 Task: In the Page Alexander.pptxselect the first slide and add  'section', rename the section 'Part-1'select the second slide and add  section, rename the section Part-2apply the section 'collapse all'apply the section expand allinsert and apply to all slide slide no
Action: Mouse moved to (33, 83)
Screenshot: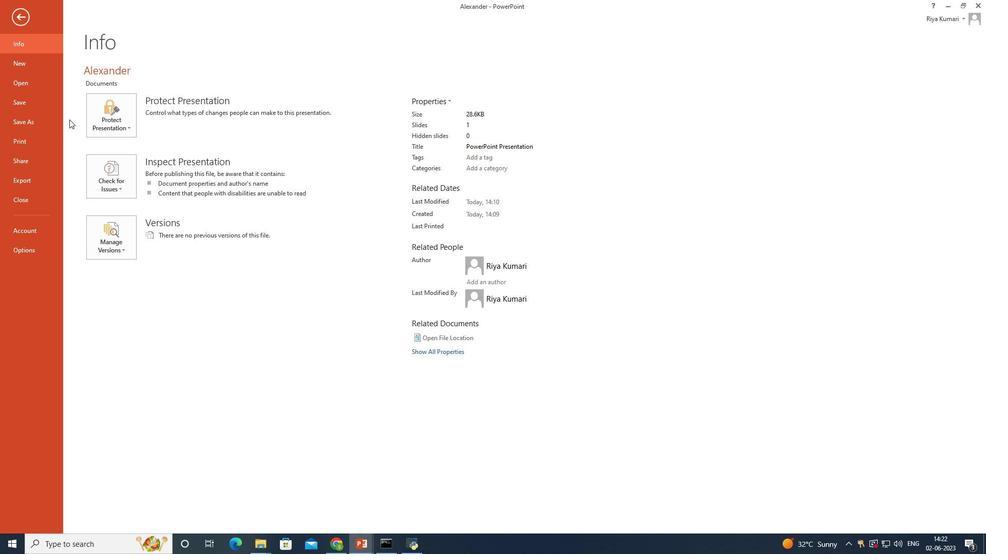 
Action: Mouse pressed left at (33, 83)
Screenshot: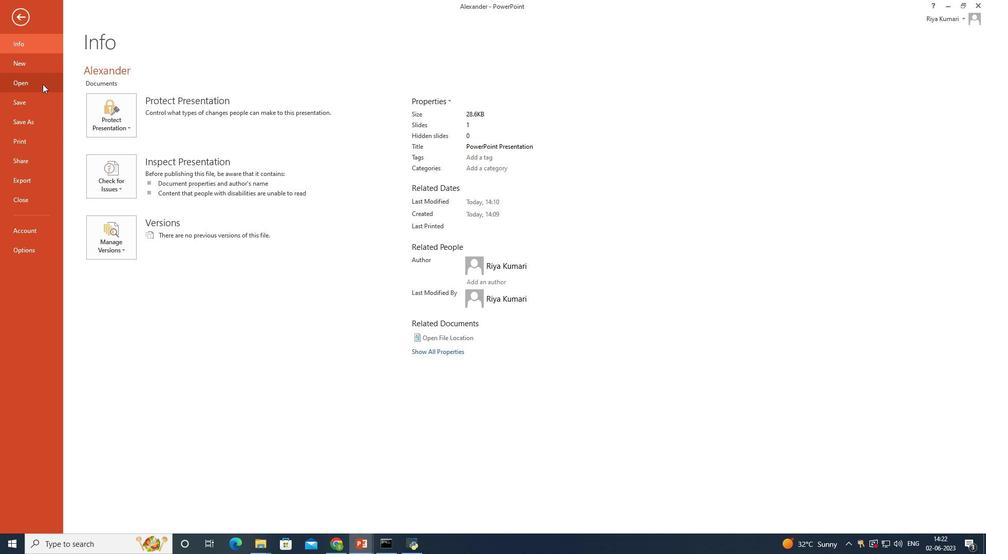 
Action: Mouse moved to (263, 98)
Screenshot: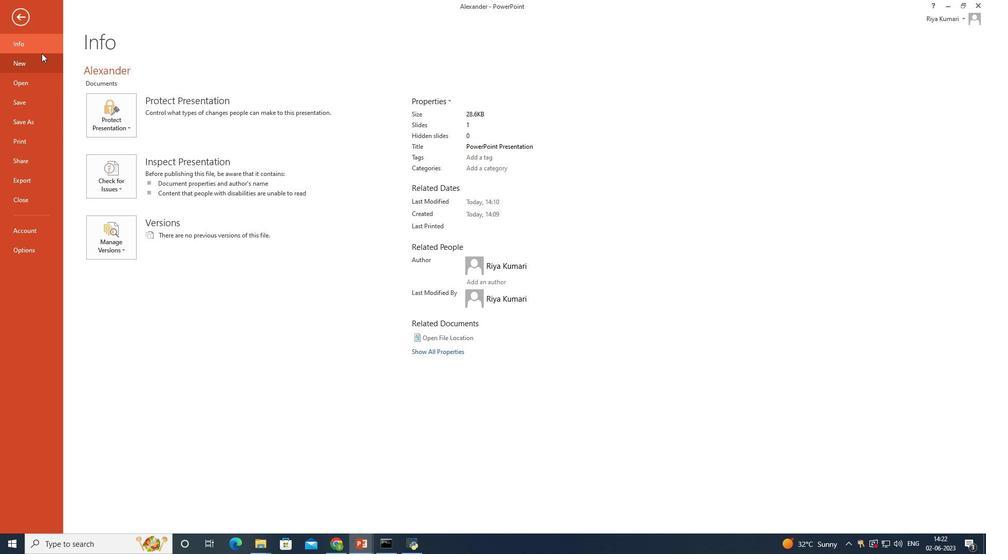 
Action: Mouse pressed left at (263, 98)
Screenshot: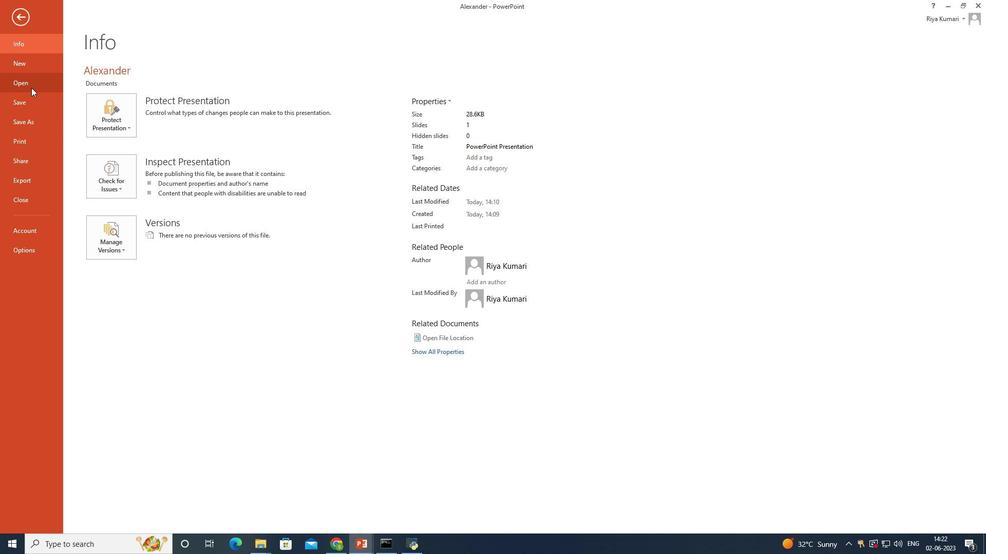 
Action: Mouse moved to (97, 49)
Screenshot: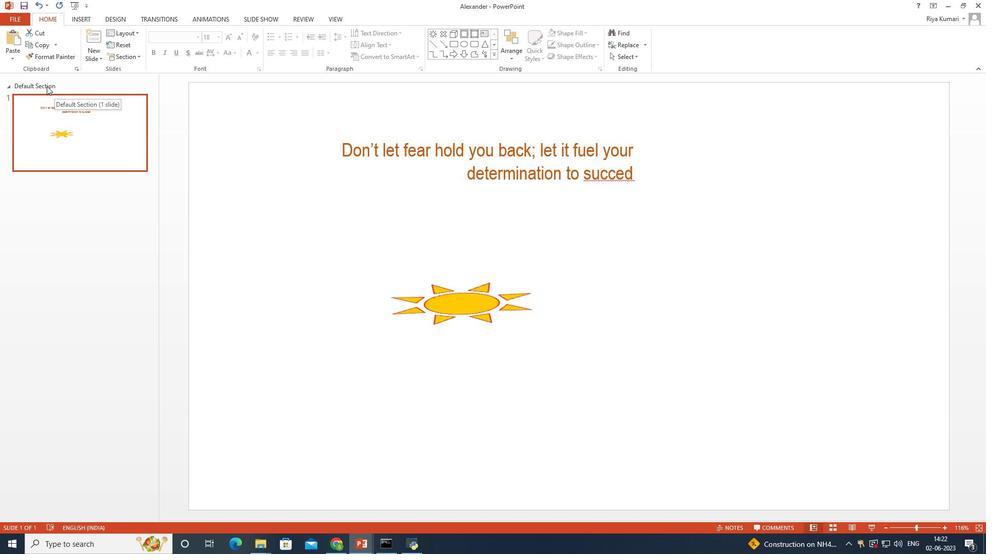 
Action: Mouse pressed left at (97, 49)
Screenshot: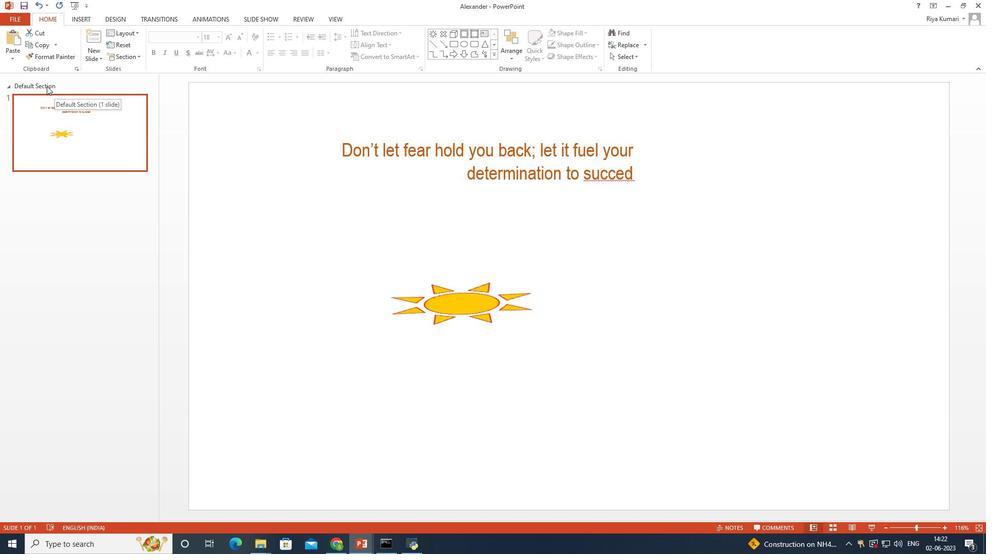 
Action: Mouse moved to (216, 105)
Screenshot: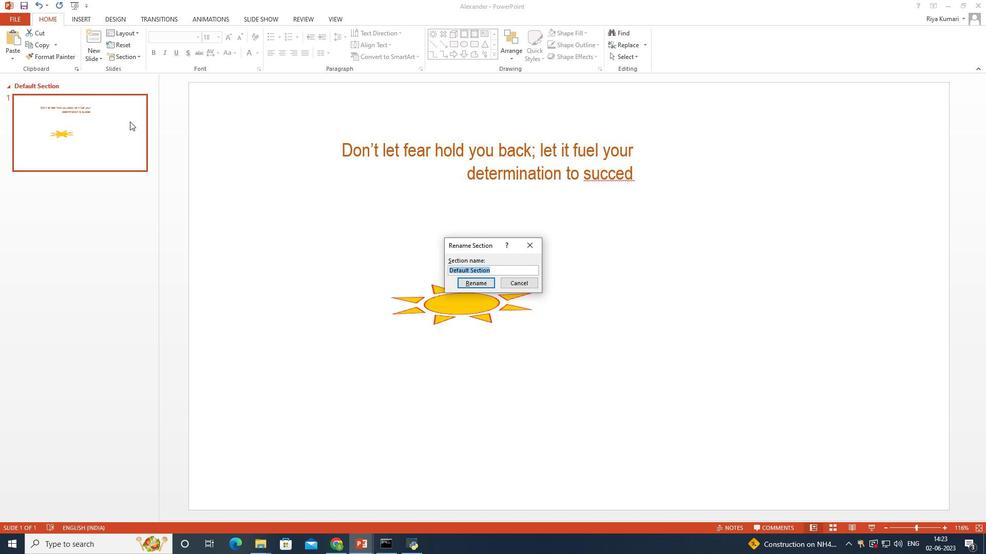 
Action: Mouse pressed left at (216, 105)
Screenshot: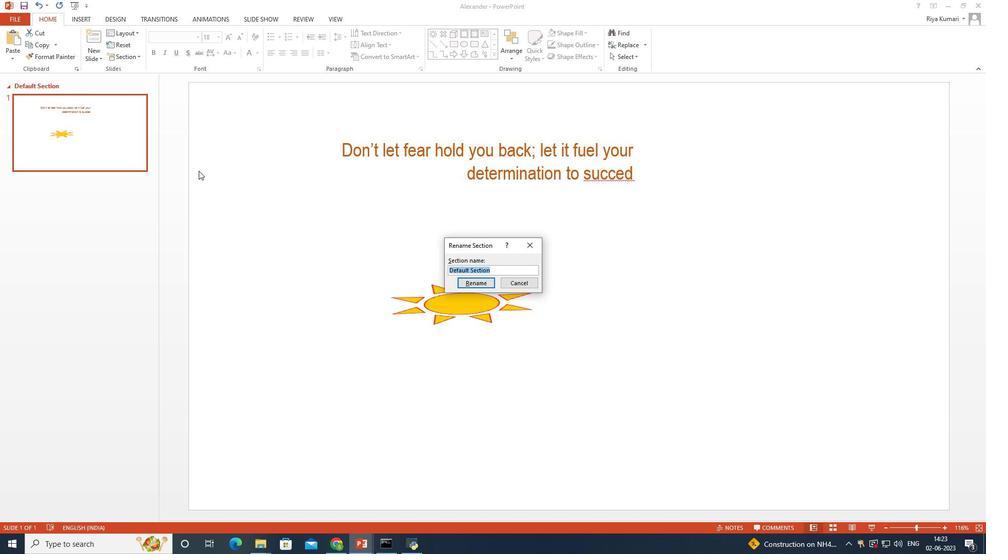 
Action: Mouse moved to (127, 56)
Screenshot: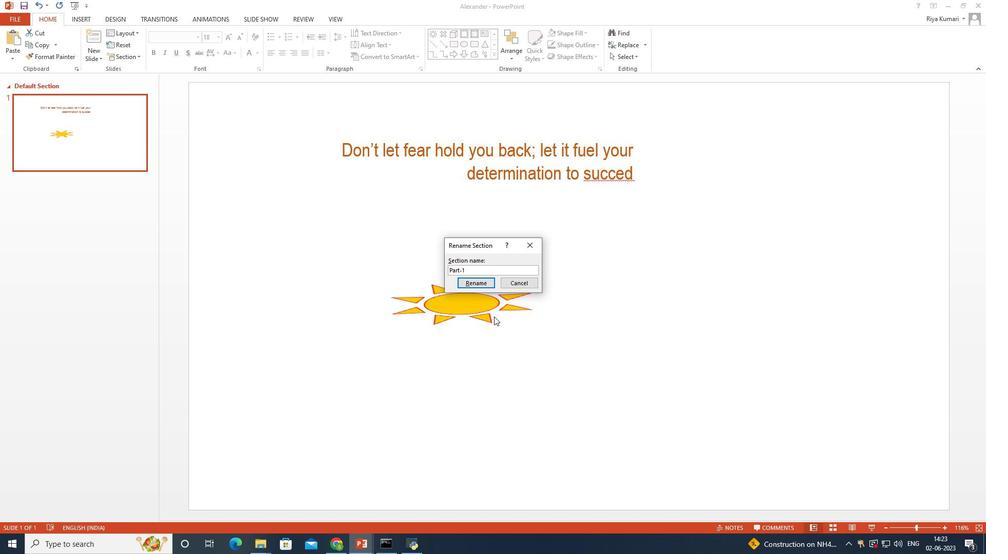 
Action: Mouse pressed left at (127, 56)
Screenshot: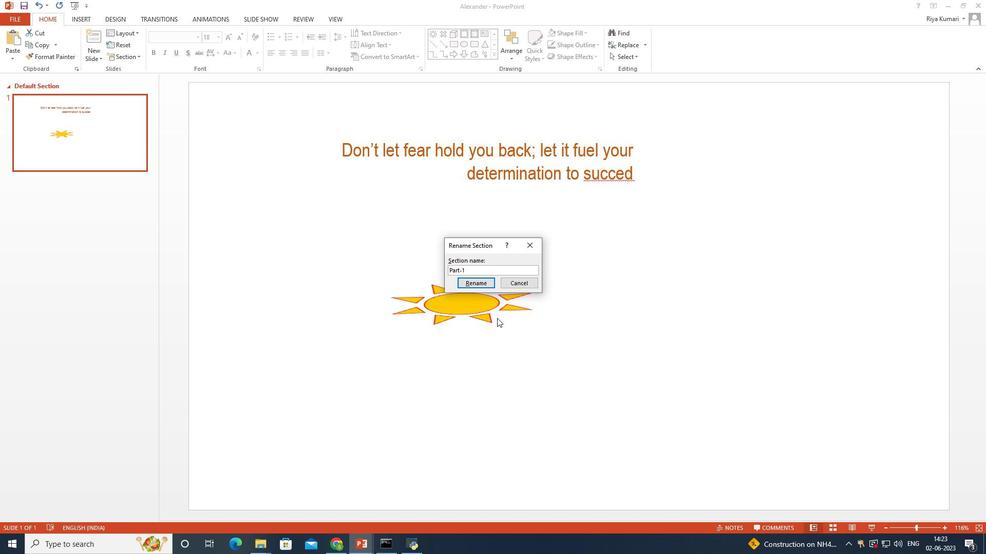 
Action: Mouse moved to (133, 68)
Screenshot: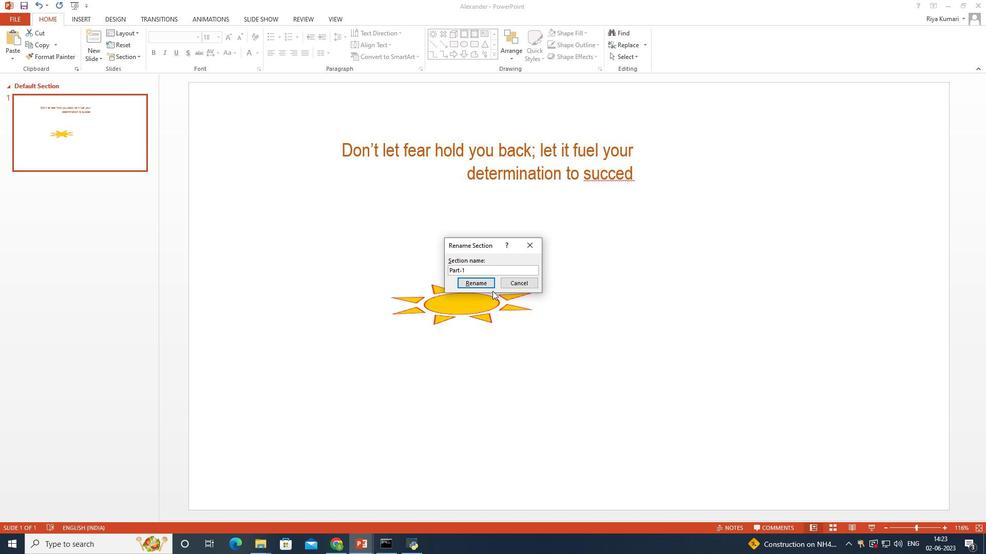 
Action: Mouse pressed left at (133, 68)
Screenshot: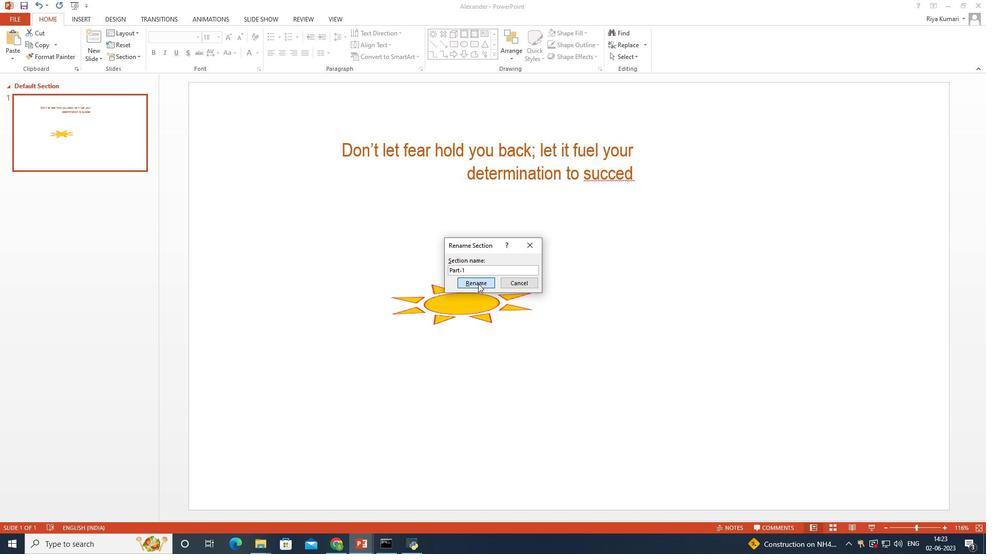 
Action: Mouse moved to (80, 294)
Screenshot: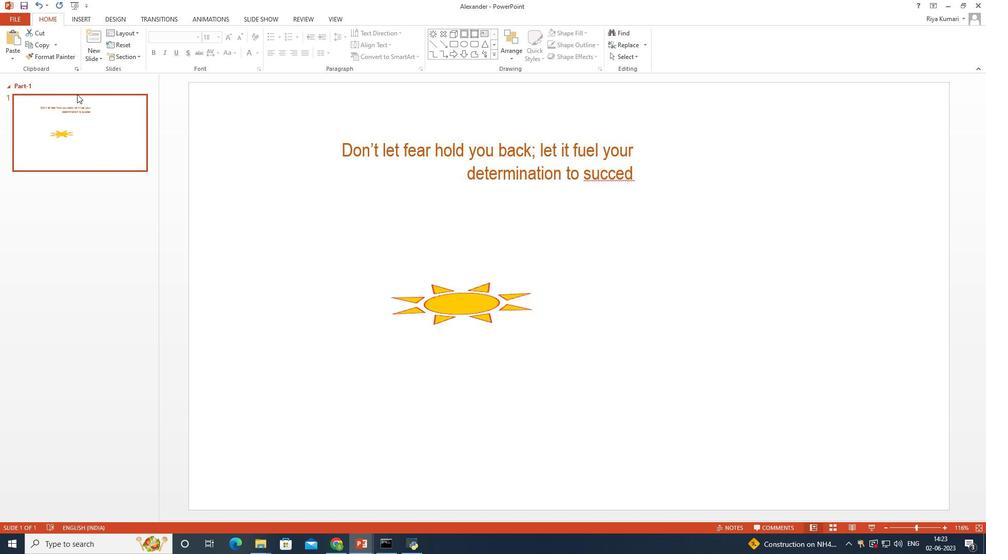 
Action: Mouse pressed left at (80, 294)
Screenshot: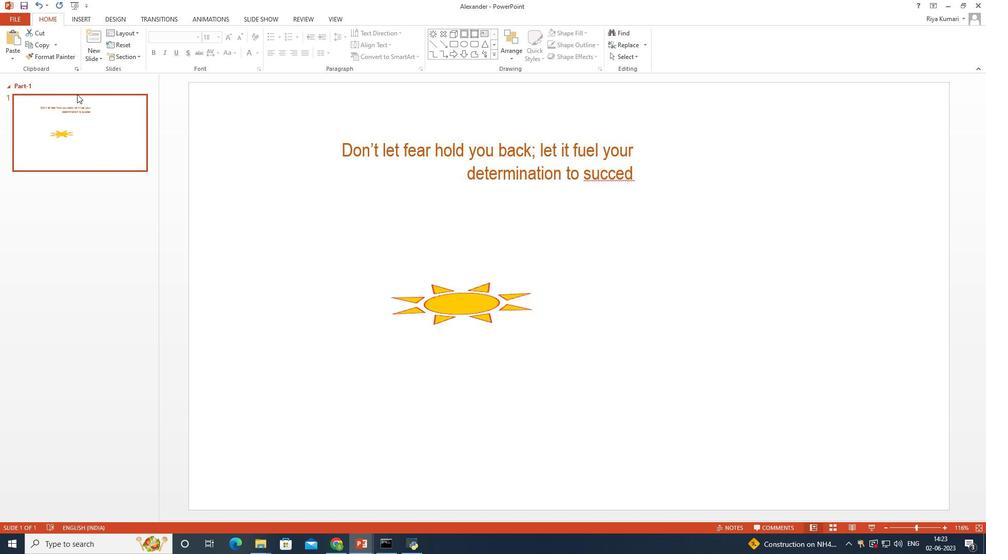 
Action: Mouse moved to (82, 282)
Screenshot: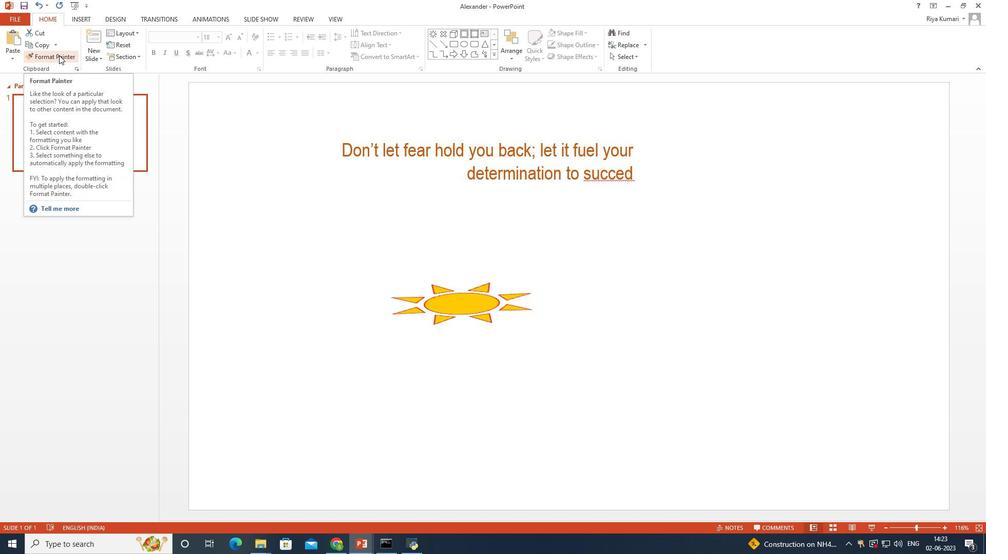 
Action: Mouse pressed left at (82, 282)
Screenshot: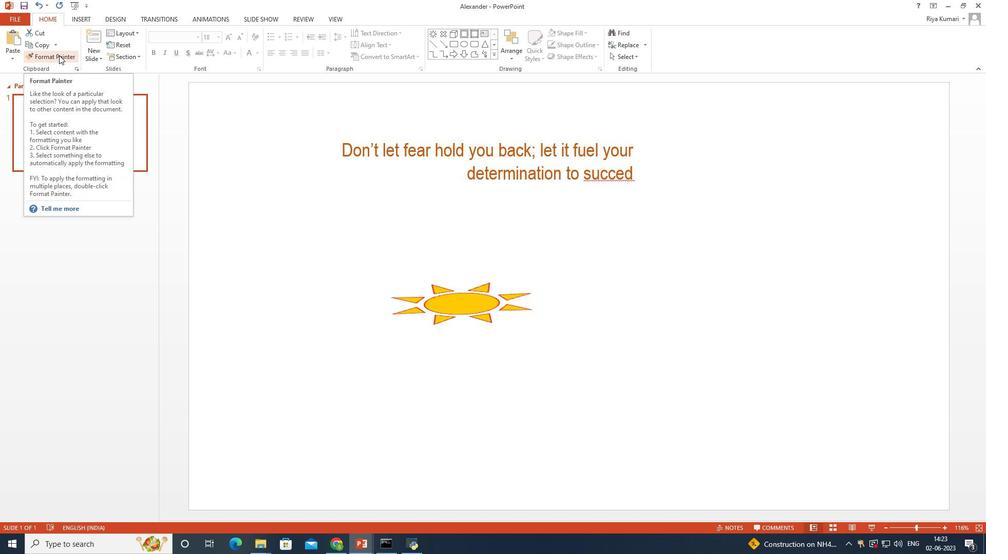 
Action: Mouse moved to (135, 60)
Screenshot: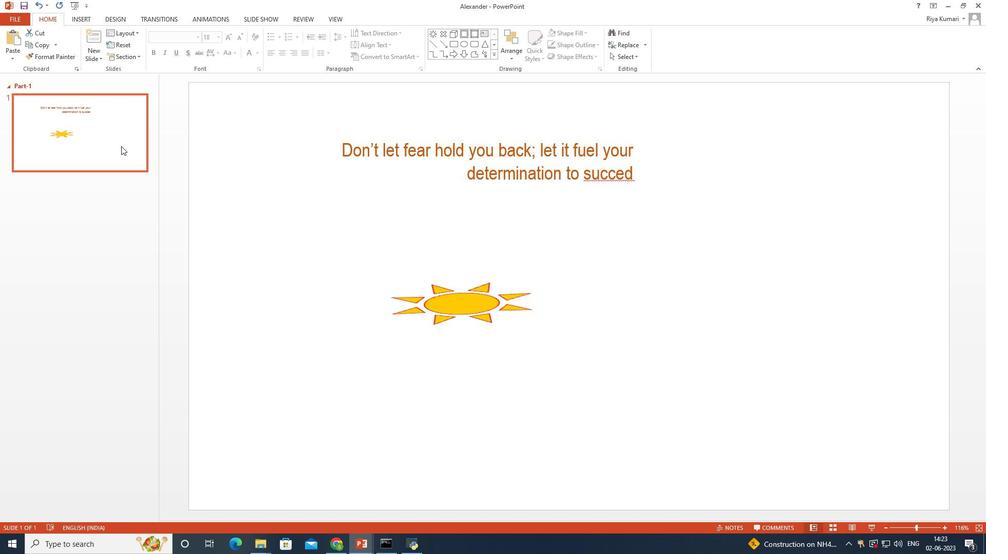
Action: Mouse pressed left at (135, 60)
Screenshot: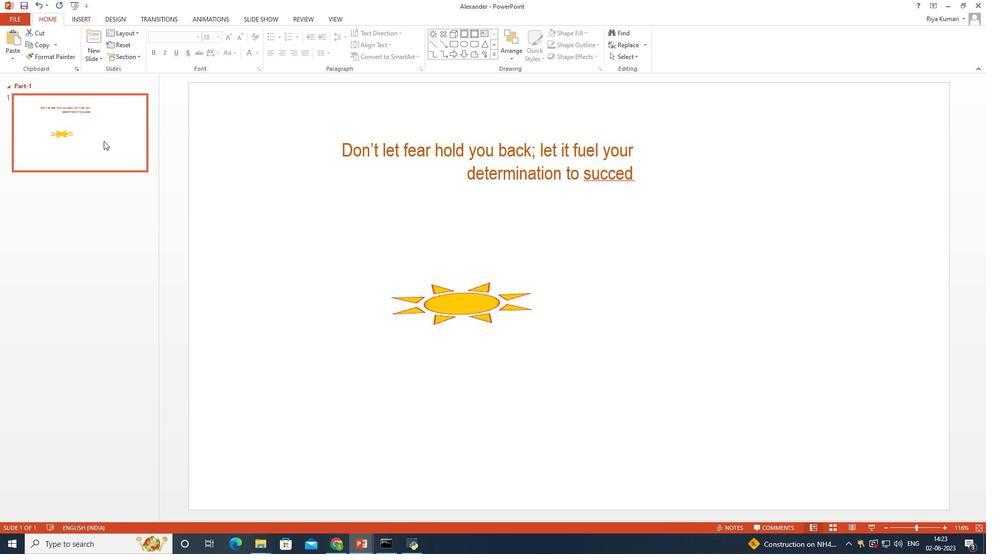 
Action: Mouse moved to (142, 69)
Screenshot: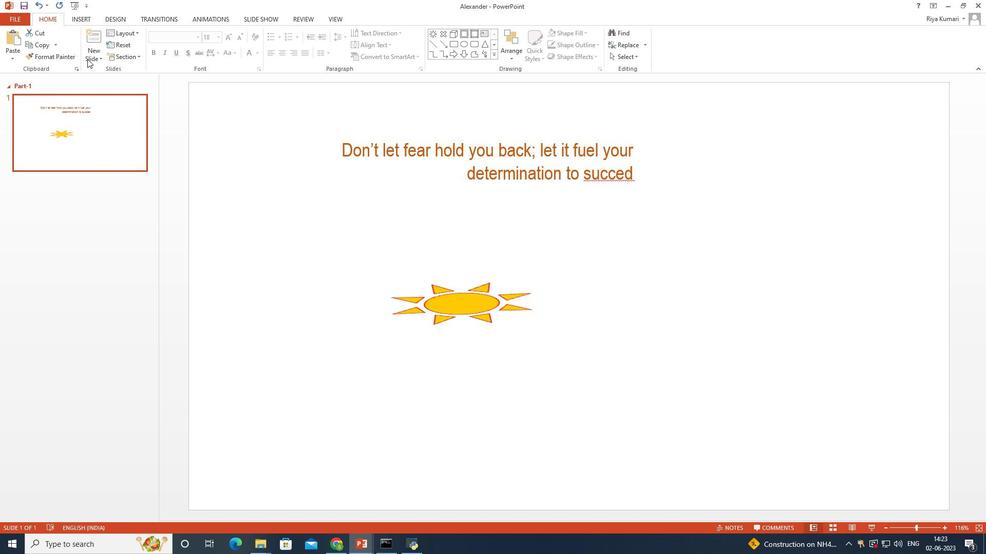 
Action: Mouse pressed left at (142, 69)
Screenshot: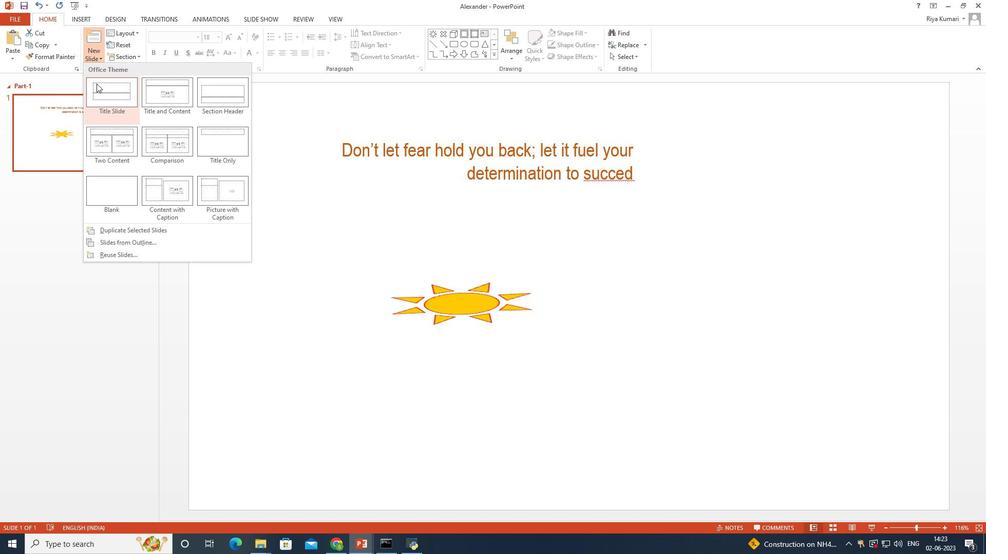 
Action: Mouse moved to (52, 268)
Screenshot: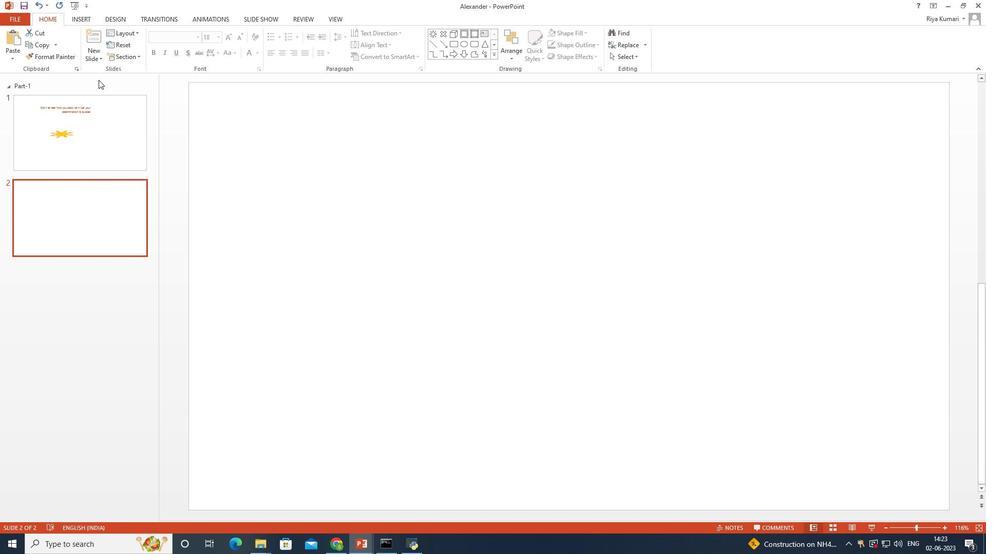 
Action: Mouse pressed left at (52, 268)
Screenshot: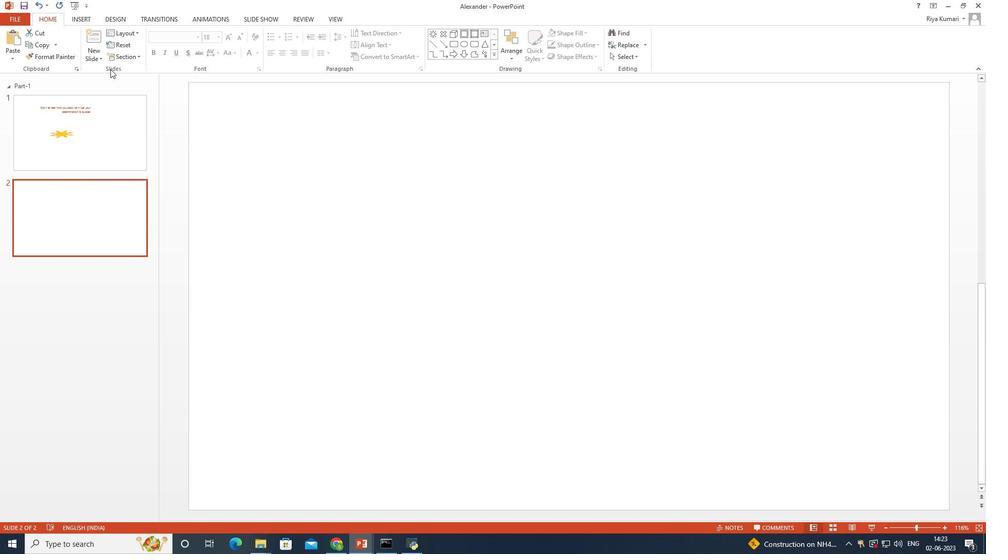 
Action: Mouse moved to (48, 290)
Screenshot: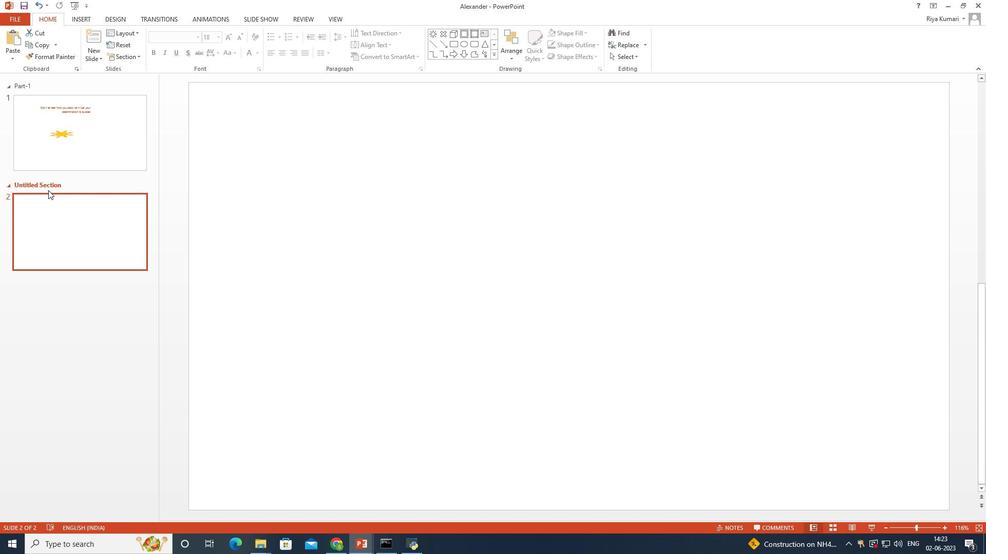 
Action: Mouse pressed right at (48, 290)
Screenshot: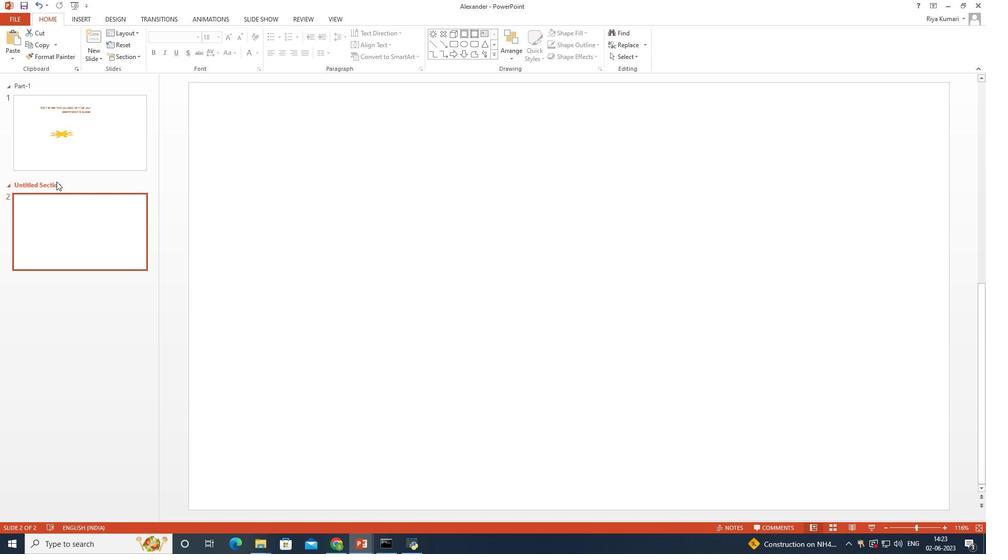
Action: Mouse moved to (82, 313)
Screenshot: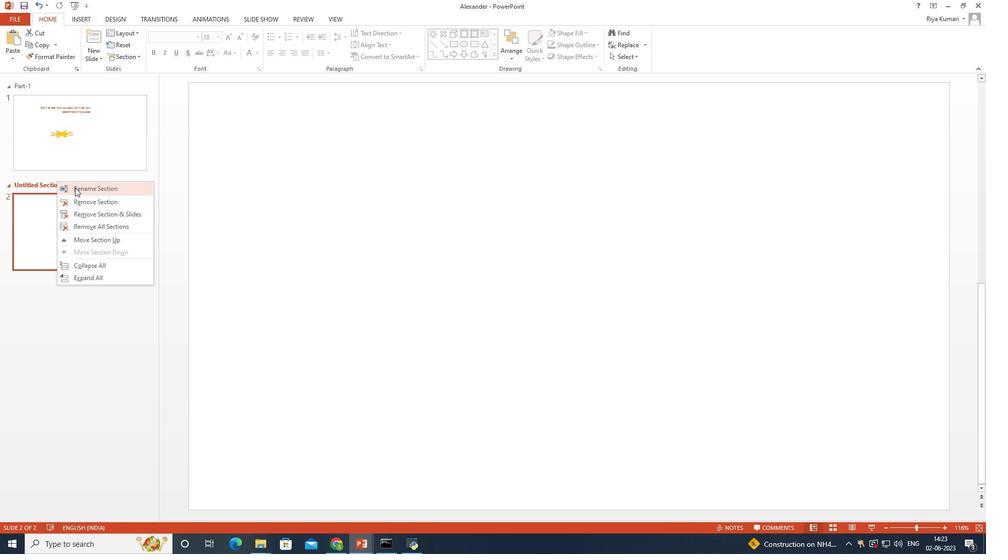 
Action: Mouse pressed left at (82, 313)
Screenshot: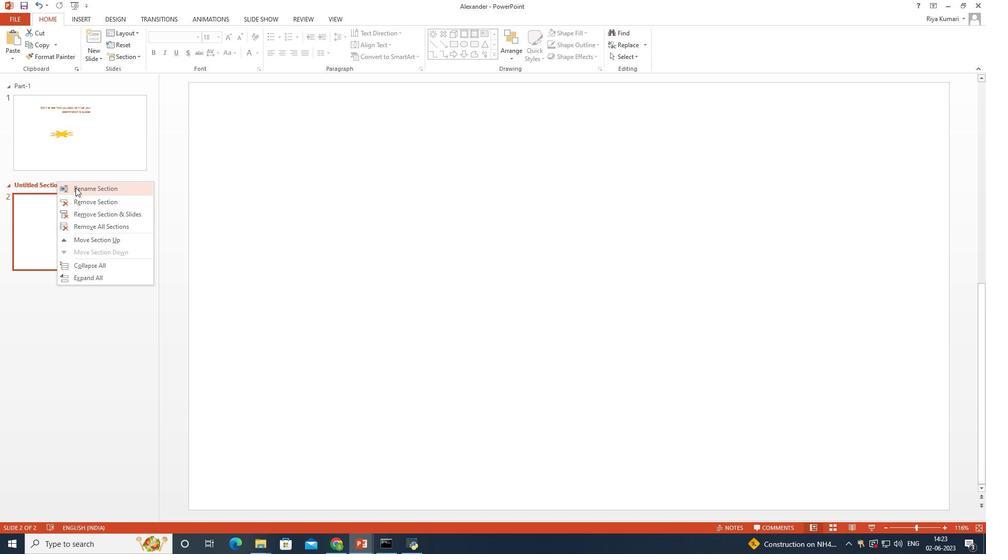 
Action: Mouse moved to (60, 270)
Screenshot: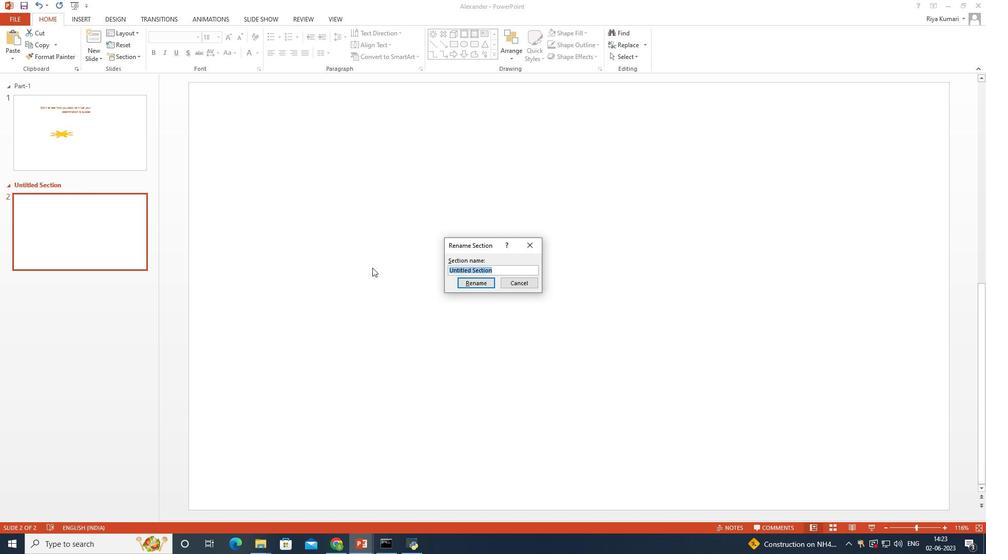 
Action: Mouse pressed right at (60, 270)
Screenshot: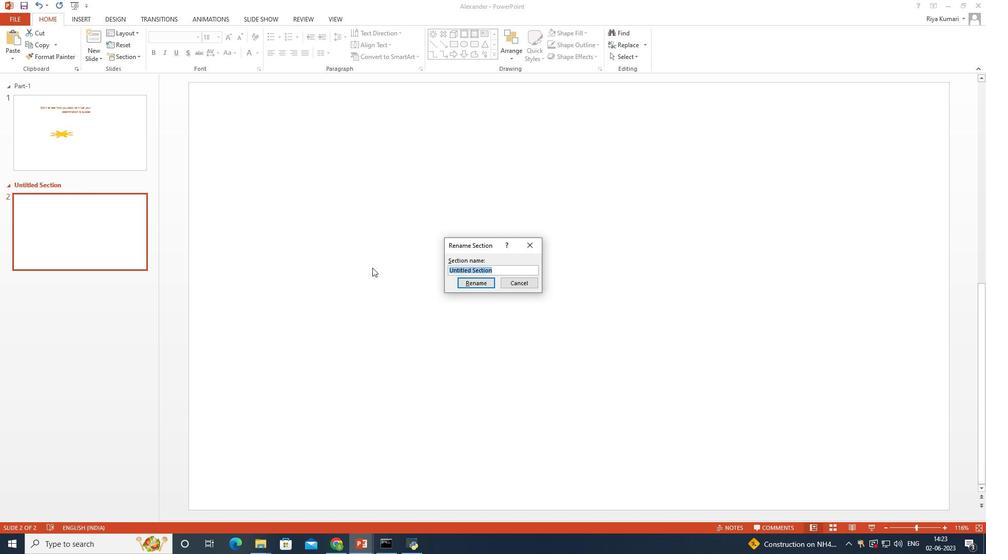 
Action: Mouse moved to (96, 279)
Screenshot: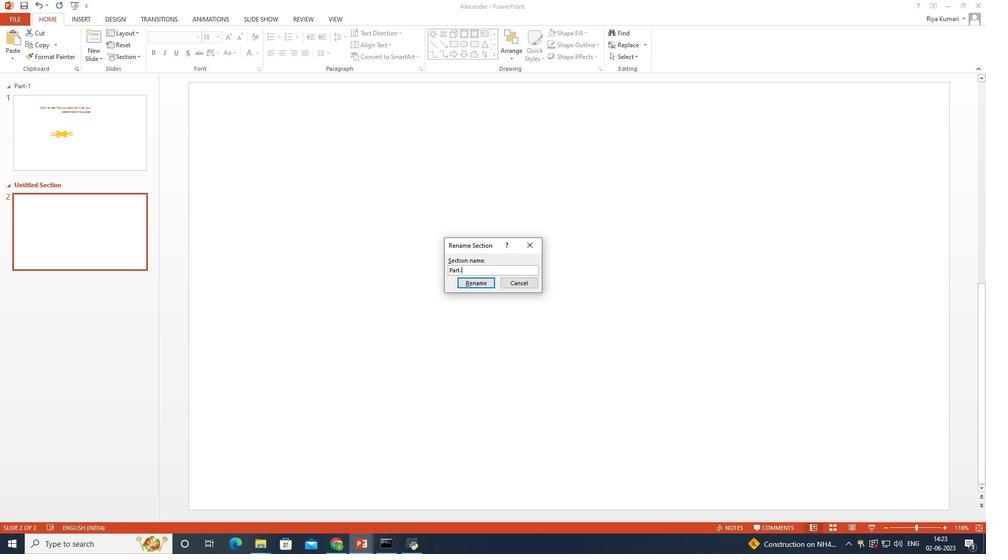 
Action: Mouse pressed left at (96, 279)
Screenshot: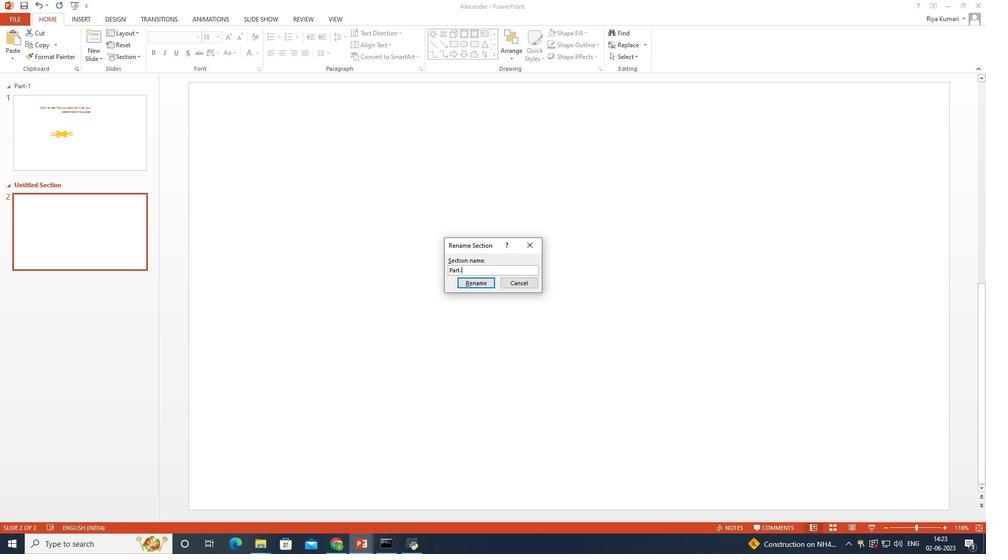 
Action: Mouse moved to (331, 252)
Screenshot: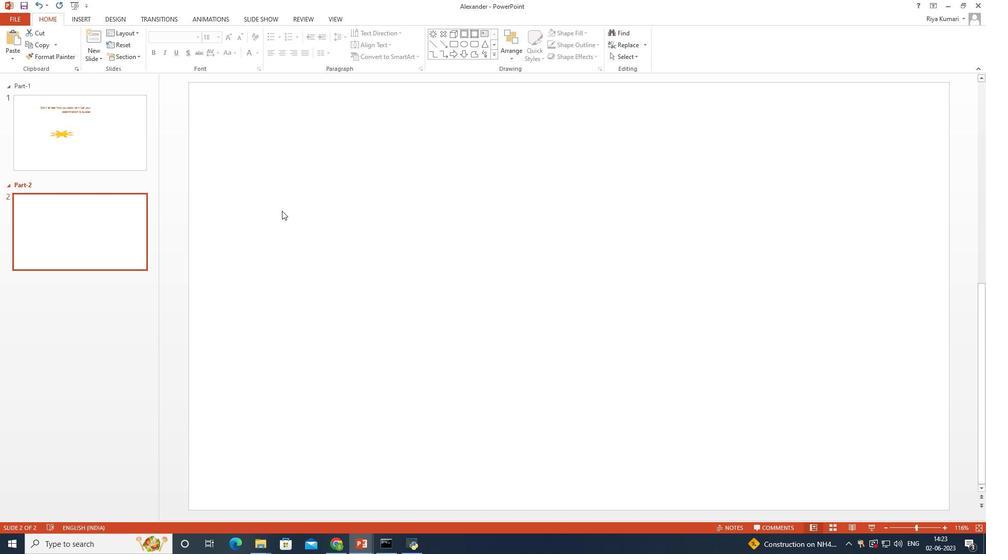 
Action: Key pressed <Key.shift>
Screenshot: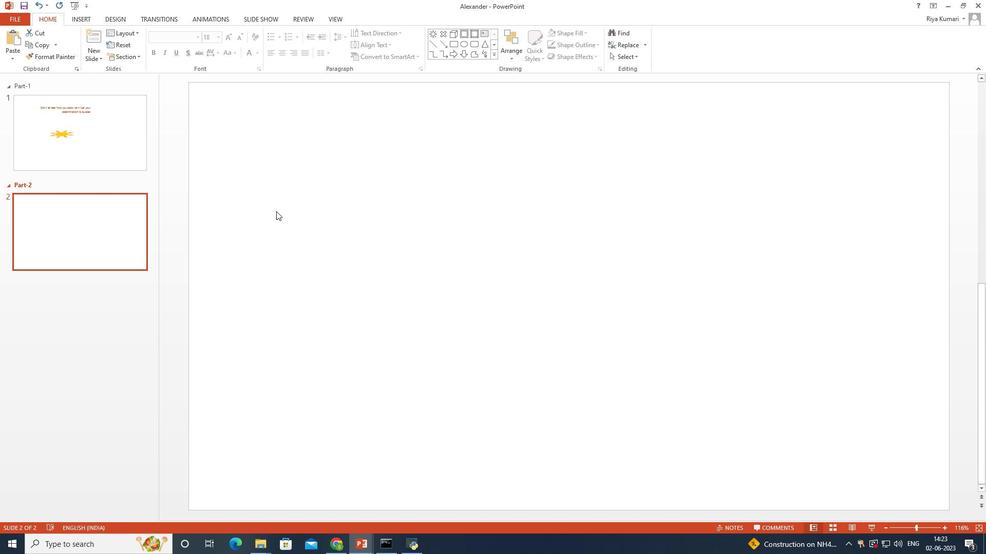 
Action: Mouse moved to (331, 253)
Screenshot: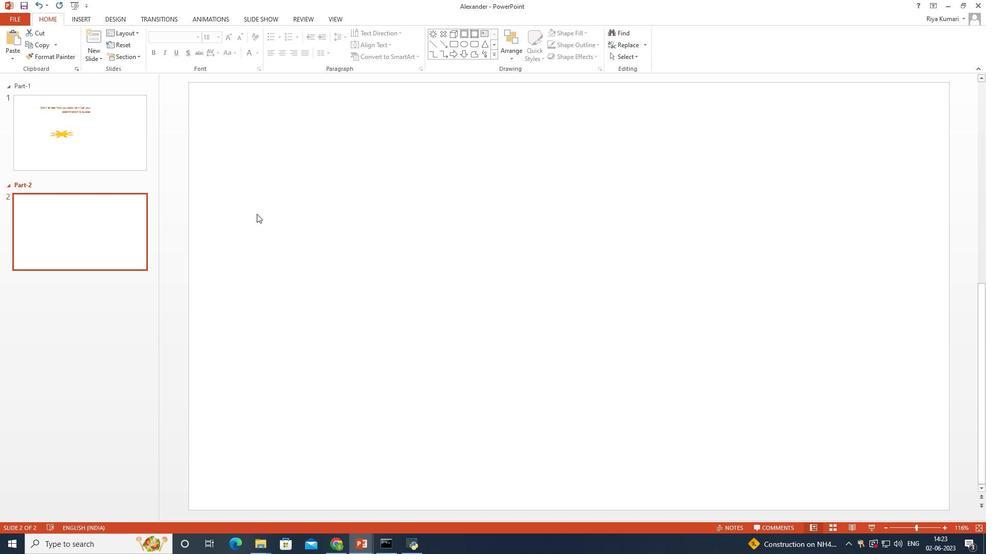 
Action: Key pressed <Key.shift><Key.shift><Key.shift>
Screenshot: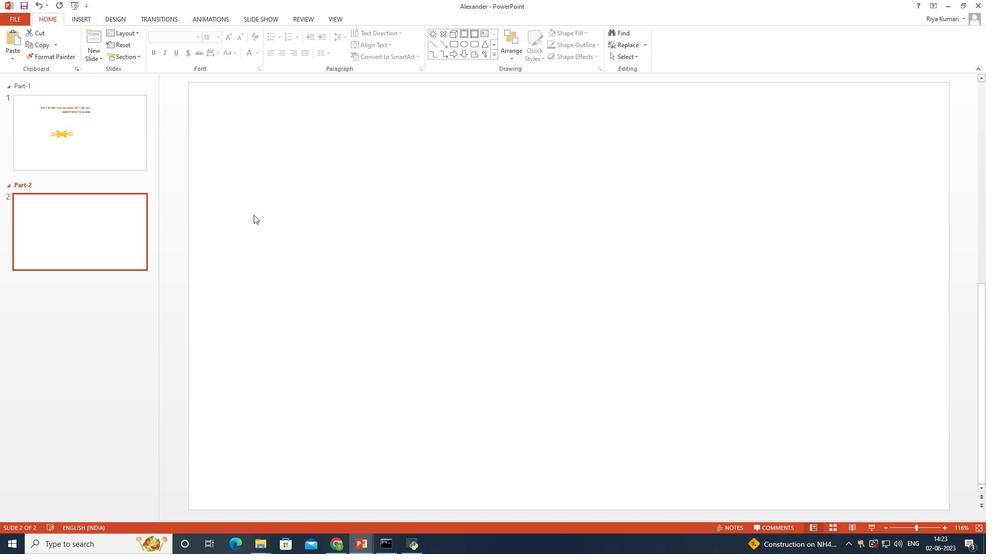 
Action: Mouse moved to (332, 259)
Screenshot: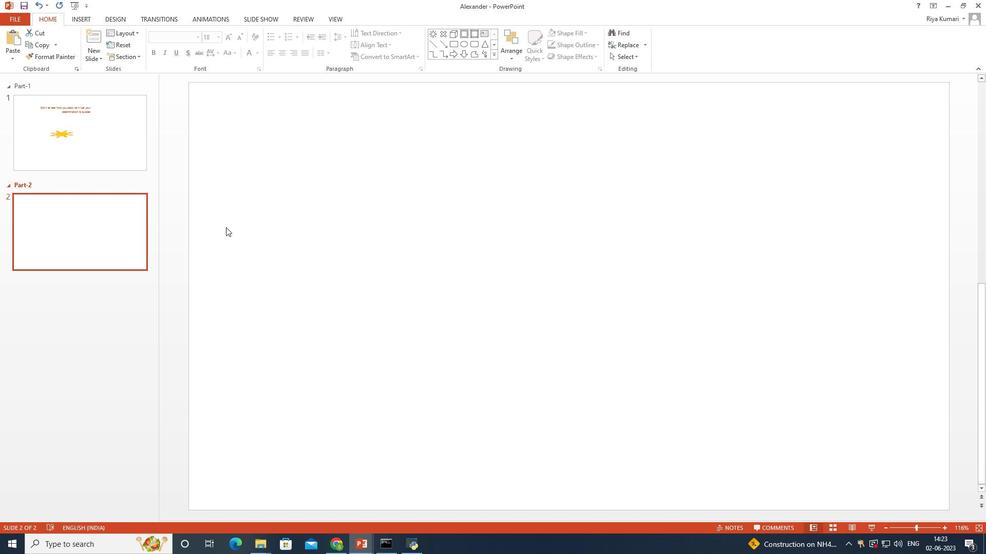 
Action: Key pressed <Key.shift_r>P
Screenshot: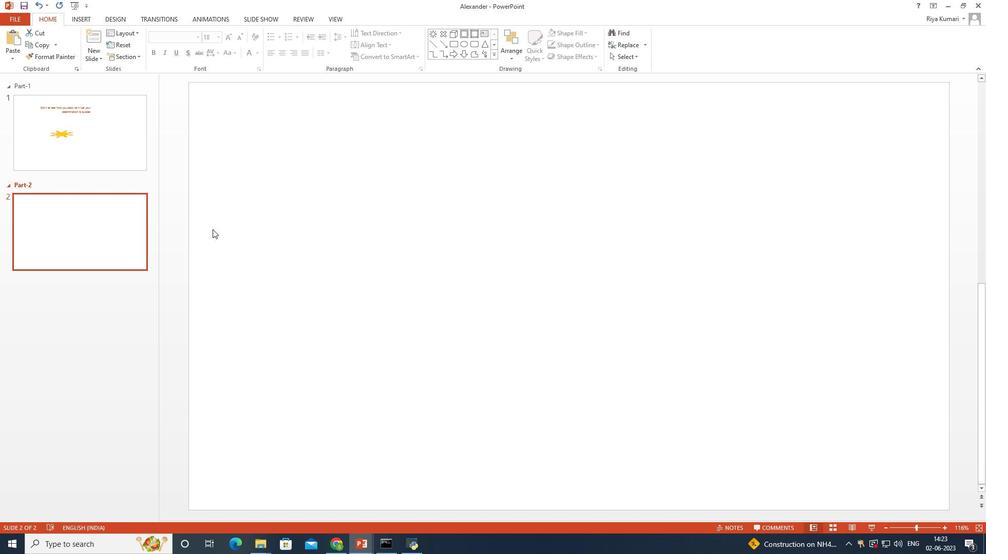 
Action: Mouse moved to (332, 261)
Screenshot: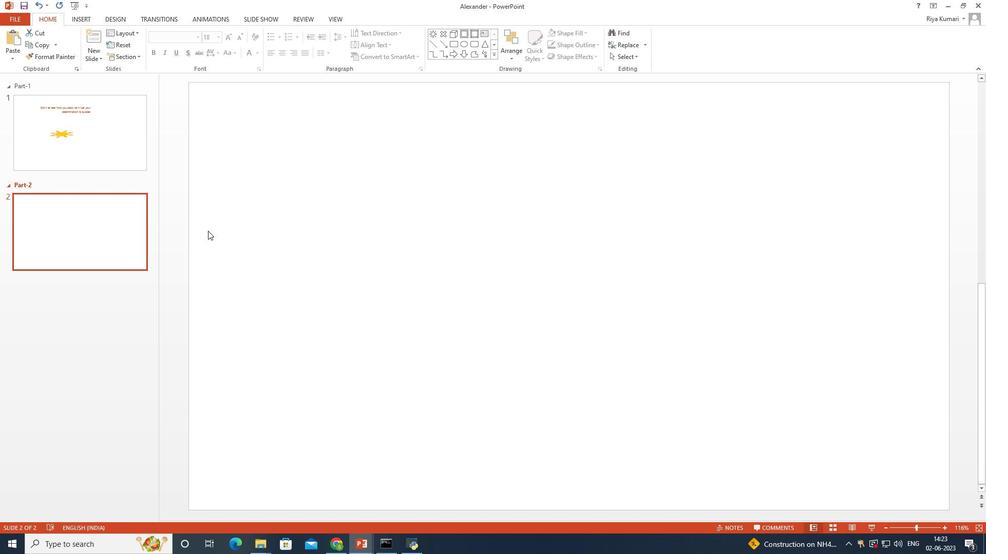 
Action: Key pressed art
Screenshot: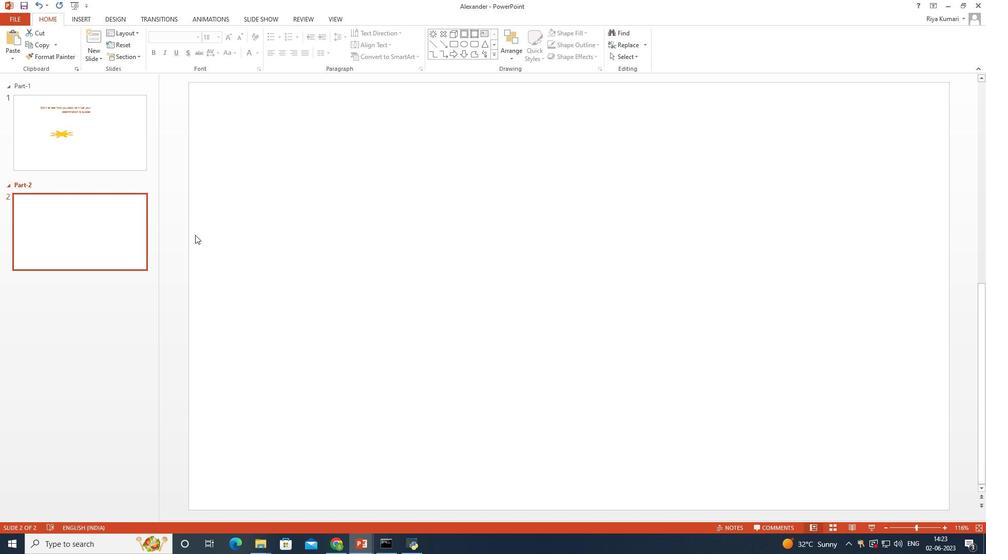 
Action: Mouse moved to (332, 263)
Screenshot: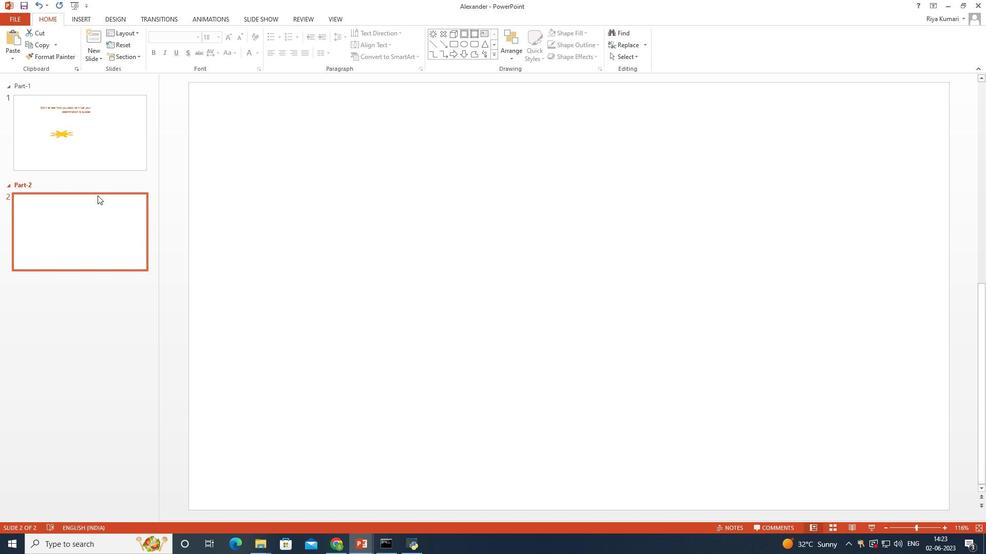 
Action: Key pressed -
Screenshot: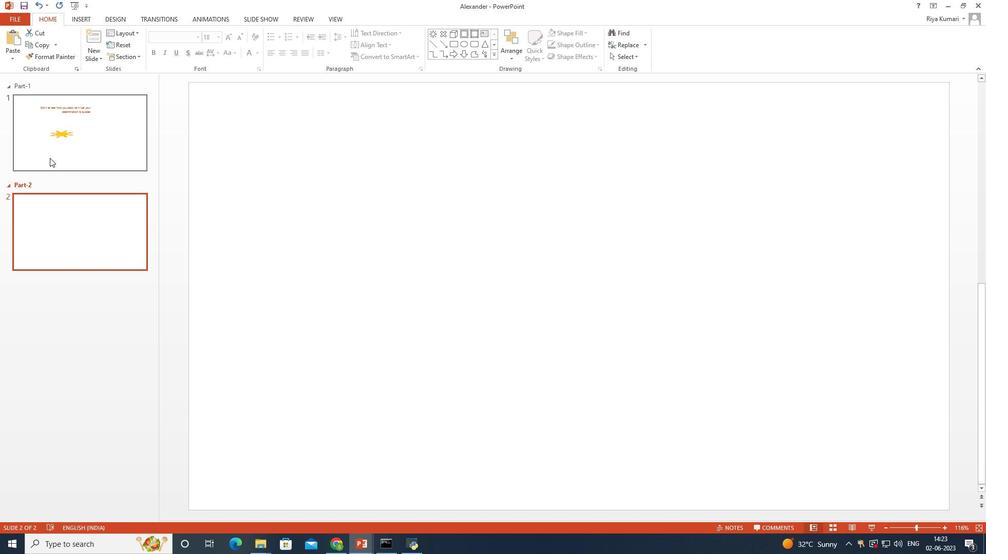 
Action: Mouse moved to (331, 264)
Screenshot: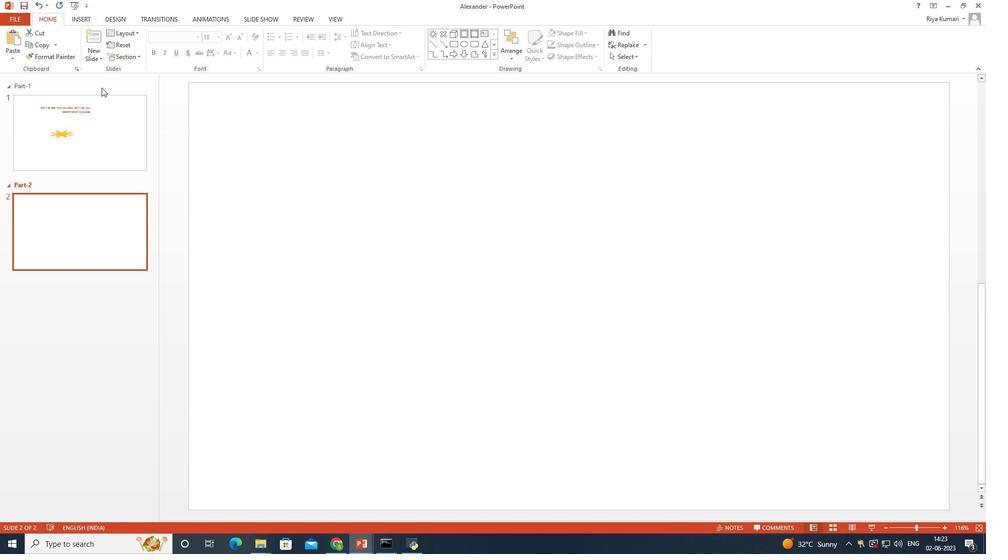 
Action: Key pressed 1
Screenshot: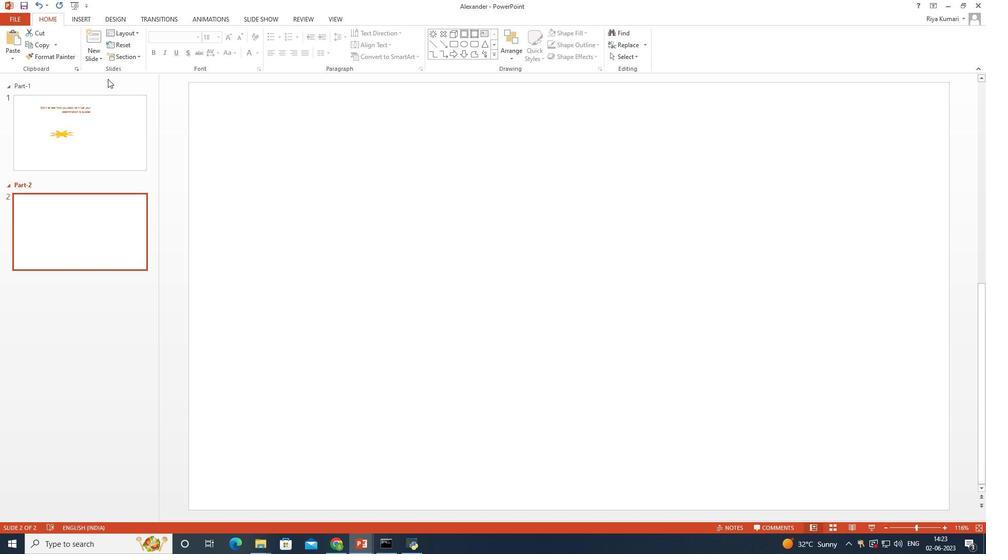 
Action: Mouse moved to (464, 283)
Screenshot: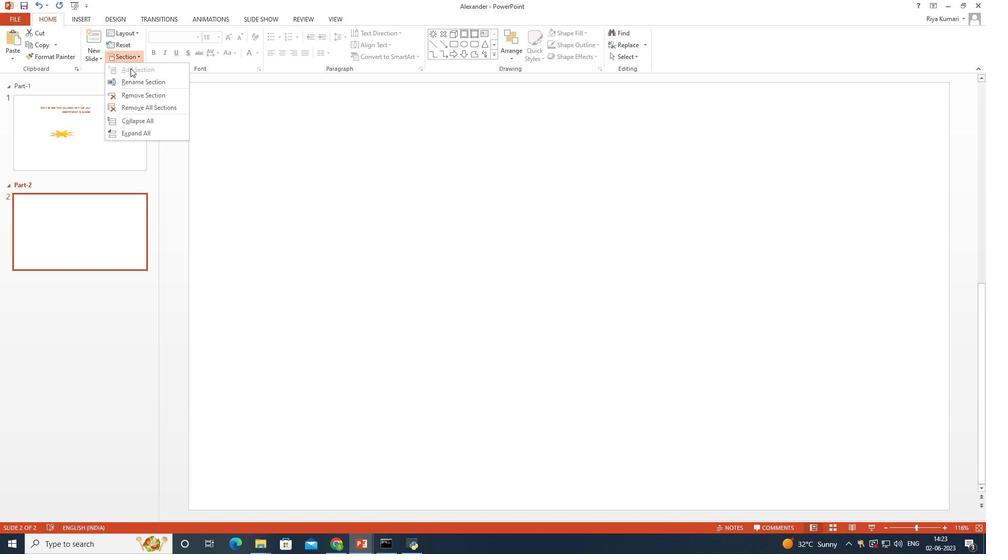 
Action: Mouse pressed left at (464, 283)
Screenshot: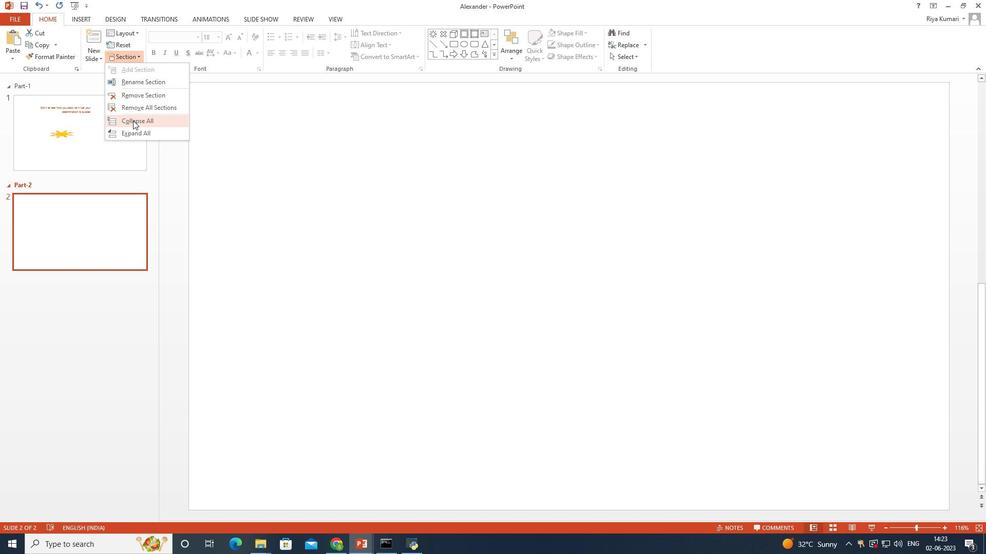 
Action: Mouse moved to (25, 267)
Screenshot: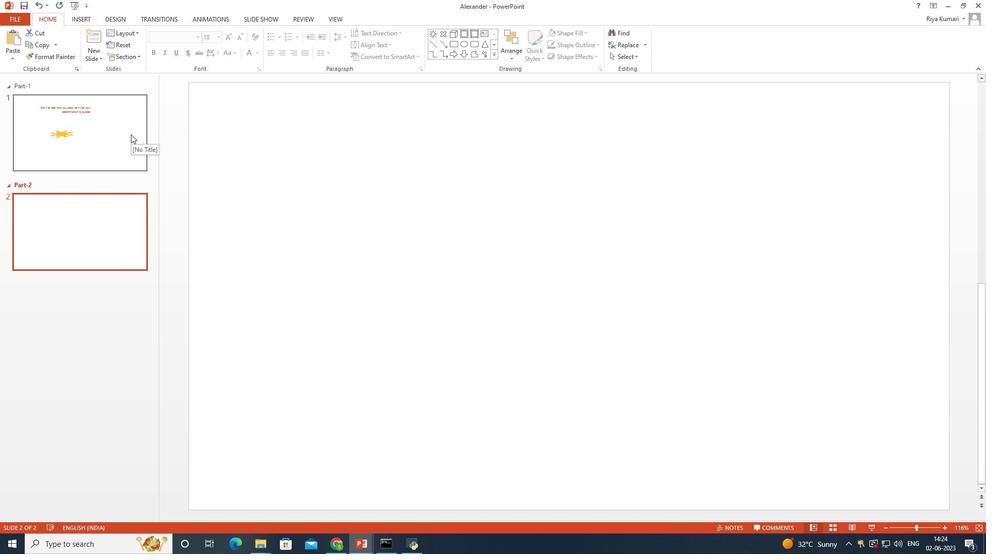 
Action: Mouse pressed right at (25, 267)
Screenshot: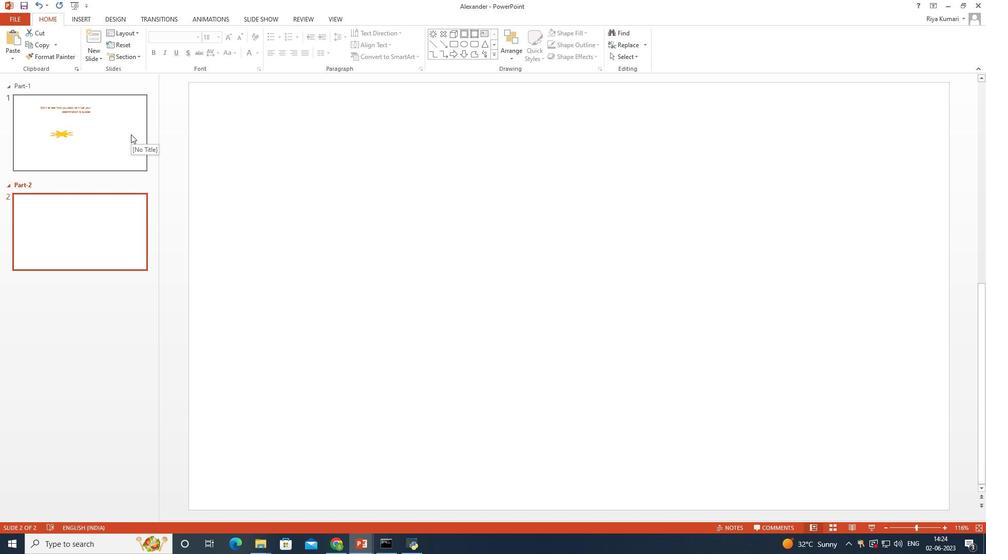 
Action: Mouse moved to (58, 276)
Screenshot: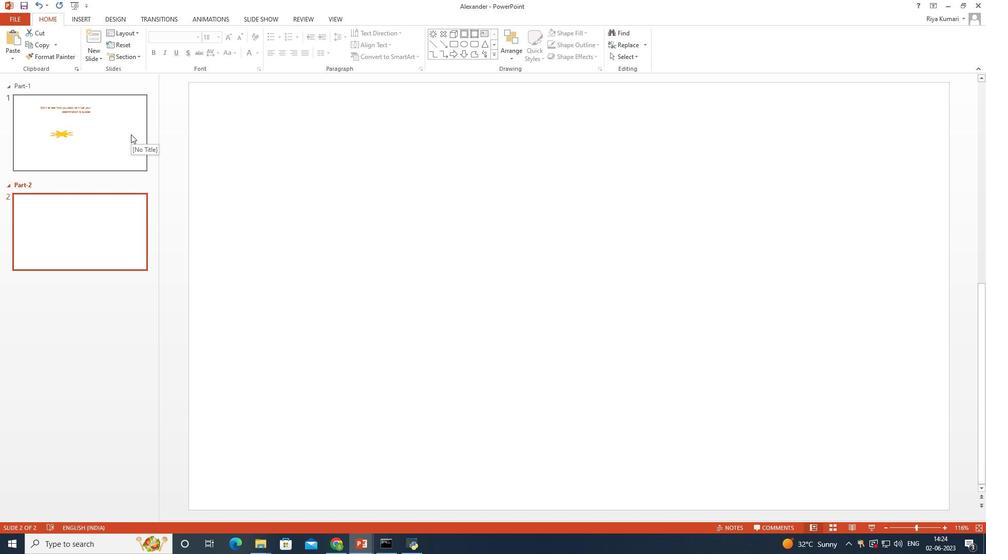 
Action: Mouse pressed left at (58, 276)
Screenshot: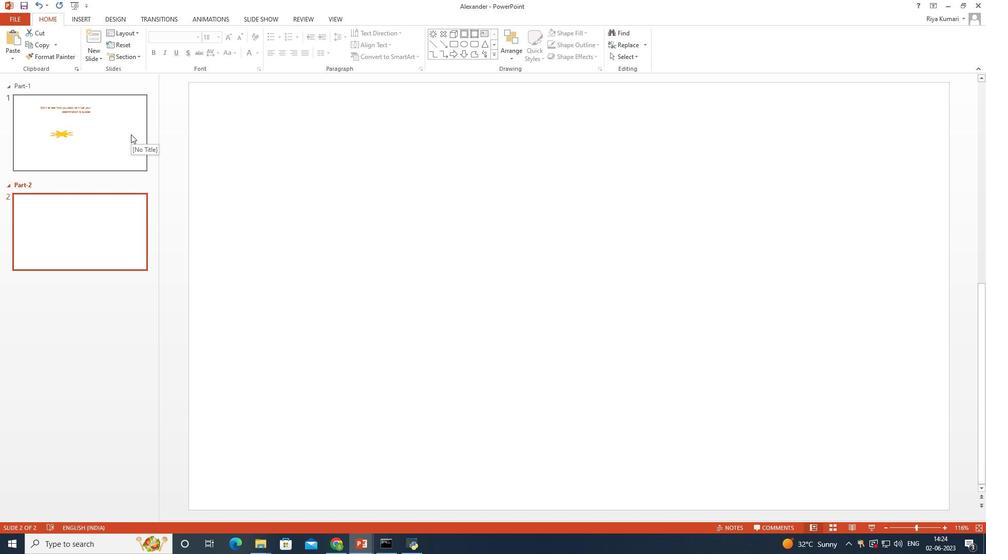 
Action: Mouse moved to (465, 270)
Screenshot: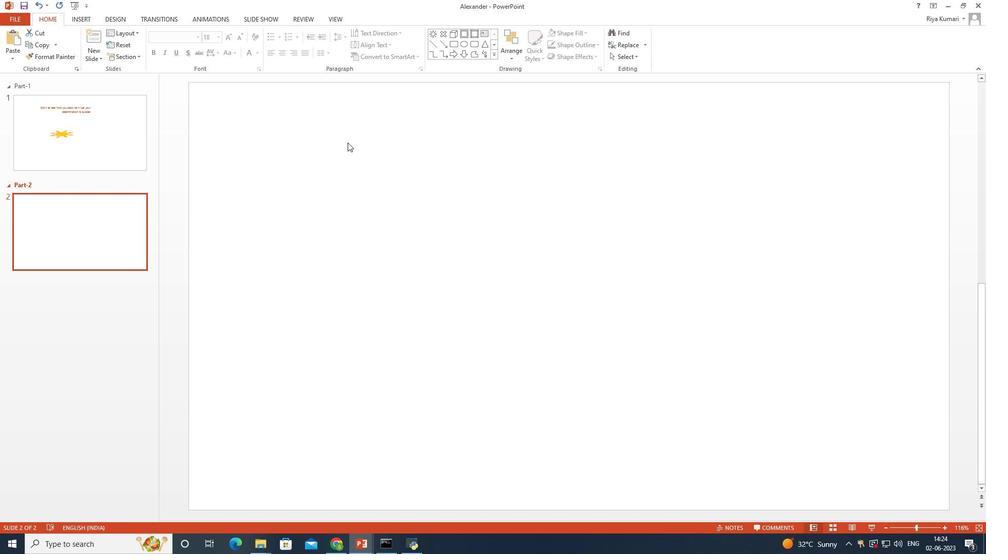
Action: Mouse pressed left at (465, 270)
Screenshot: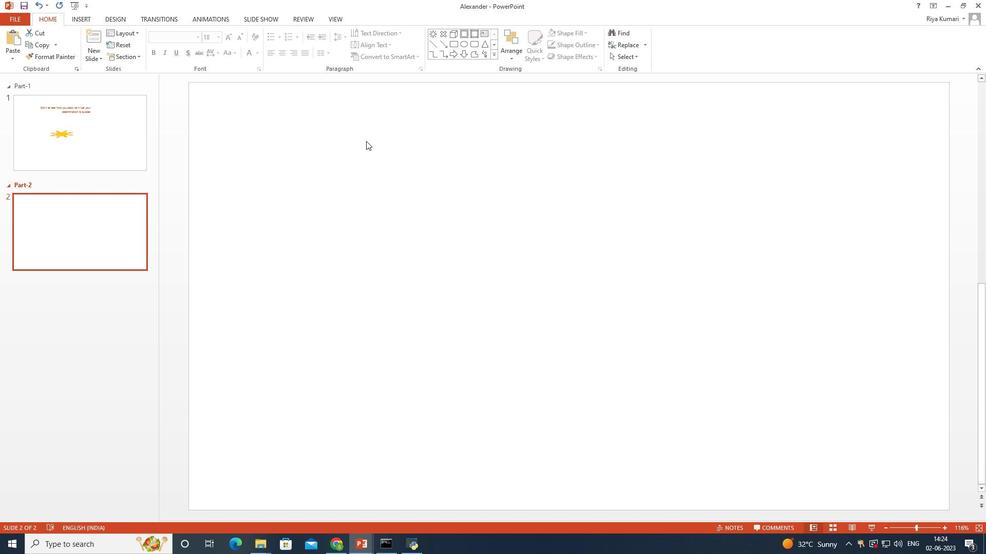 
Action: Mouse moved to (465, 270)
Screenshot: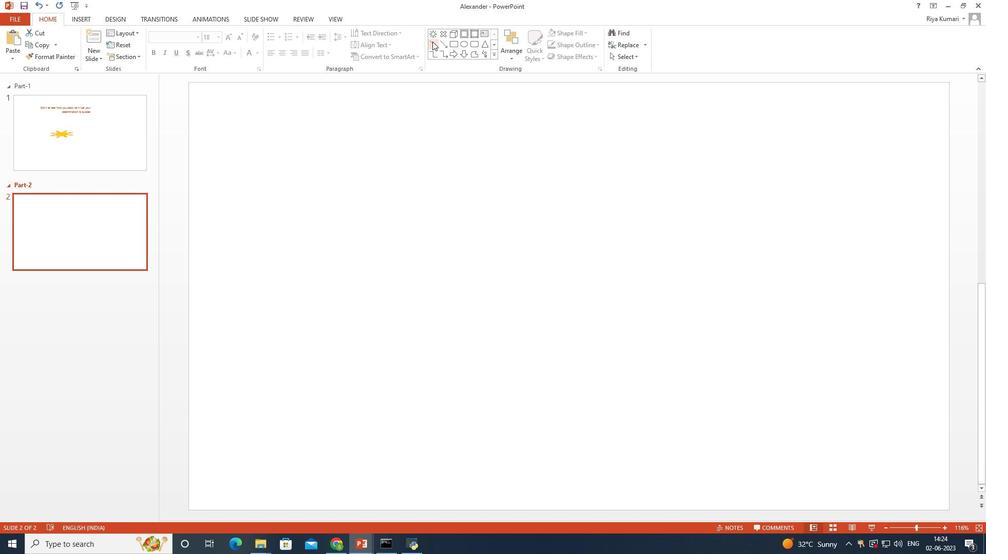 
Action: Key pressed <Key.backspace>
Screenshot: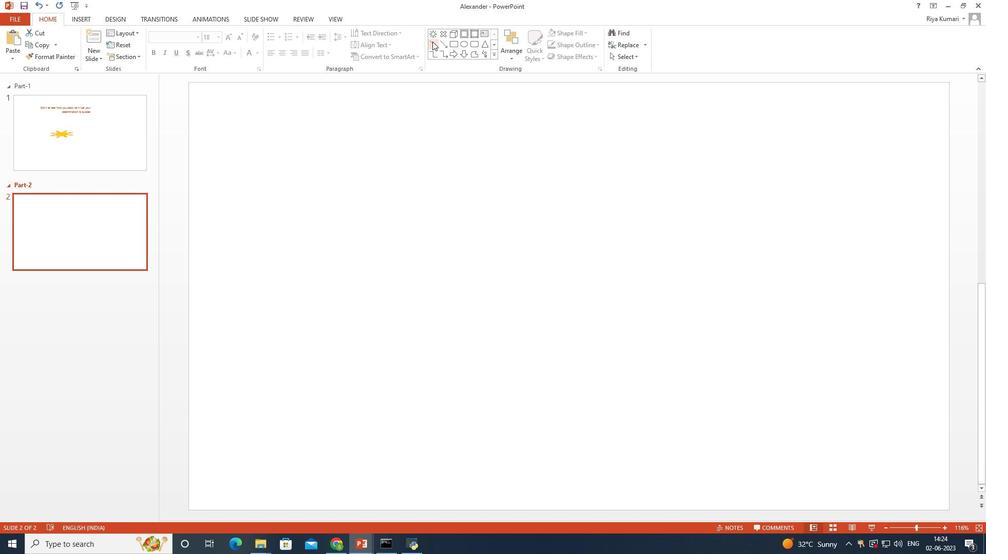 
Action: Mouse moved to (462, 270)
Screenshot: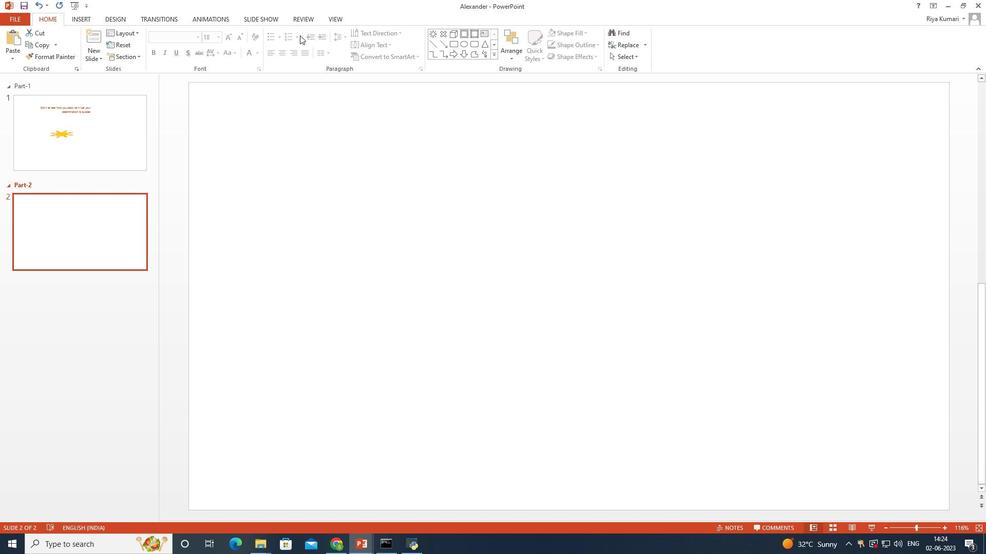 
Action: Key pressed 2
Screenshot: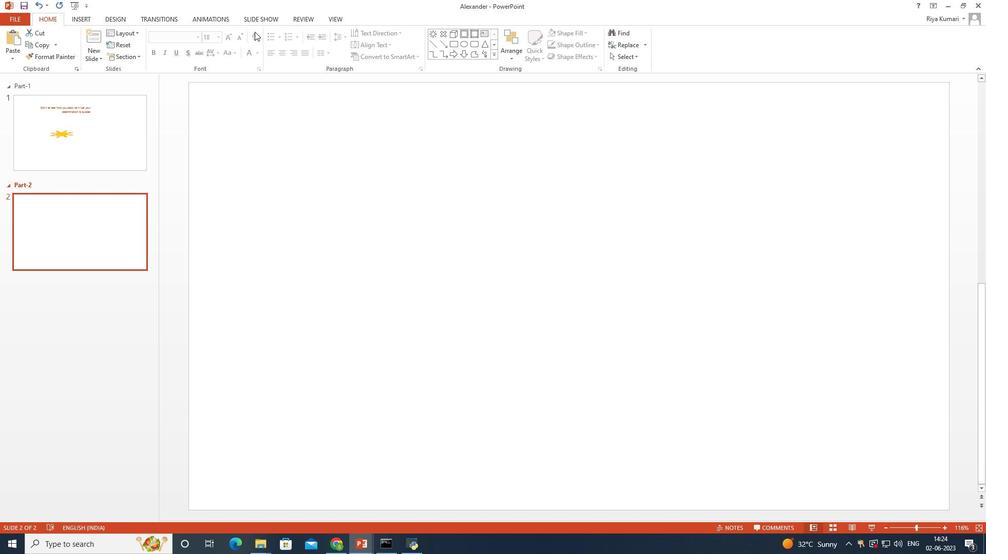 
Action: Mouse moved to (463, 281)
Screenshot: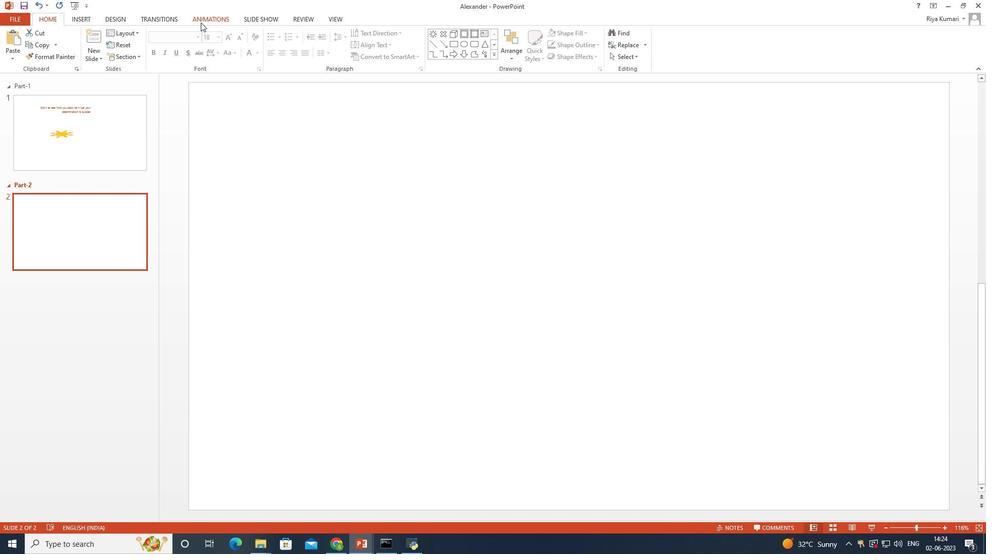 
Action: Mouse pressed left at (463, 281)
Screenshot: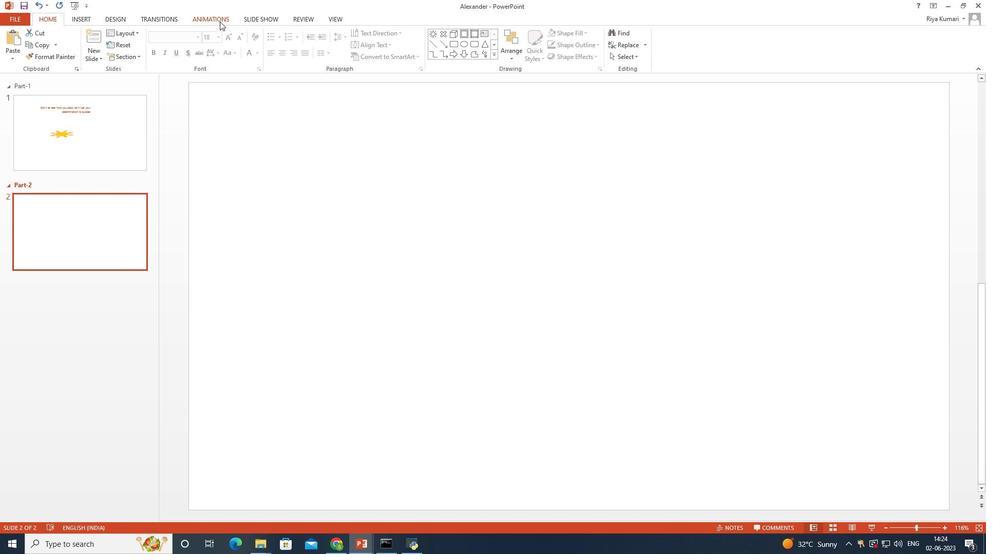 
Action: Mouse moved to (73, 200)
Screenshot: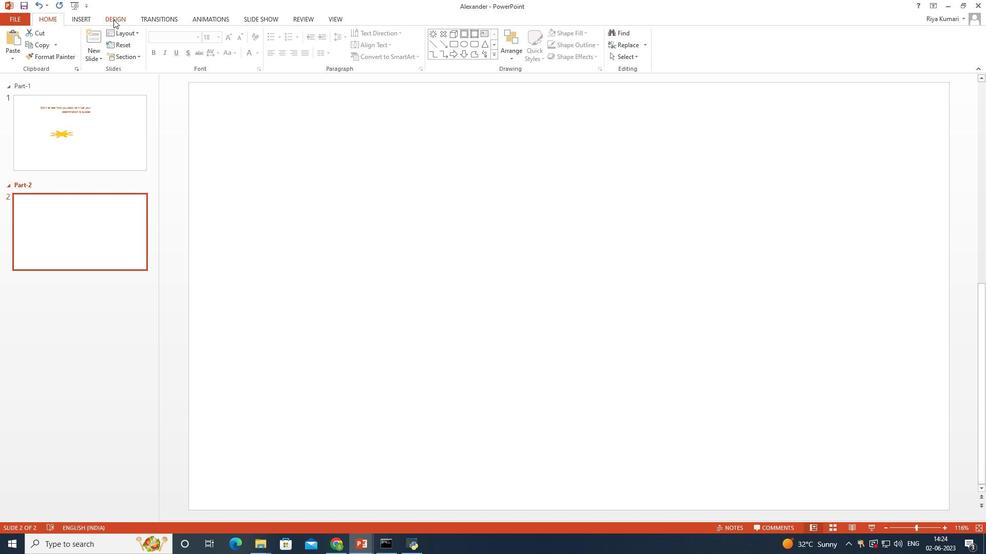 
Action: Mouse pressed left at (73, 200)
Screenshot: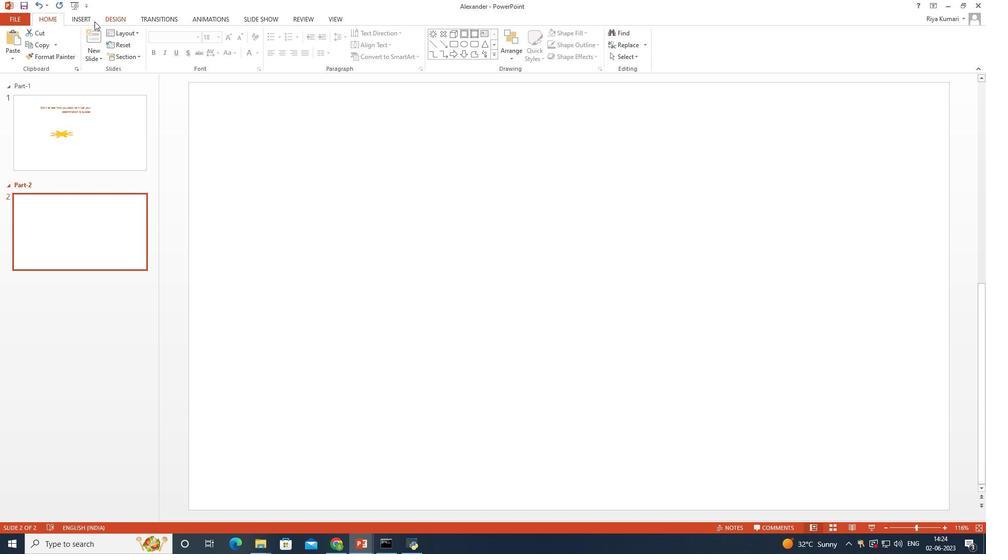 
Action: Mouse moved to (47, 309)
Screenshot: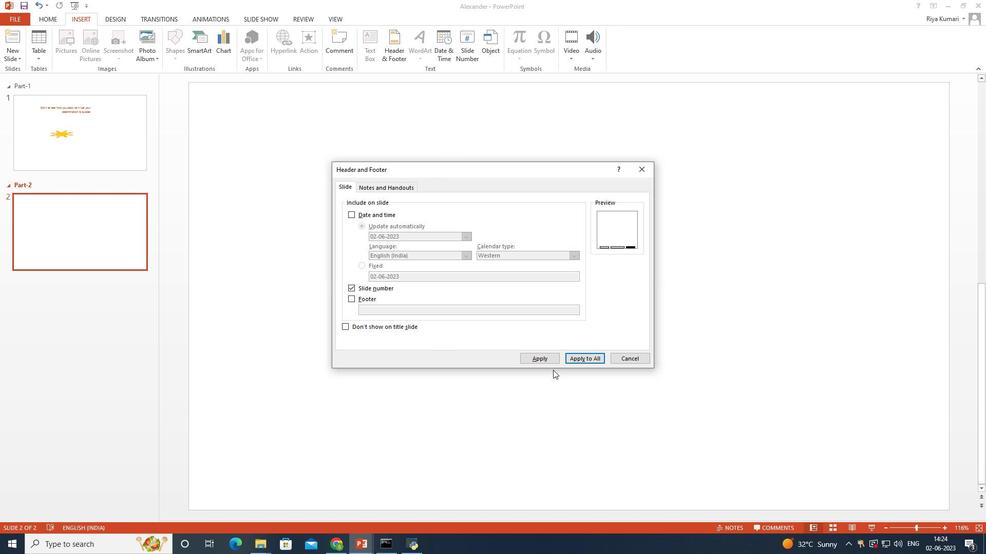
Action: Mouse pressed left at (47, 309)
Screenshot: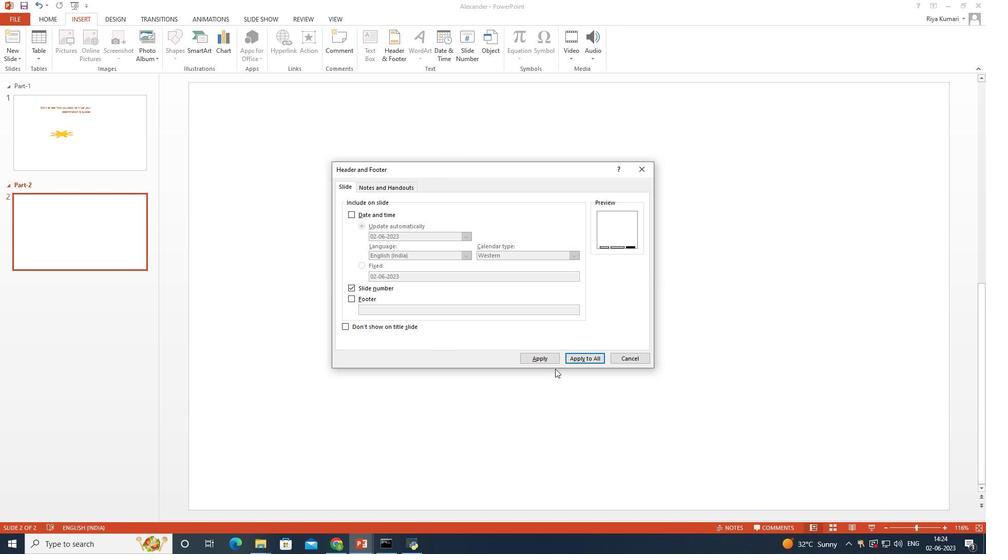 
Action: Mouse moved to (116, 54)
Screenshot: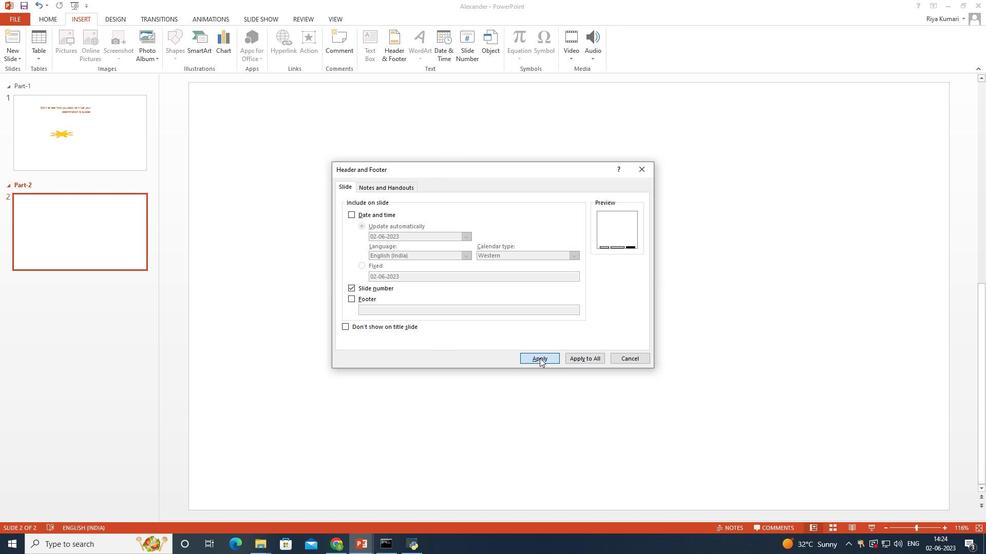 
Action: Mouse pressed left at (116, 54)
Screenshot: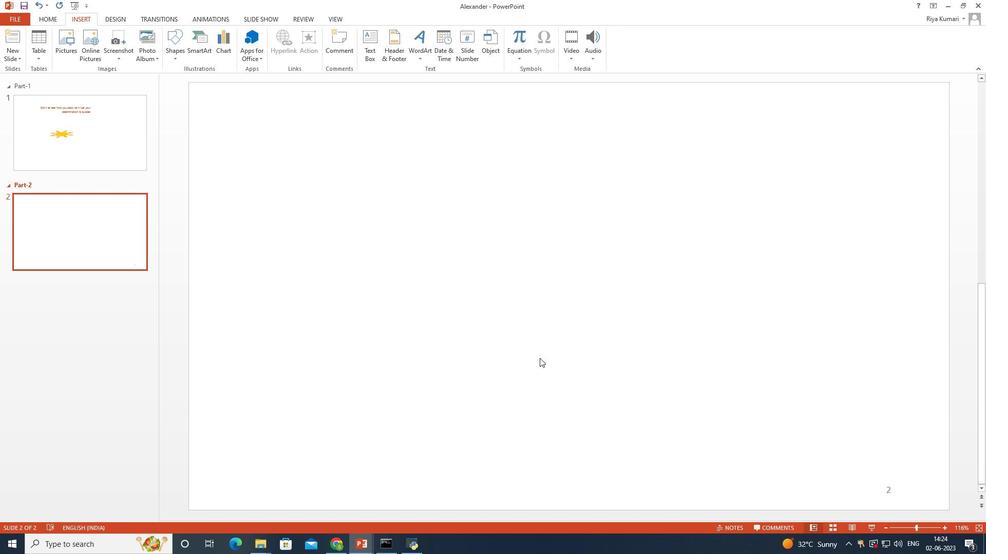 
Action: Mouse moved to (128, 75)
Screenshot: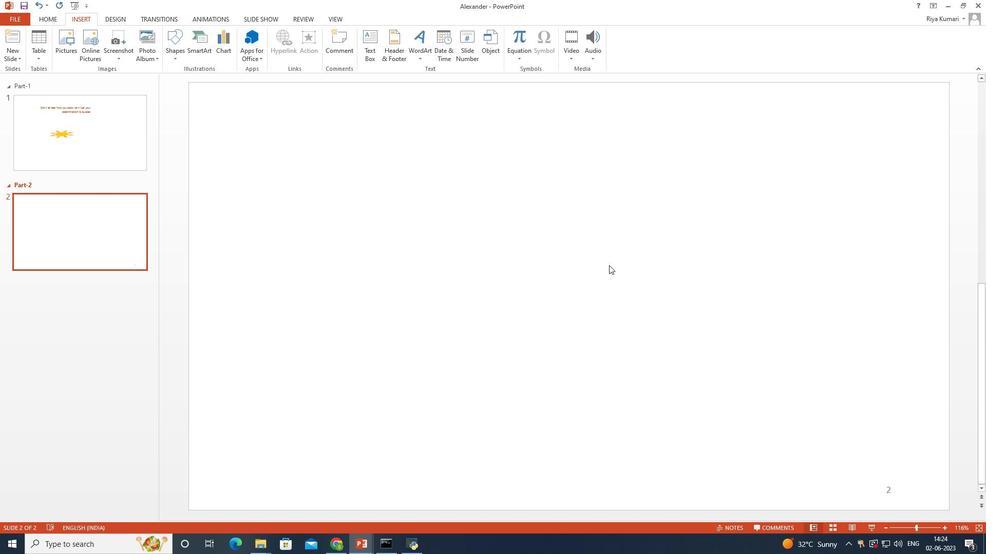 
Action: Mouse pressed left at (128, 75)
Screenshot: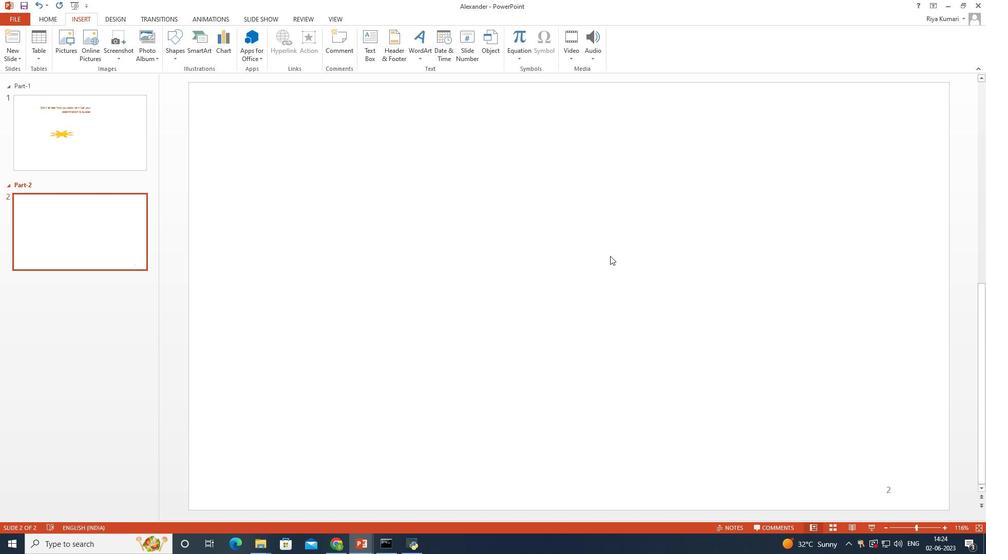 
Action: Mouse moved to (57, 290)
Screenshot: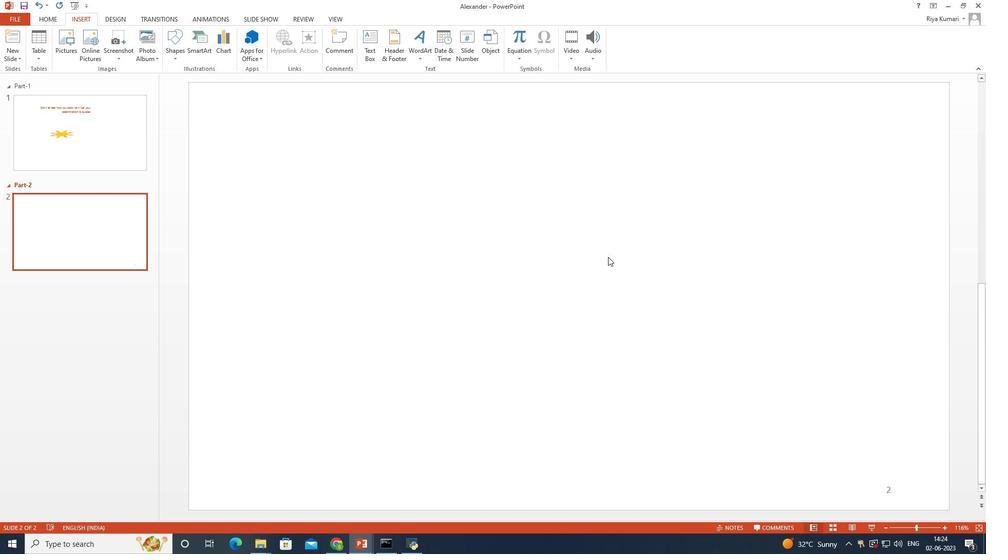 
Action: Mouse pressed left at (57, 290)
Screenshot: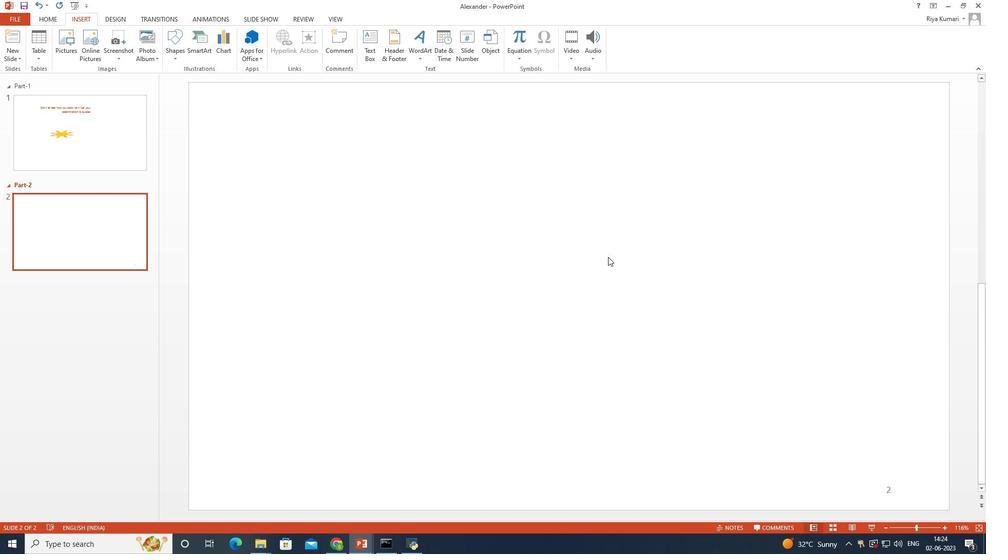 
Action: Mouse pressed right at (57, 290)
Screenshot: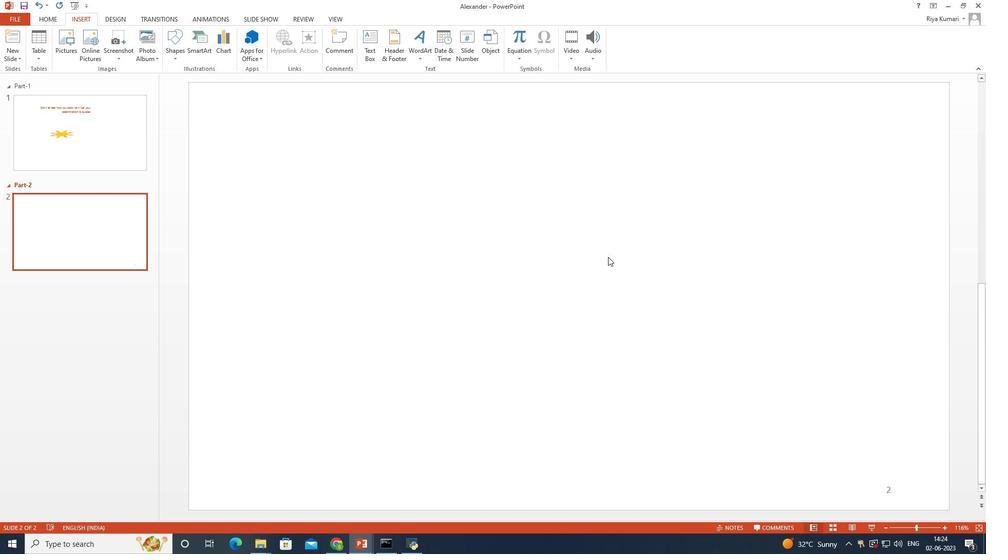 
Action: Mouse moved to (86, 299)
Screenshot: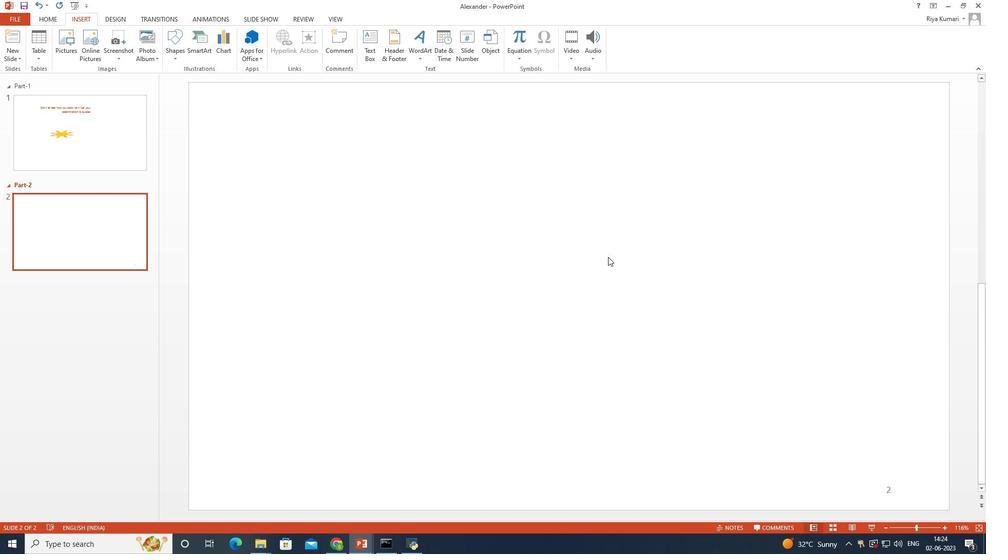 
Action: Mouse pressed left at (86, 299)
Screenshot: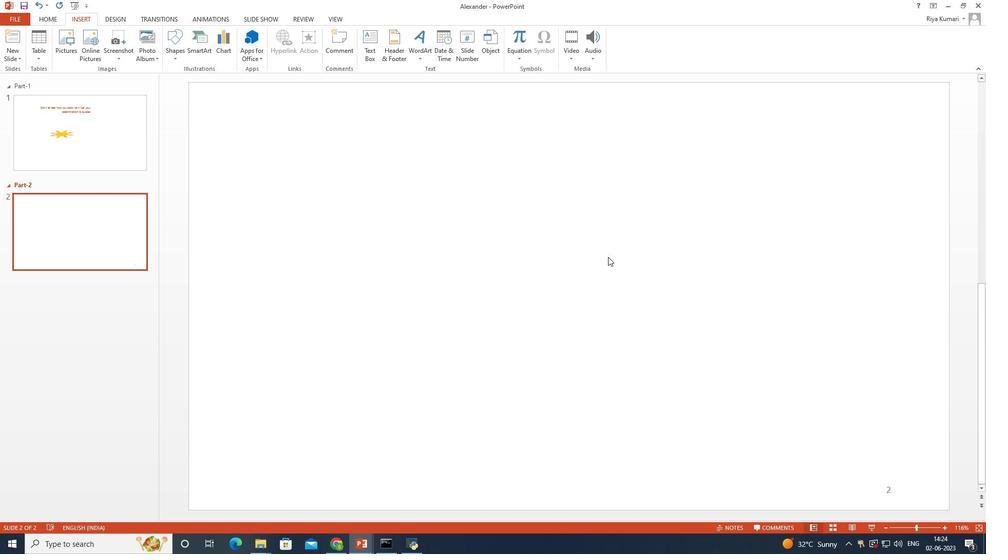 
Action: Mouse moved to (404, 295)
Screenshot: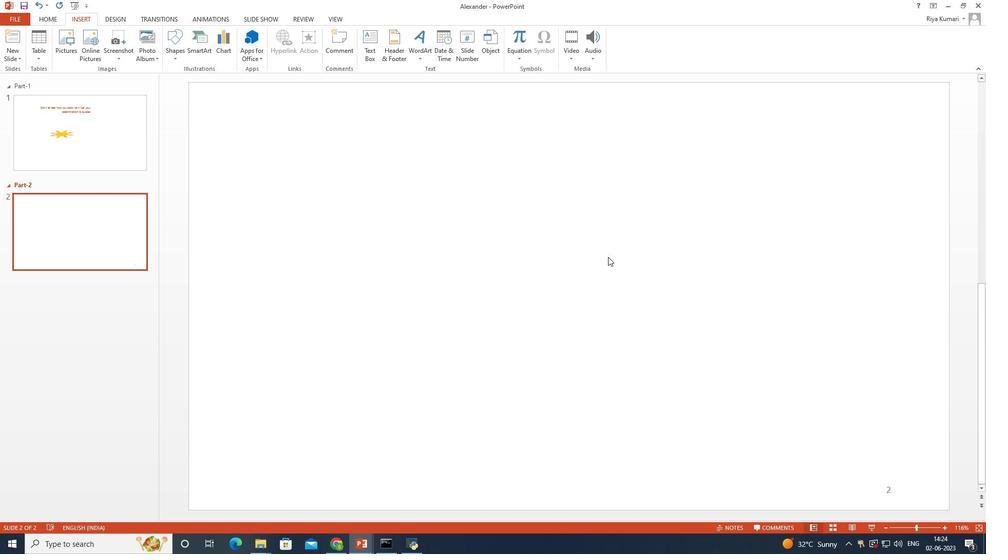 
Action: Key pressed <Key.shift_r>P
Screenshot: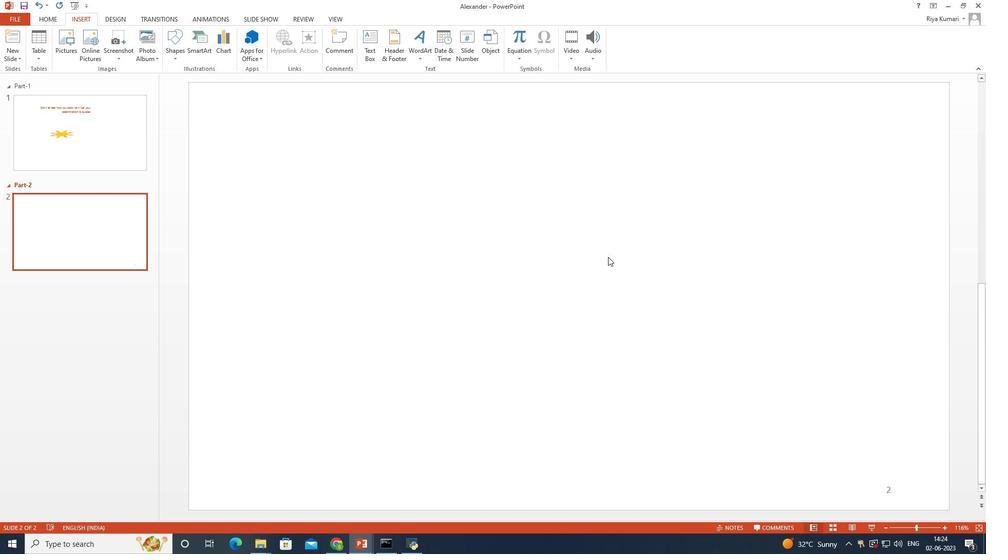 
Action: Mouse moved to (399, 294)
Screenshot: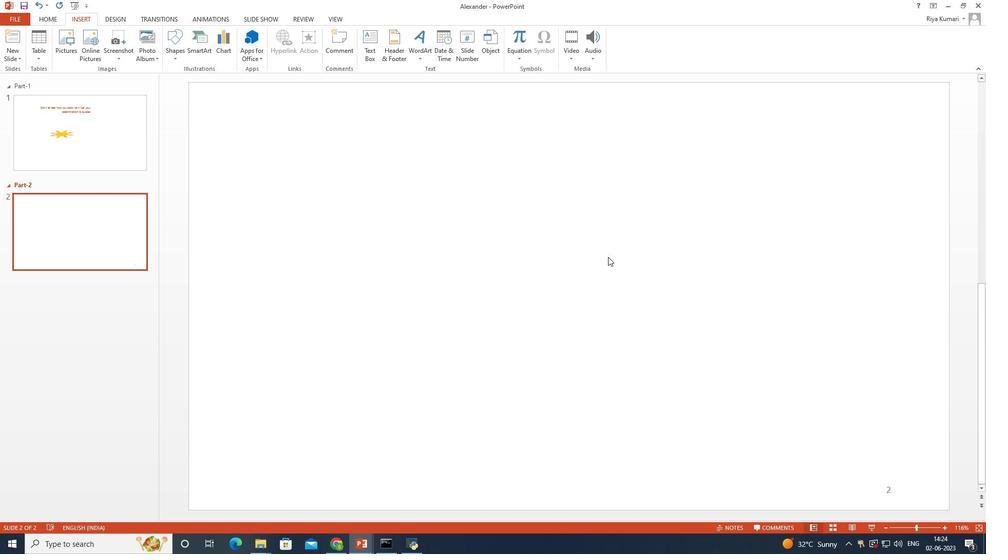 
Action: Key pressed a
Screenshot: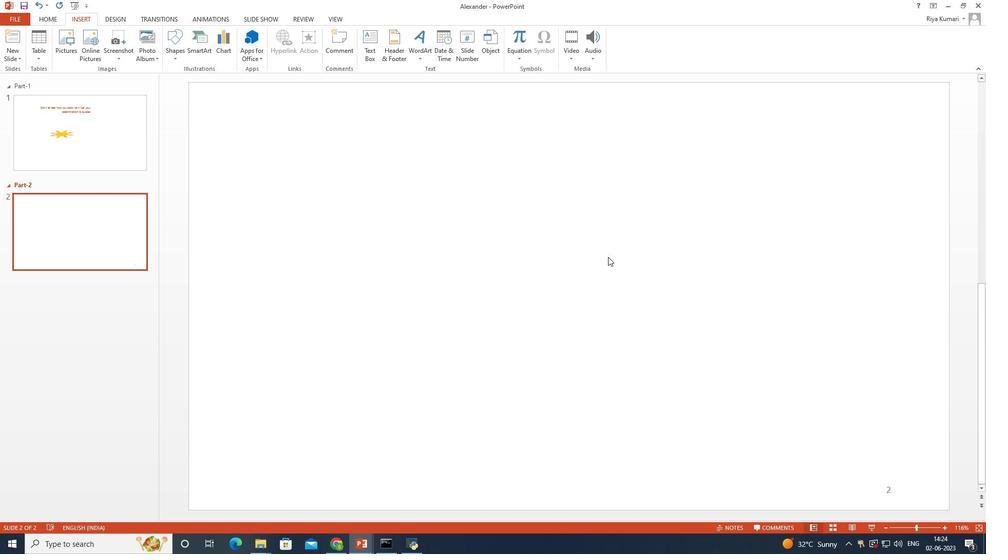 
Action: Mouse moved to (398, 294)
Screenshot: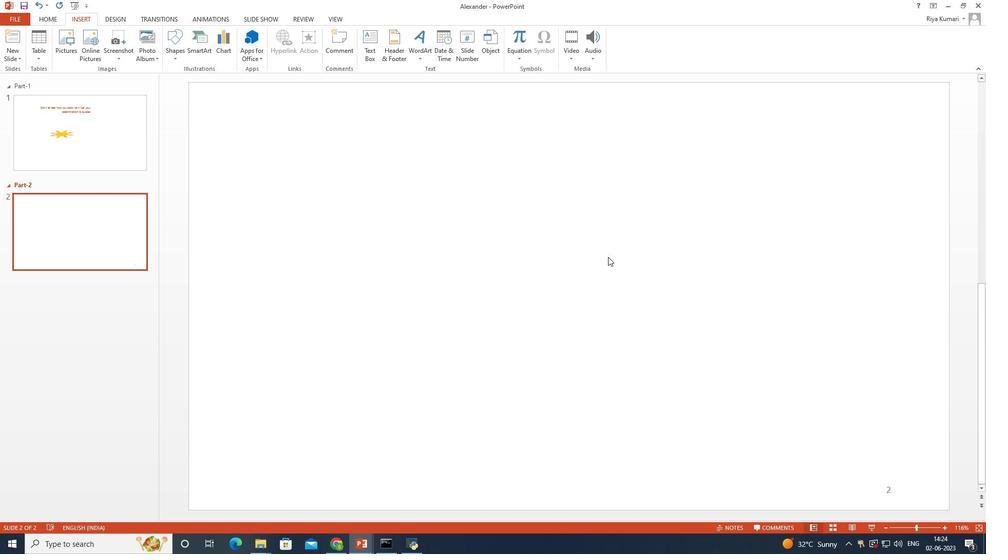 
Action: Key pressed rt
Screenshot: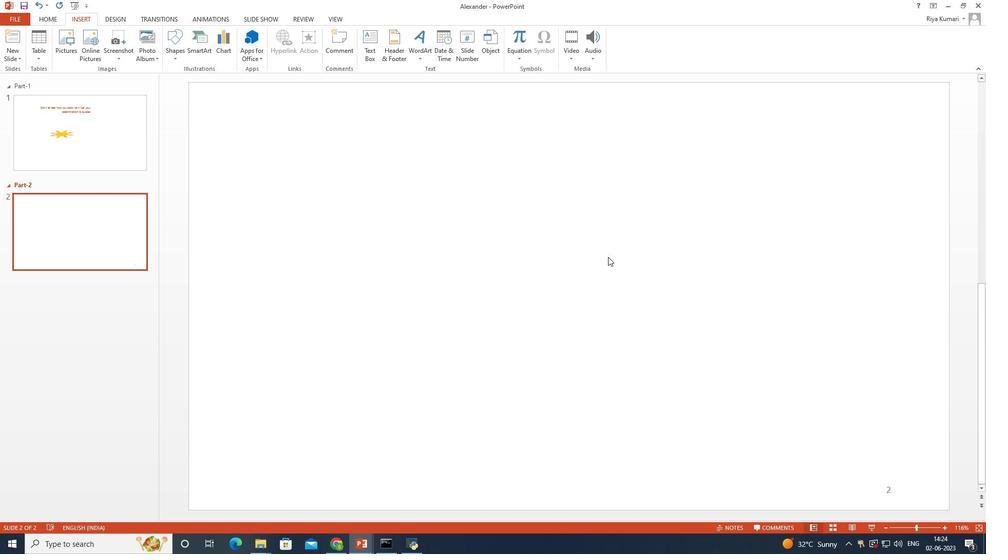 
Action: Mouse moved to (394, 294)
Screenshot: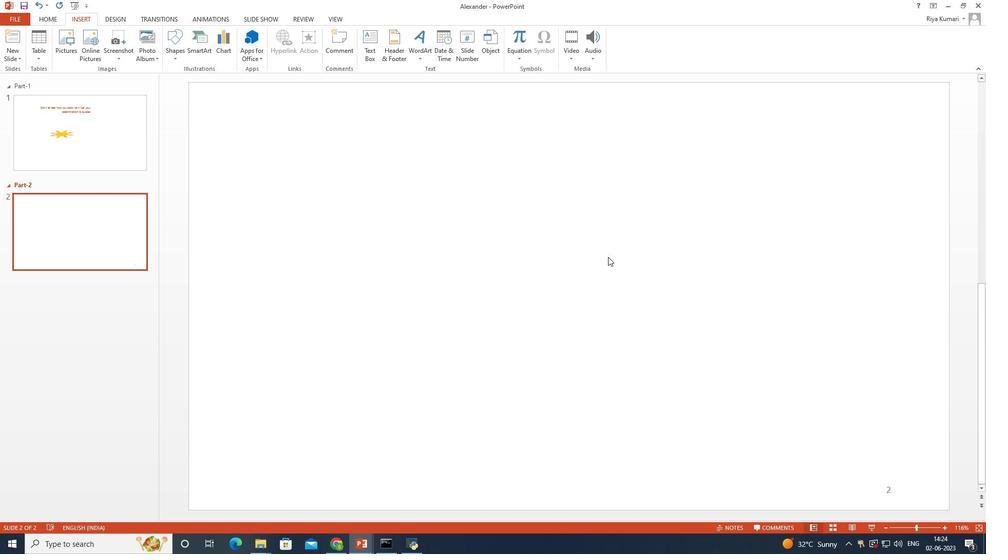 
Action: Key pressed -
Screenshot: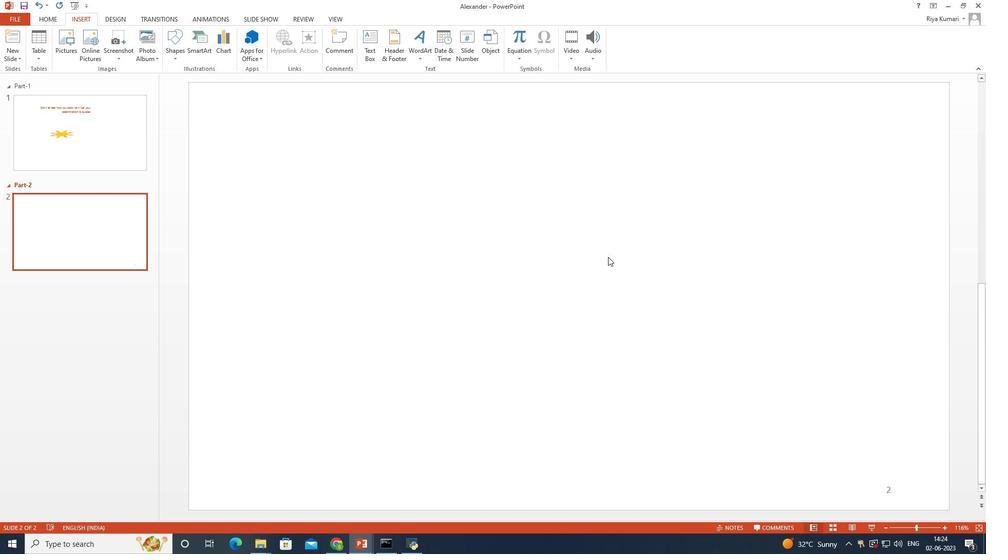 
Action: Mouse moved to (390, 293)
Screenshot: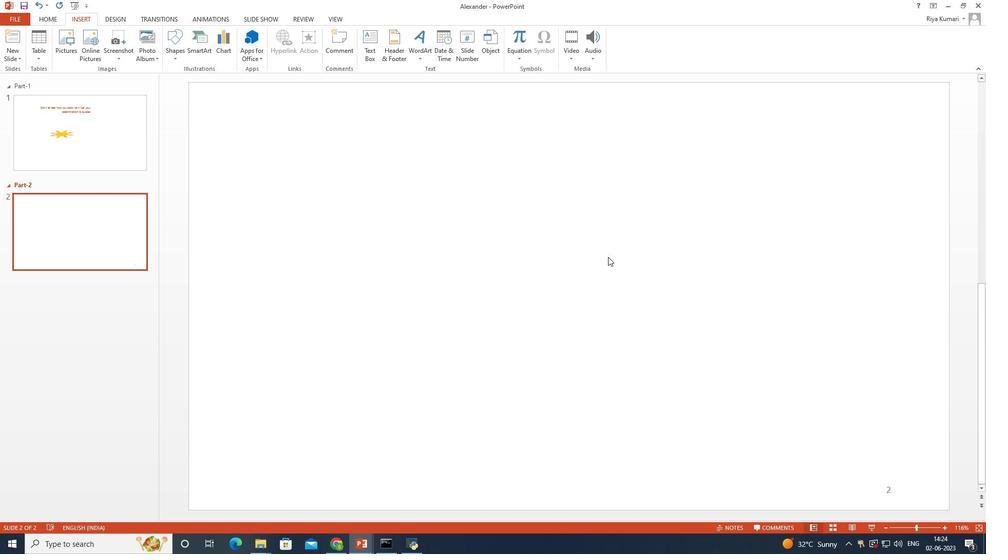 
Action: Key pressed 2
Screenshot: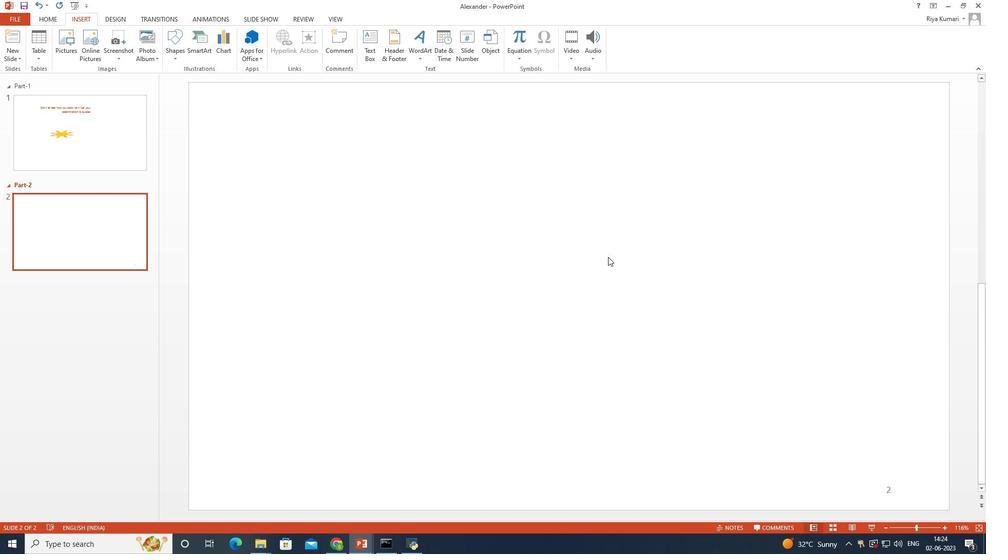 
Action: Mouse moved to (33, 85)
Screenshot: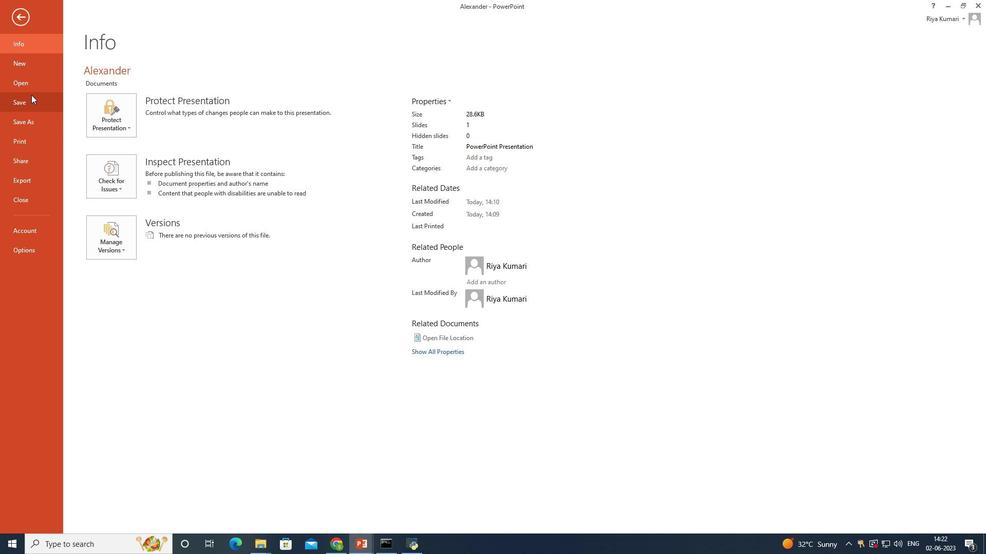 
Action: Mouse pressed left at (33, 85)
Screenshot: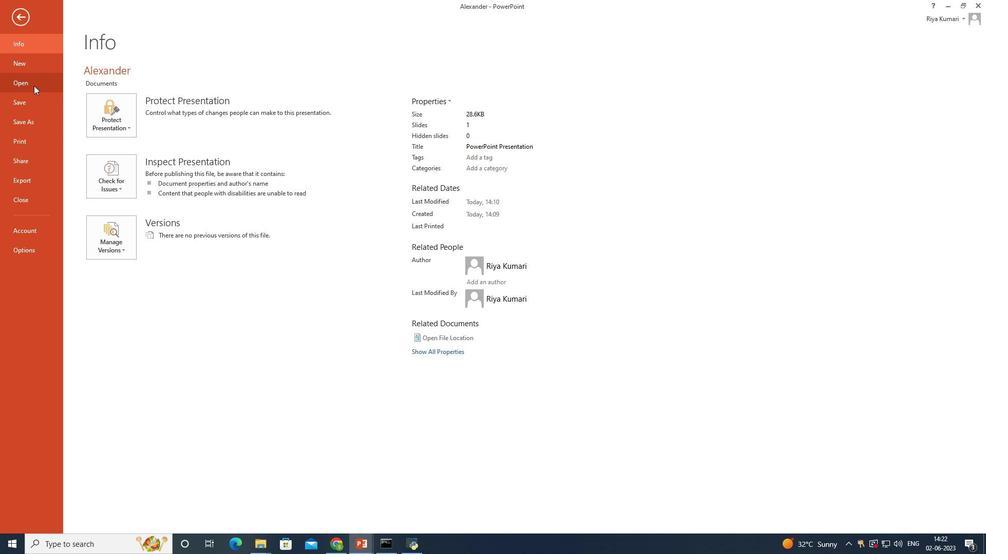 
Action: Mouse moved to (281, 93)
Screenshot: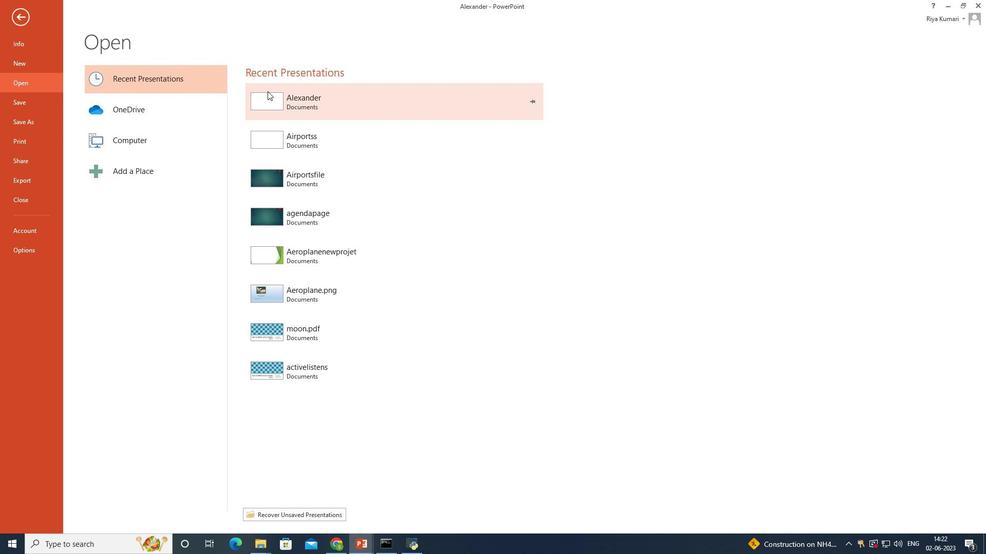 
Action: Mouse pressed left at (281, 93)
Screenshot: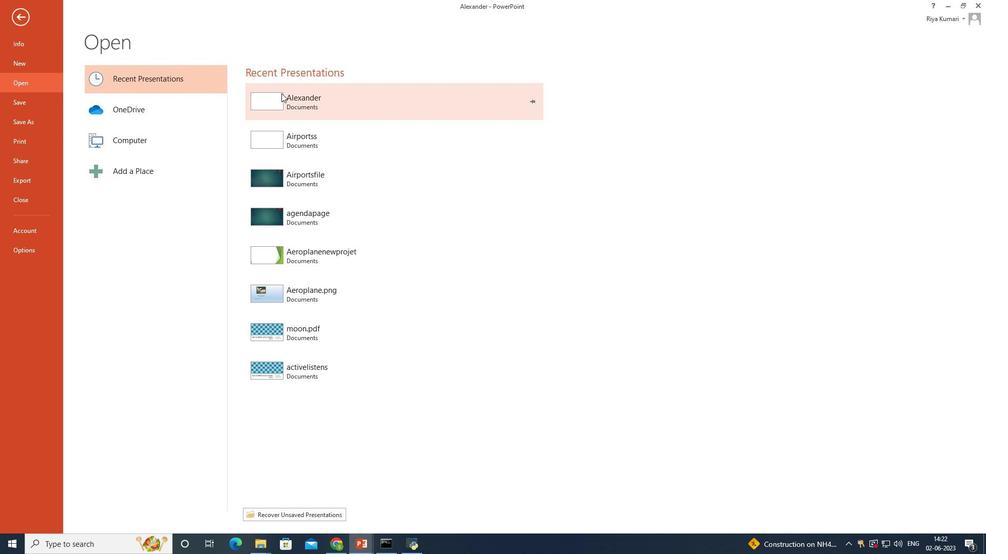 
Action: Mouse moved to (55, 85)
Screenshot: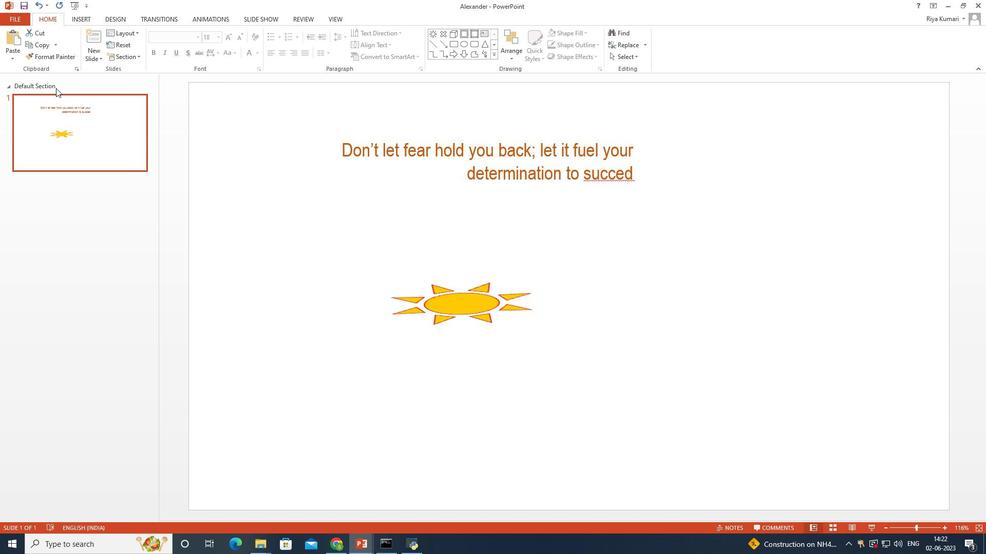 
Action: Mouse pressed right at (55, 85)
Screenshot: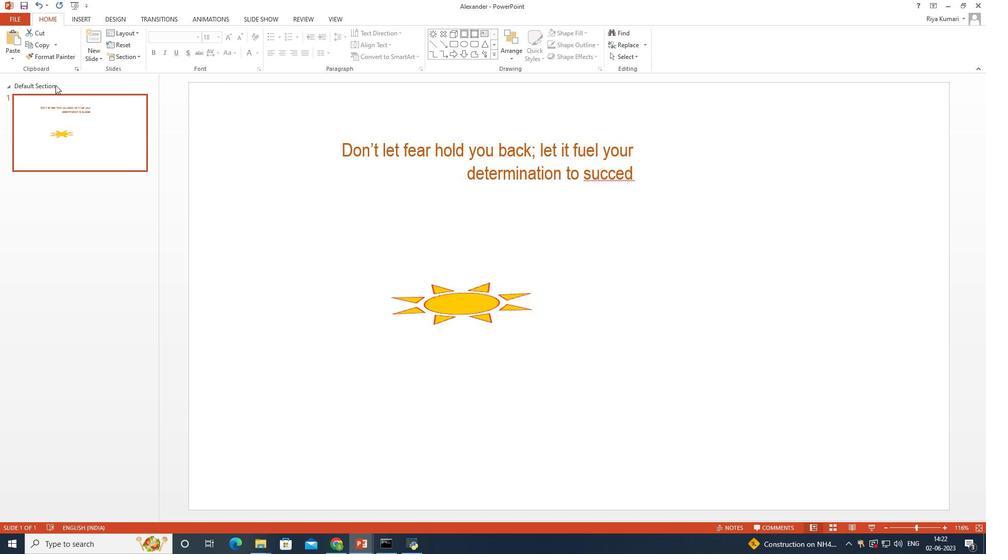 
Action: Mouse moved to (74, 90)
Screenshot: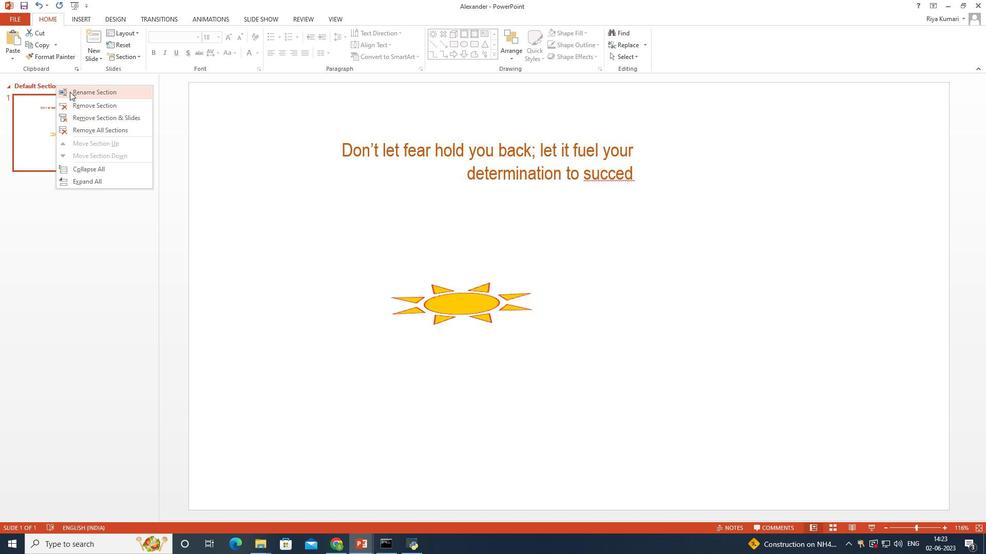 
Action: Mouse pressed left at (74, 90)
Screenshot: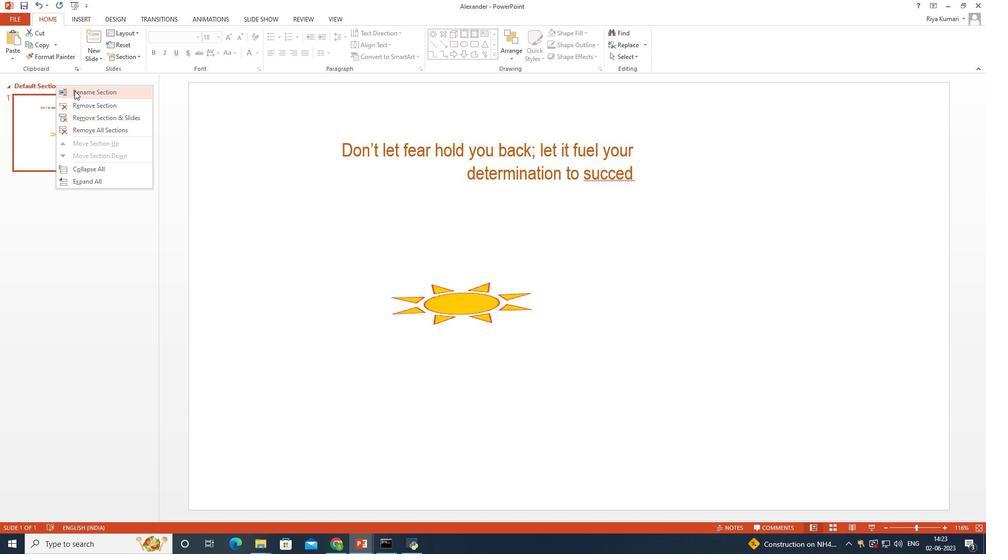 
Action: Mouse moved to (198, 161)
Screenshot: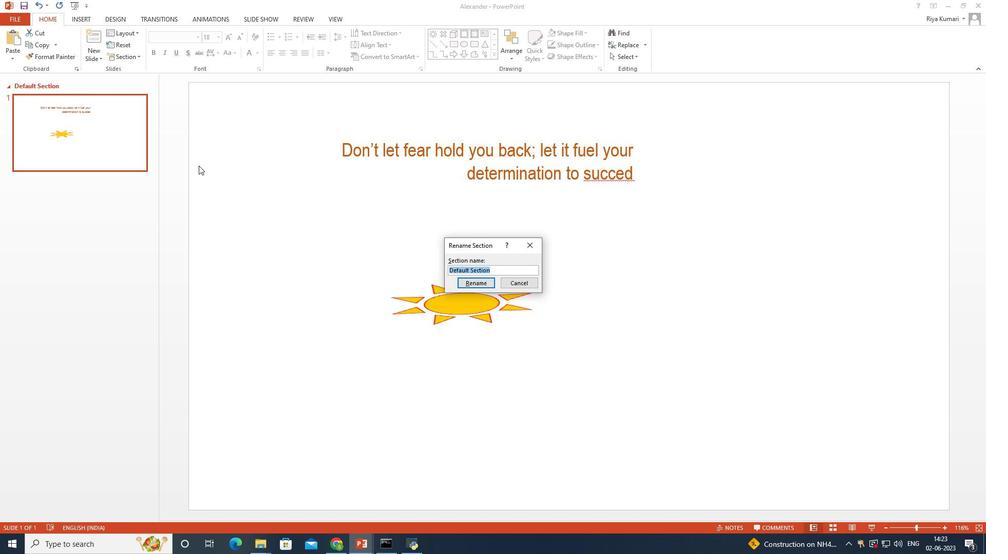 
Action: Key pressed <Key.shift_r>Part-1
Screenshot: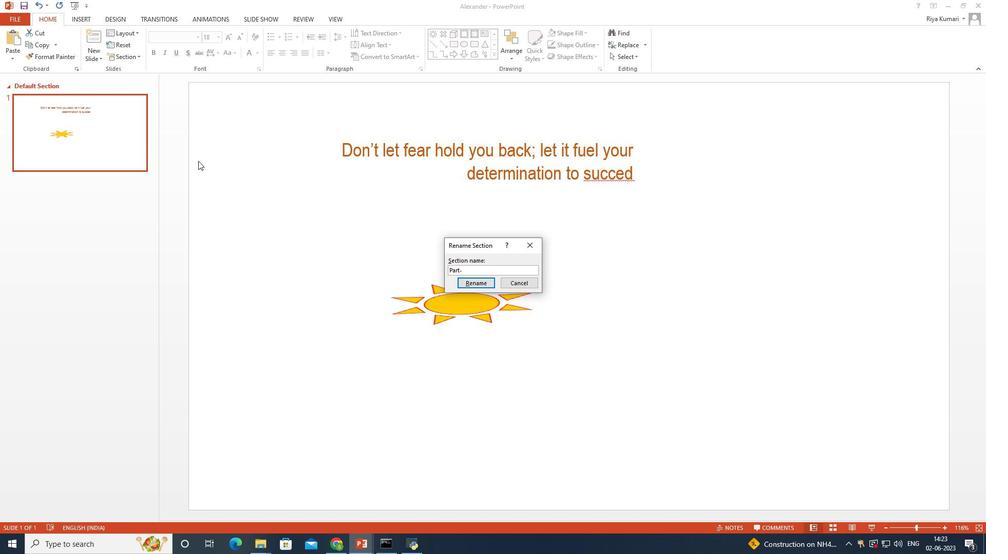 
Action: Mouse moved to (478, 284)
Screenshot: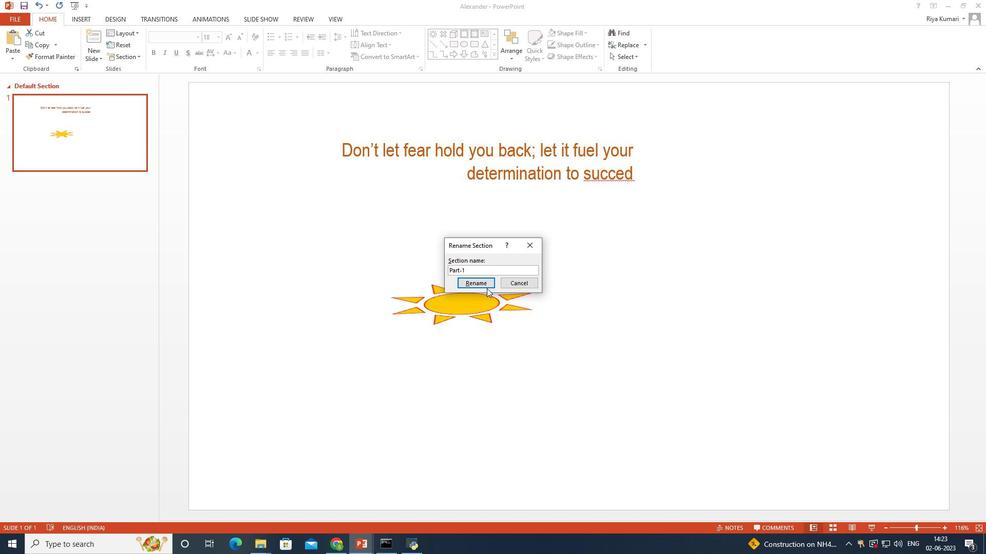 
Action: Mouse pressed left at (478, 284)
Screenshot: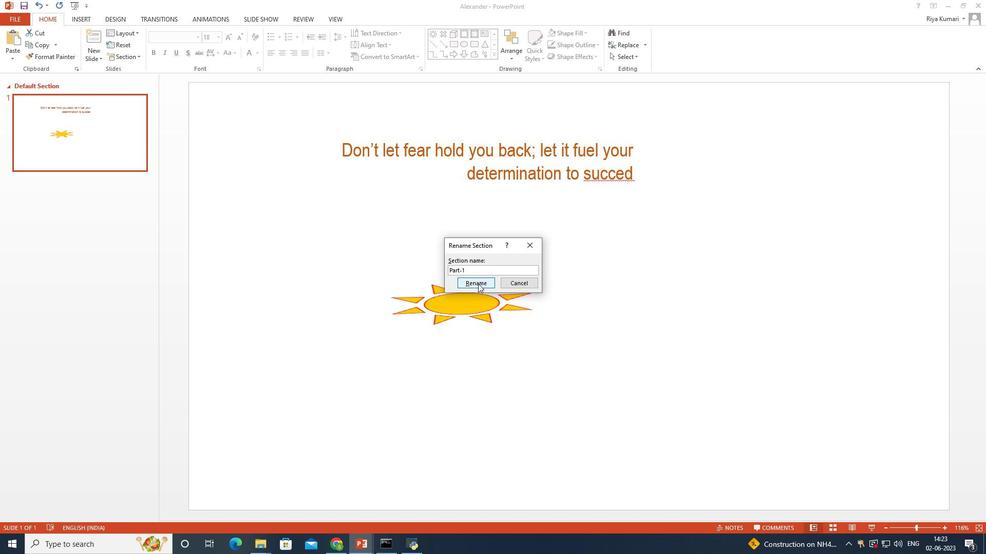 
Action: Mouse moved to (88, 57)
Screenshot: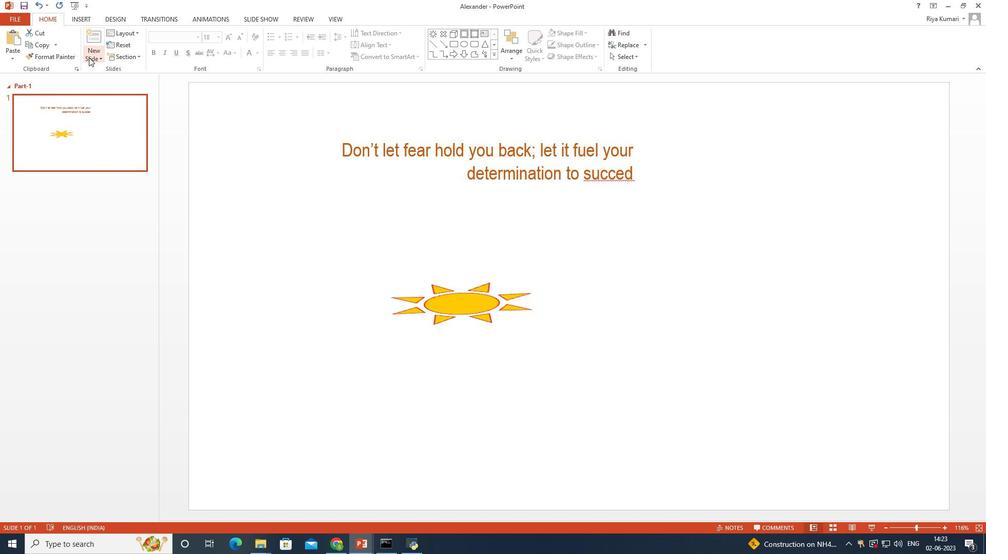 
Action: Mouse pressed left at (88, 57)
Screenshot: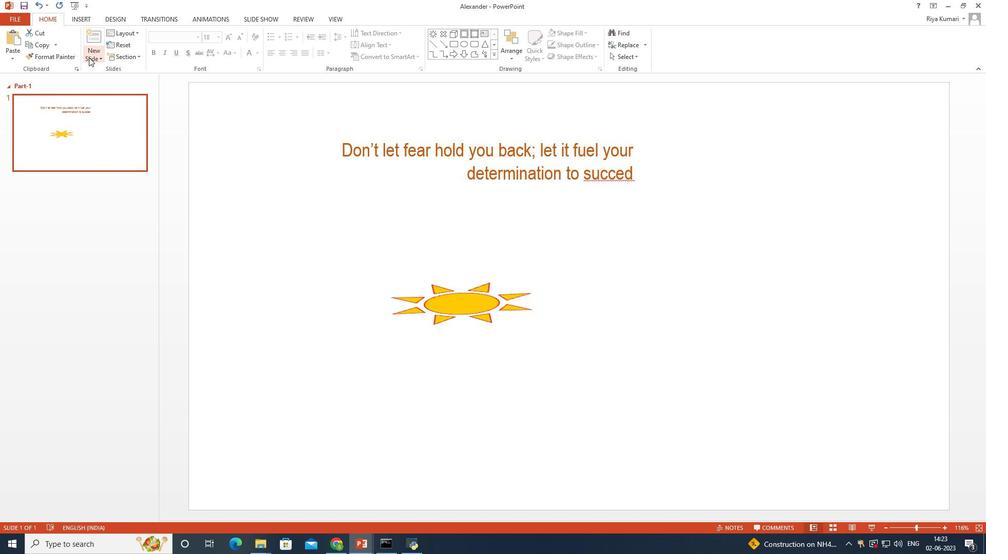 
Action: Mouse moved to (105, 178)
Screenshot: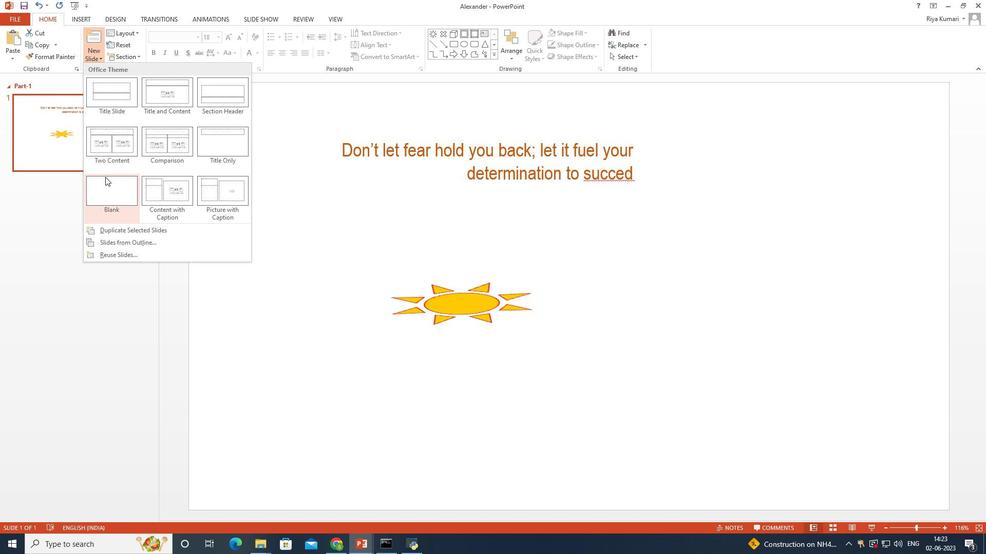 
Action: Mouse pressed left at (105, 178)
Screenshot: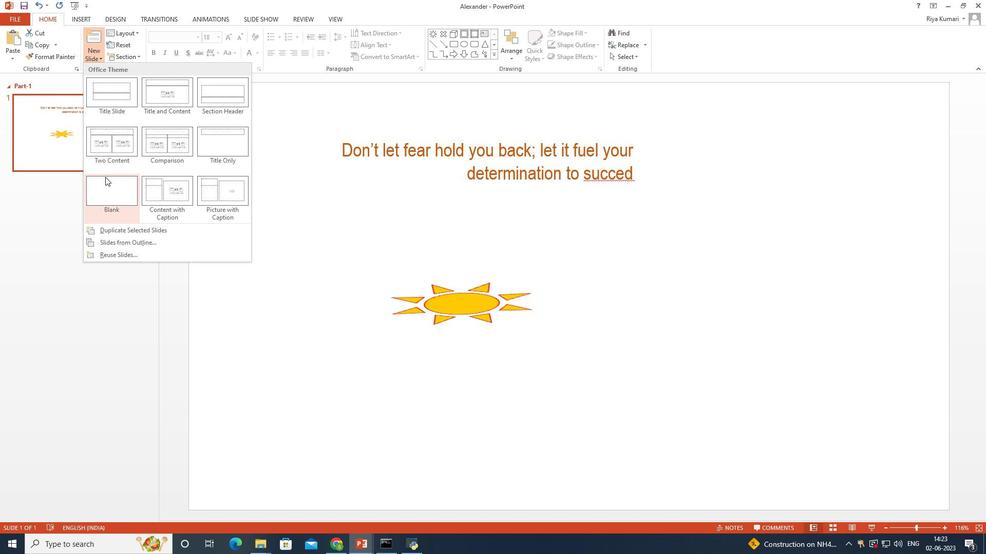 
Action: Mouse moved to (126, 58)
Screenshot: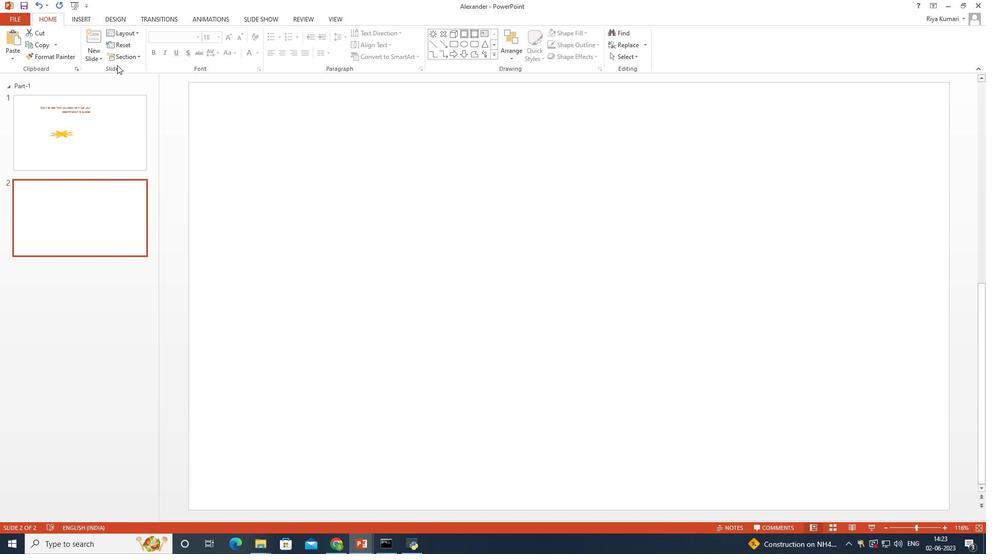
Action: Mouse pressed left at (126, 58)
Screenshot: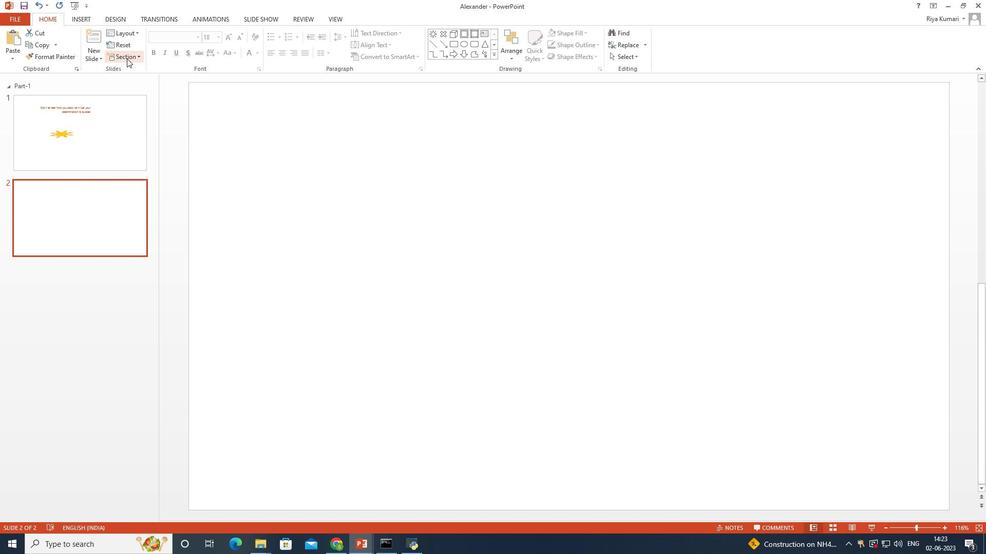 
Action: Mouse moved to (128, 67)
Screenshot: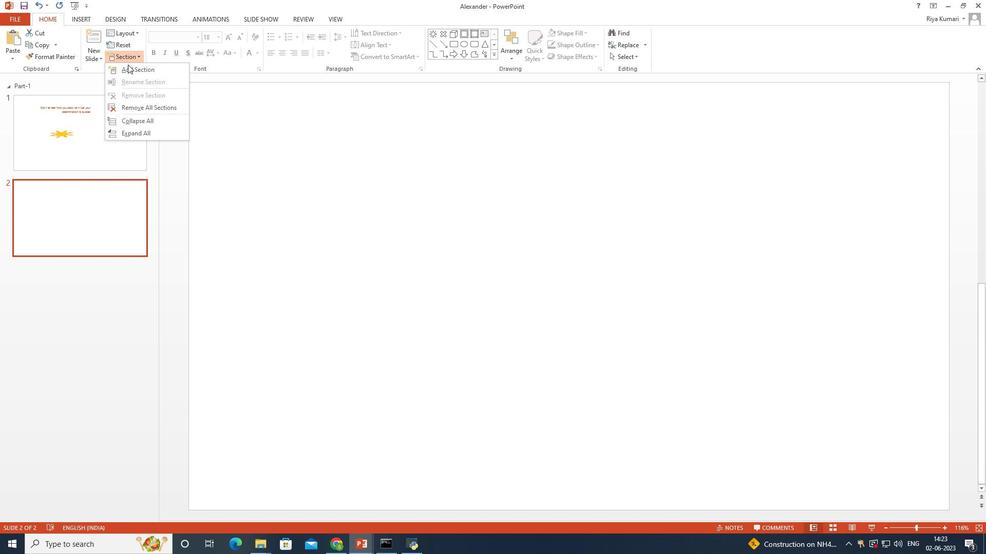 
Action: Mouse pressed left at (128, 67)
Screenshot: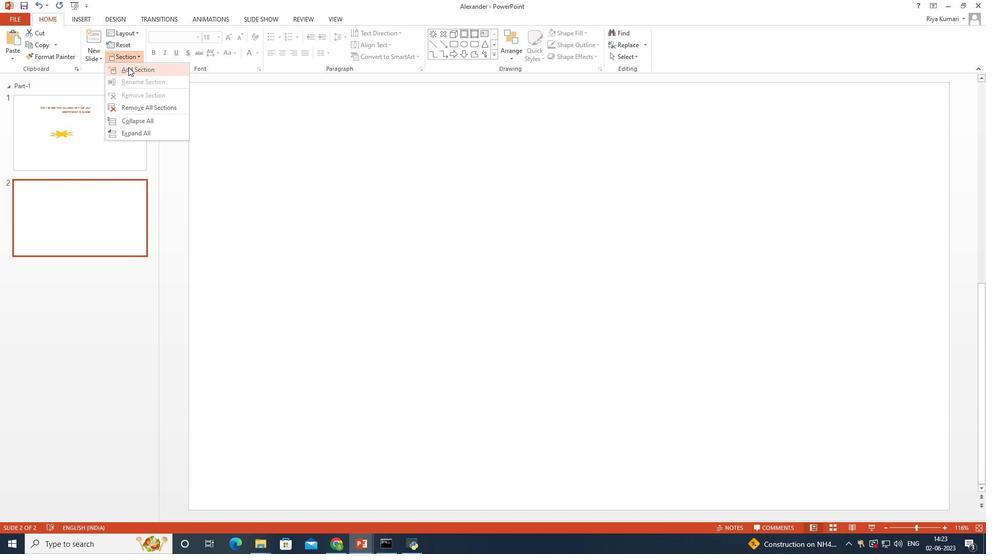 
Action: Mouse moved to (56, 181)
Screenshot: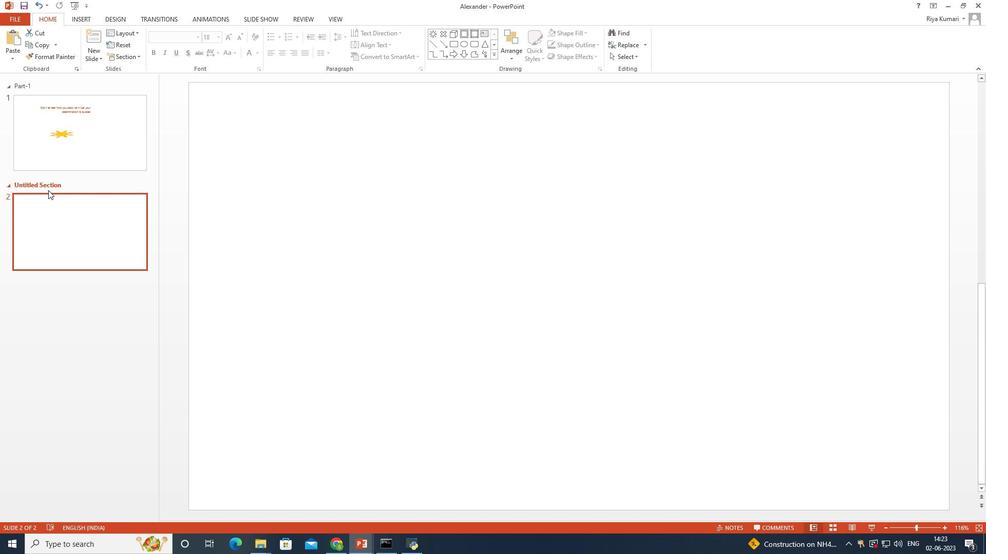 
Action: Mouse pressed right at (56, 181)
Screenshot: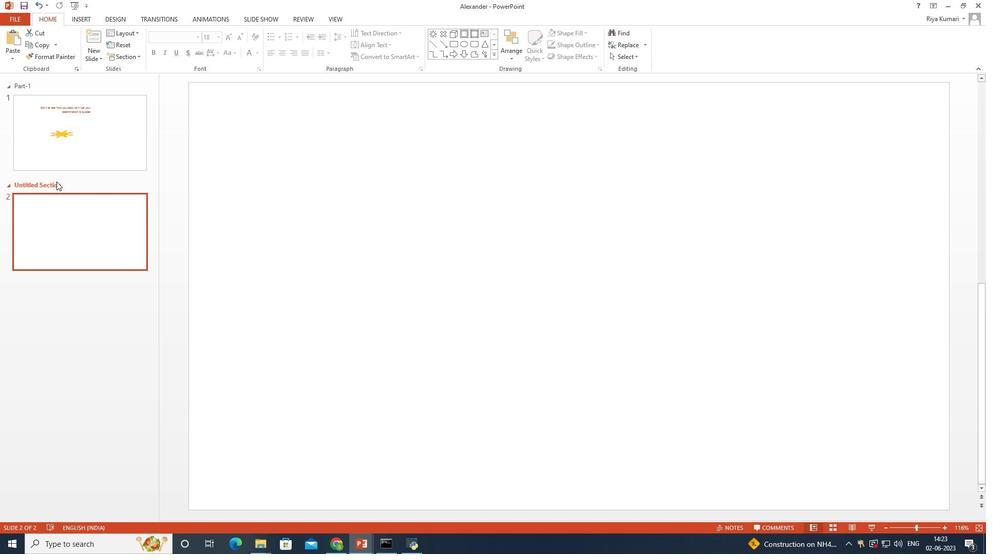 
Action: Mouse moved to (75, 188)
Screenshot: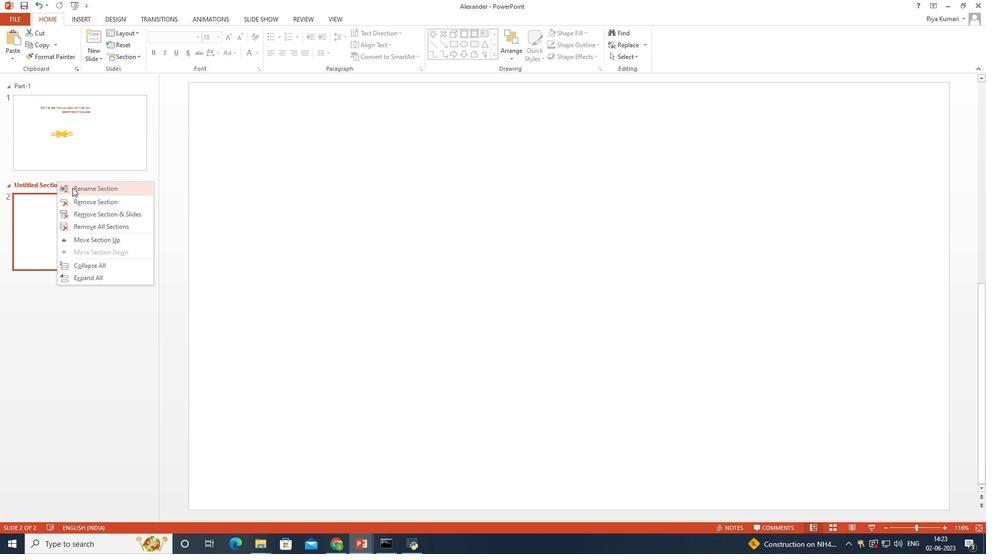 
Action: Mouse pressed left at (75, 188)
Screenshot: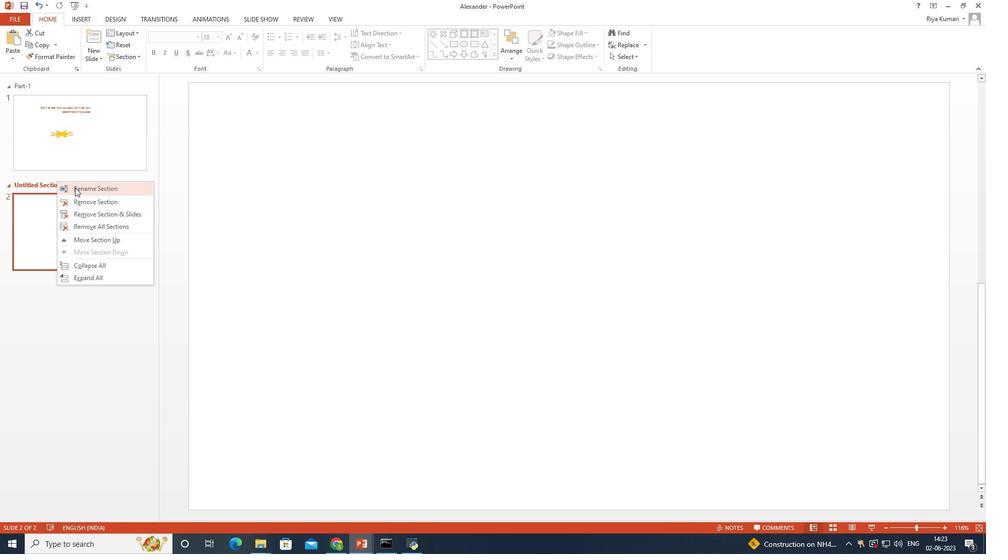 
Action: Mouse moved to (372, 266)
Screenshot: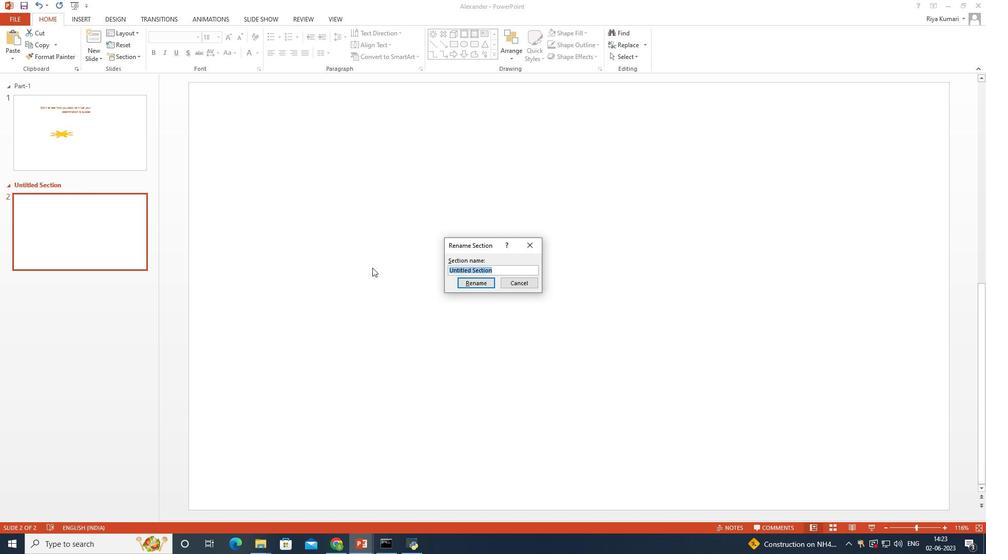 
Action: Key pressed <Key.shift_r>P
Screenshot: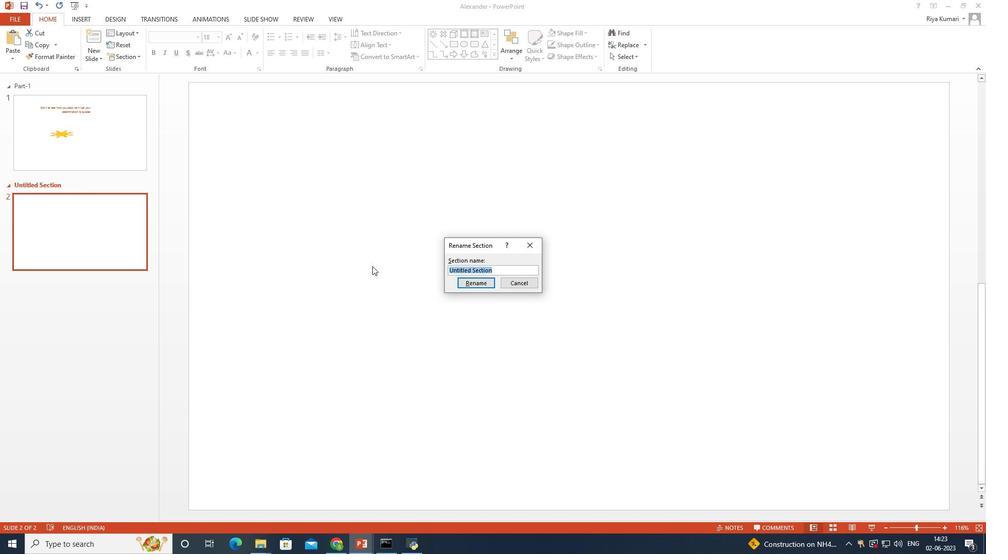 
Action: Mouse moved to (372, 266)
Screenshot: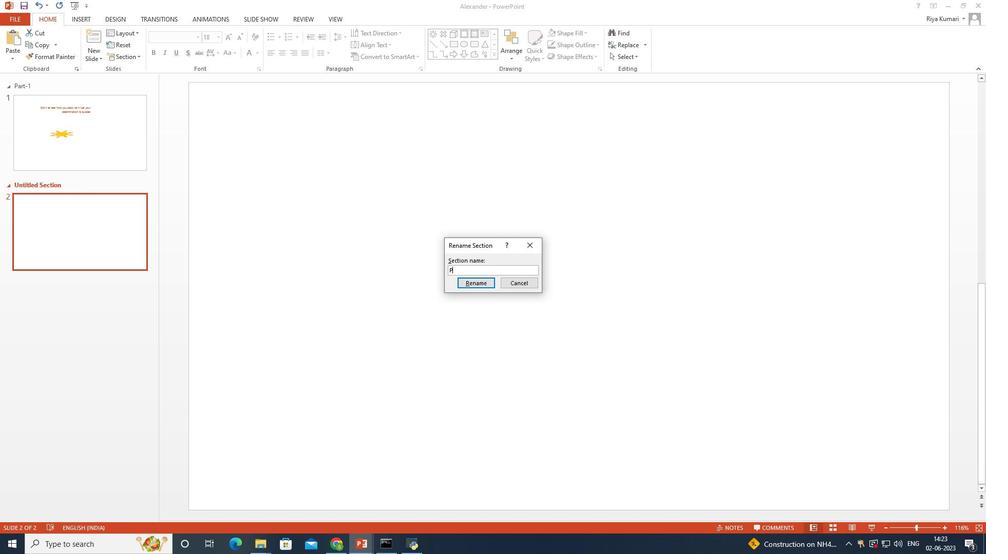 
Action: Key pressed a
Screenshot: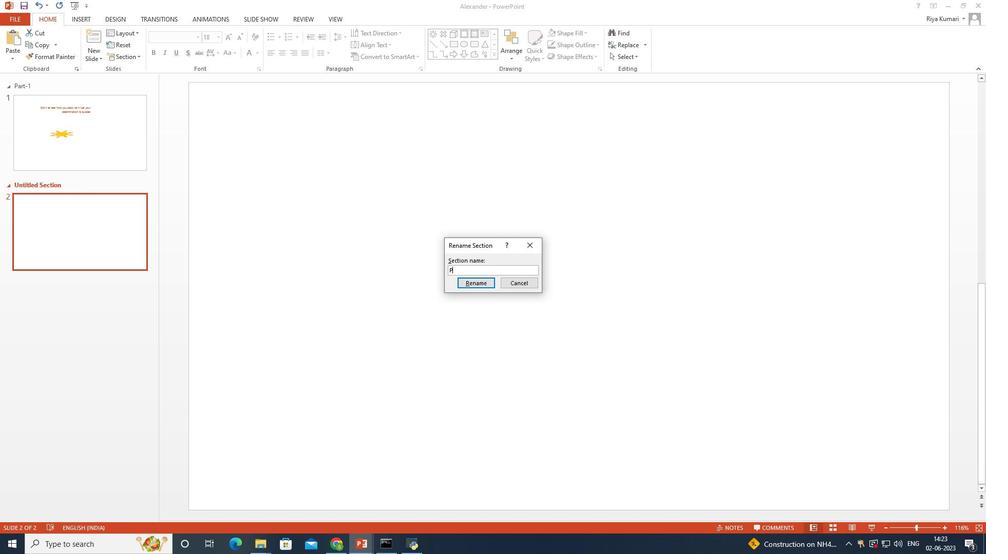 
Action: Mouse moved to (369, 264)
Screenshot: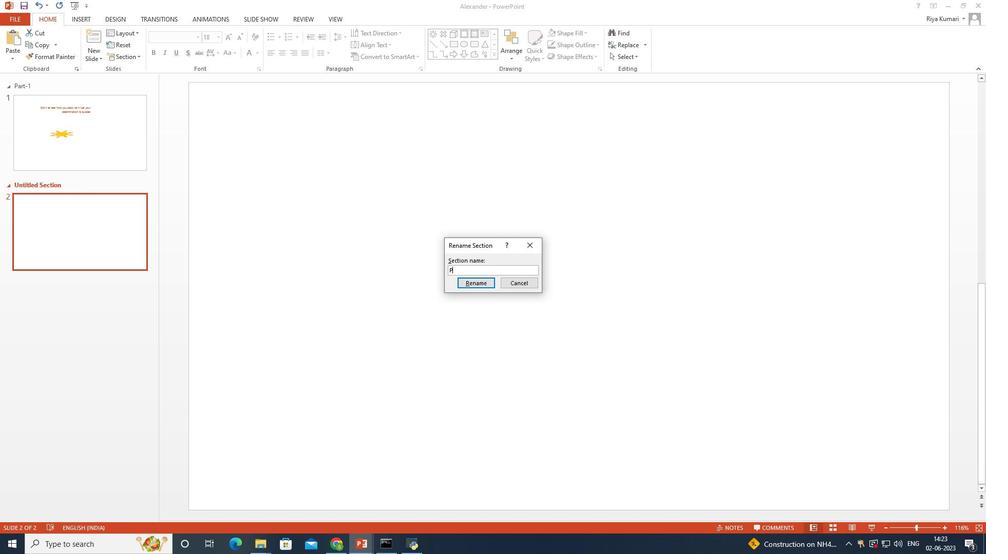 
Action: Key pressed rt
Screenshot: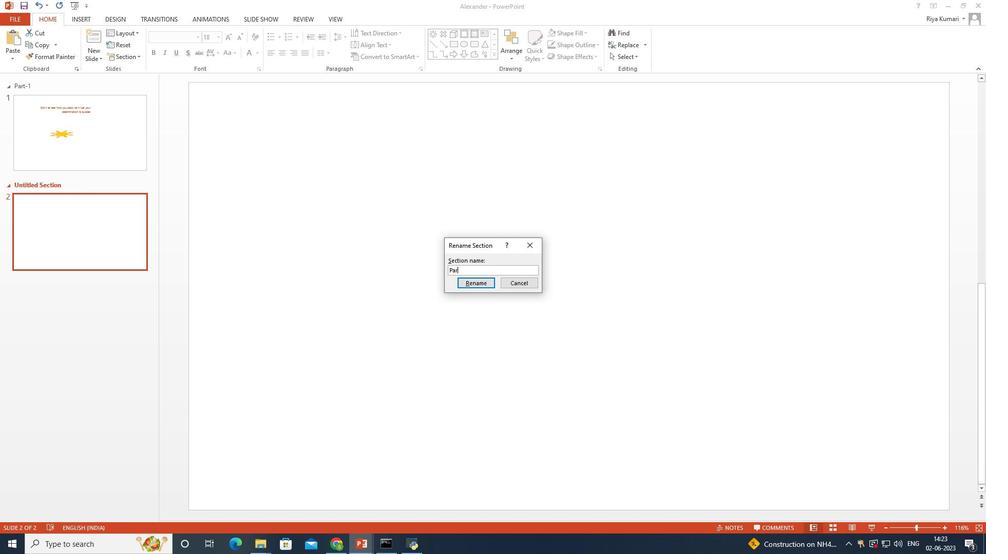 
Action: Mouse moved to (369, 263)
Screenshot: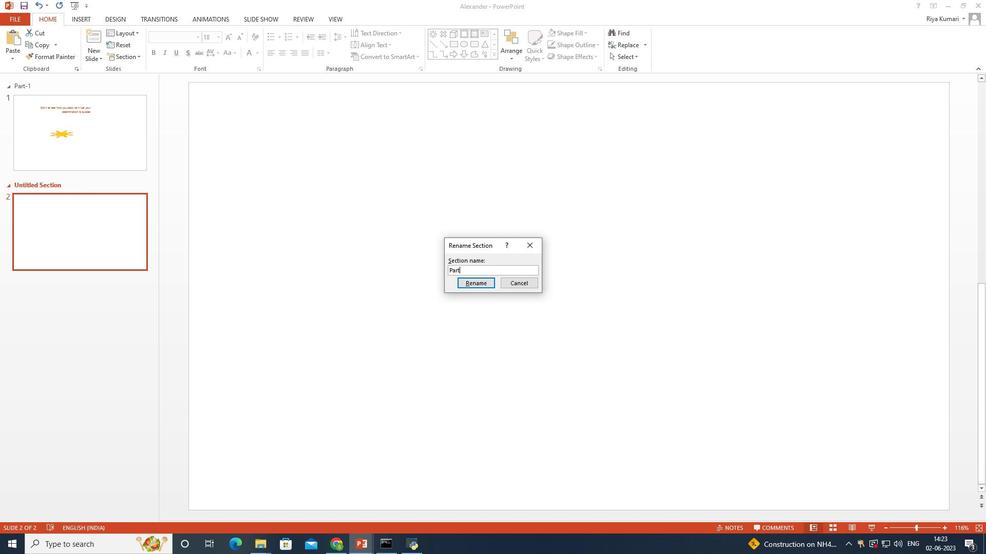 
Action: Key pressed -2
Screenshot: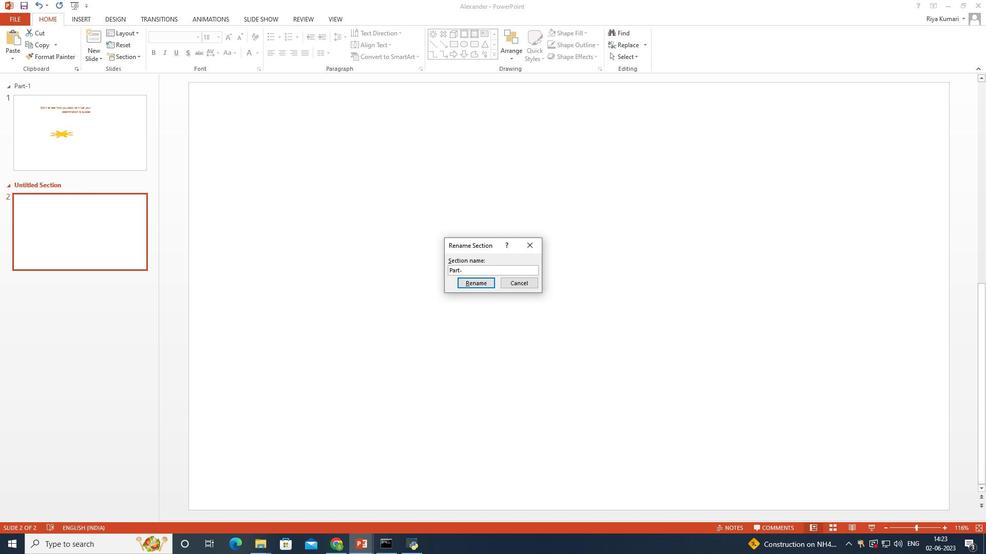 
Action: Mouse moved to (464, 284)
Screenshot: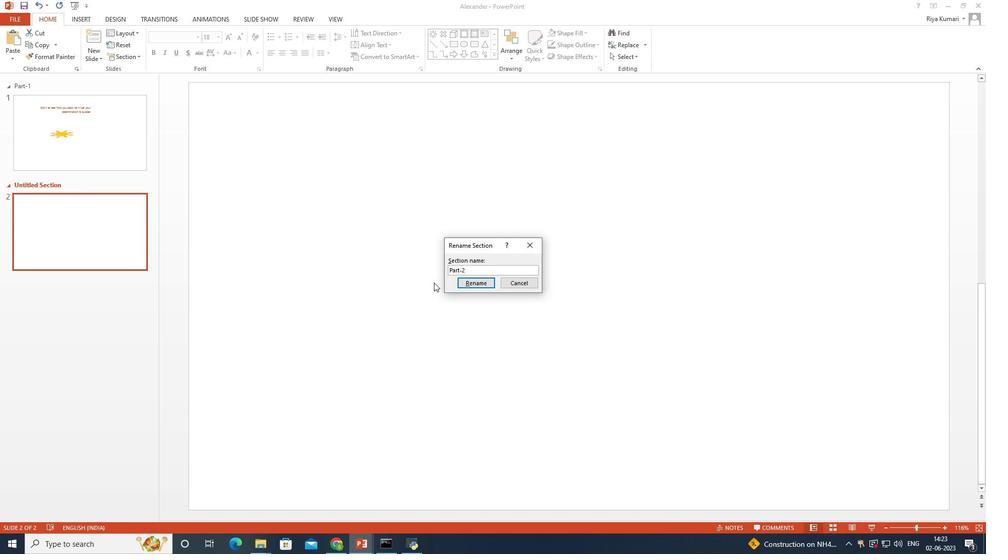 
Action: Mouse pressed left at (464, 284)
Screenshot: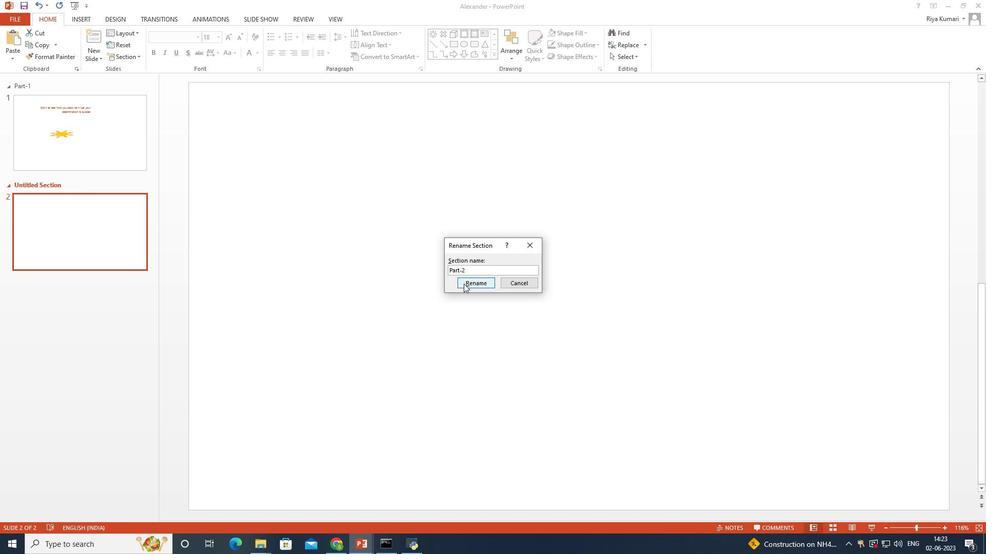 
Action: Mouse moved to (128, 58)
Screenshot: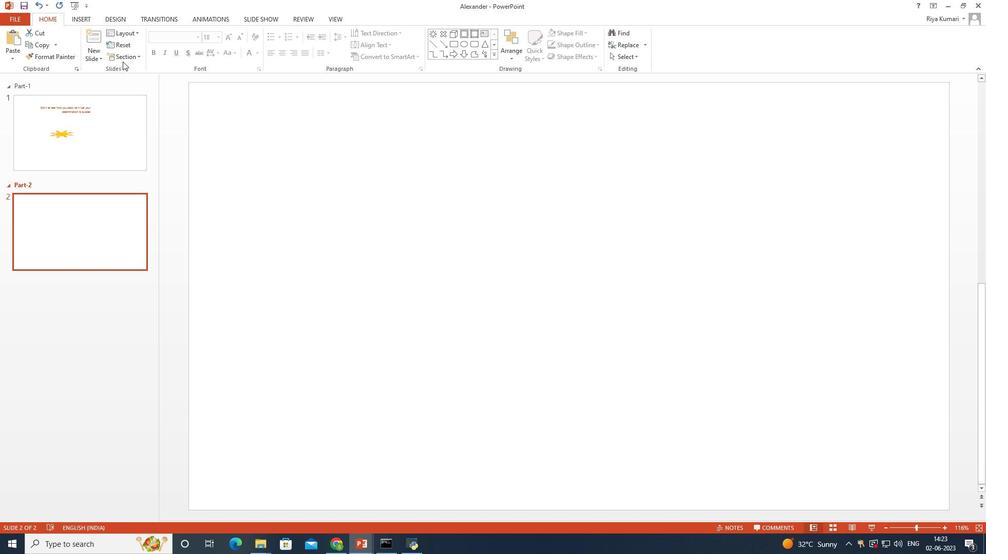 
Action: Mouse pressed left at (128, 58)
Screenshot: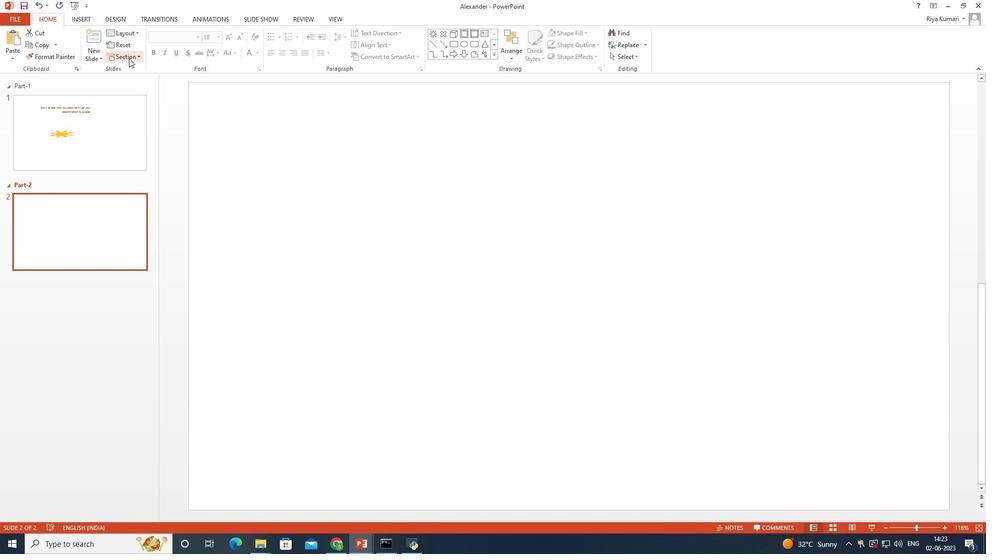 
Action: Mouse moved to (133, 120)
Screenshot: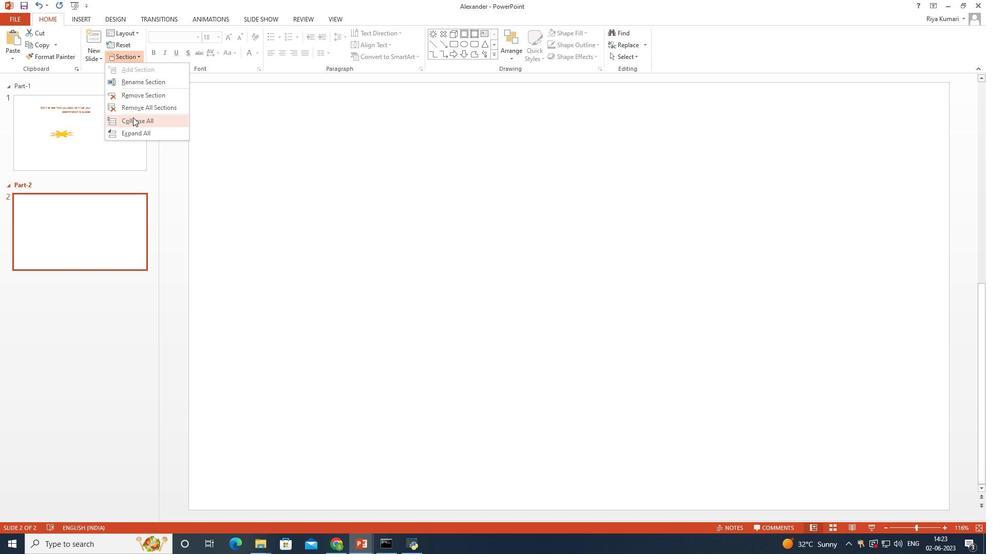 
Action: Mouse pressed left at (133, 120)
Screenshot: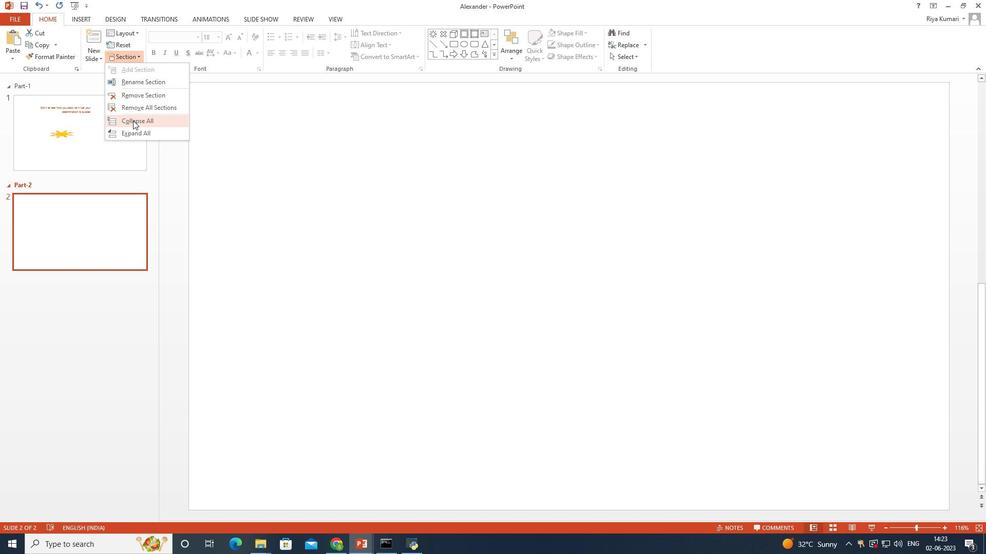
Action: Mouse moved to (119, 58)
Screenshot: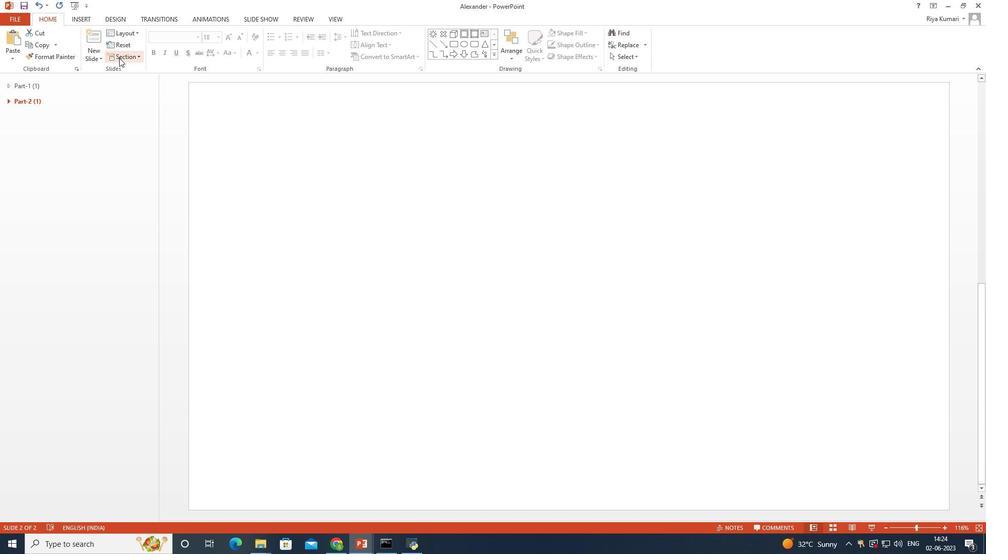 
Action: Mouse pressed left at (119, 58)
Screenshot: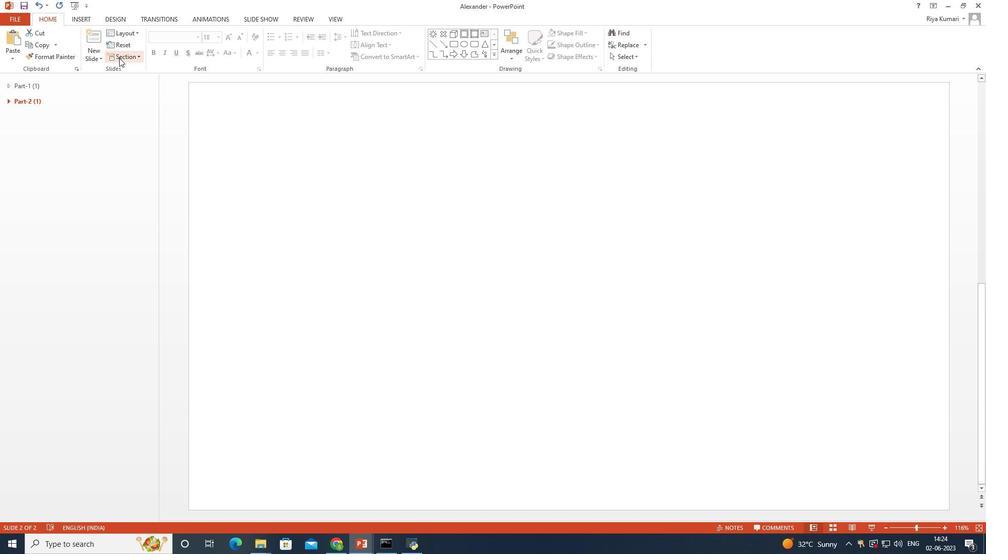 
Action: Mouse moved to (131, 134)
Screenshot: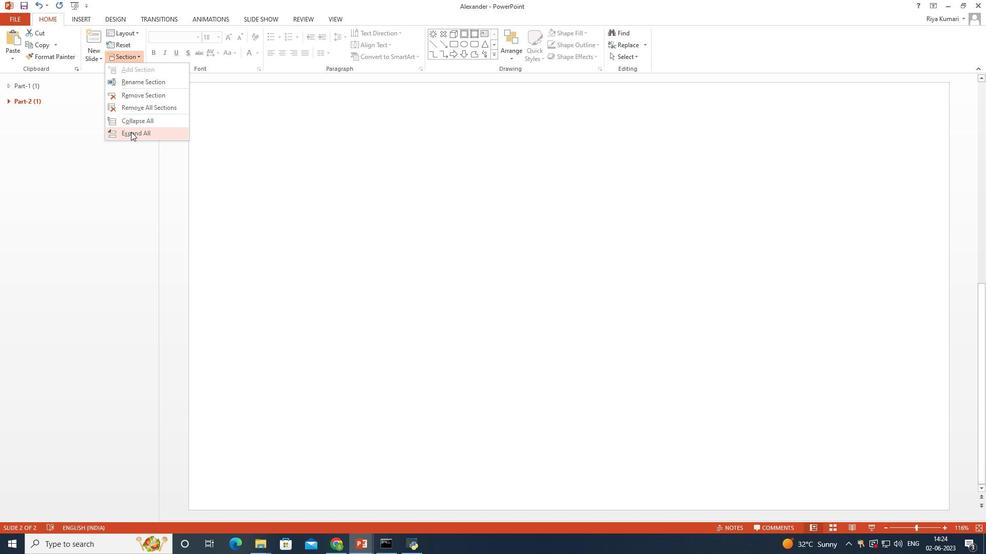 
Action: Mouse pressed left at (131, 134)
Screenshot: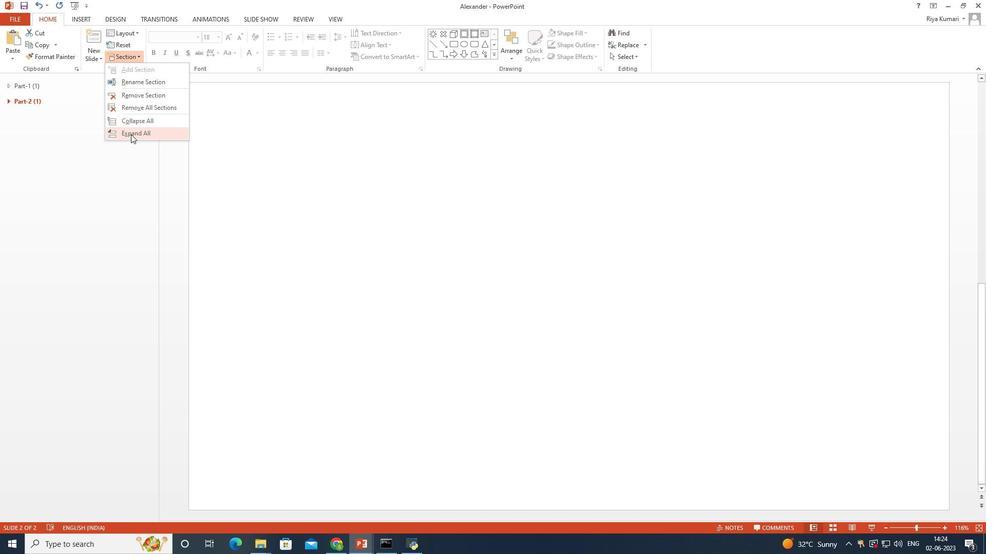 
Action: Mouse moved to (85, 21)
Screenshot: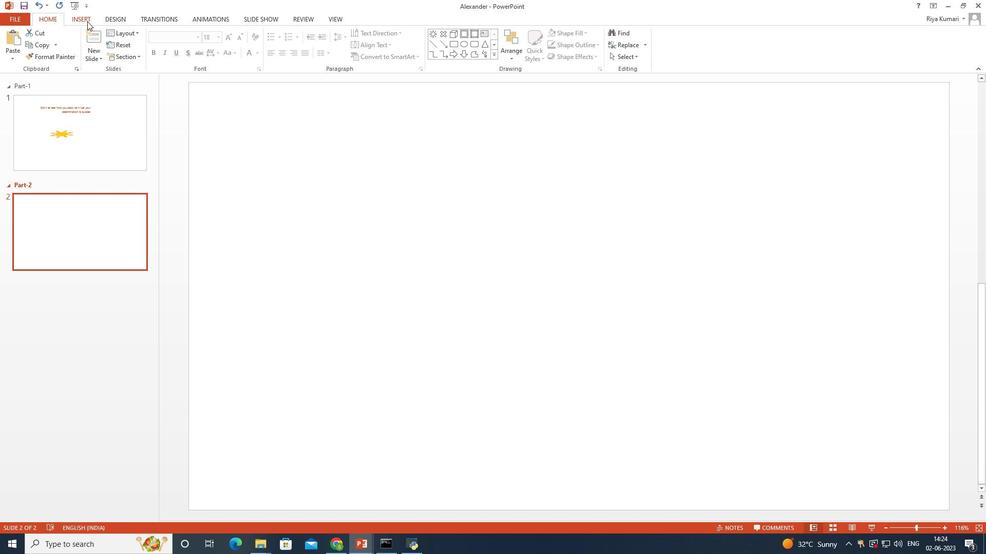 
Action: Mouse pressed left at (85, 21)
Screenshot: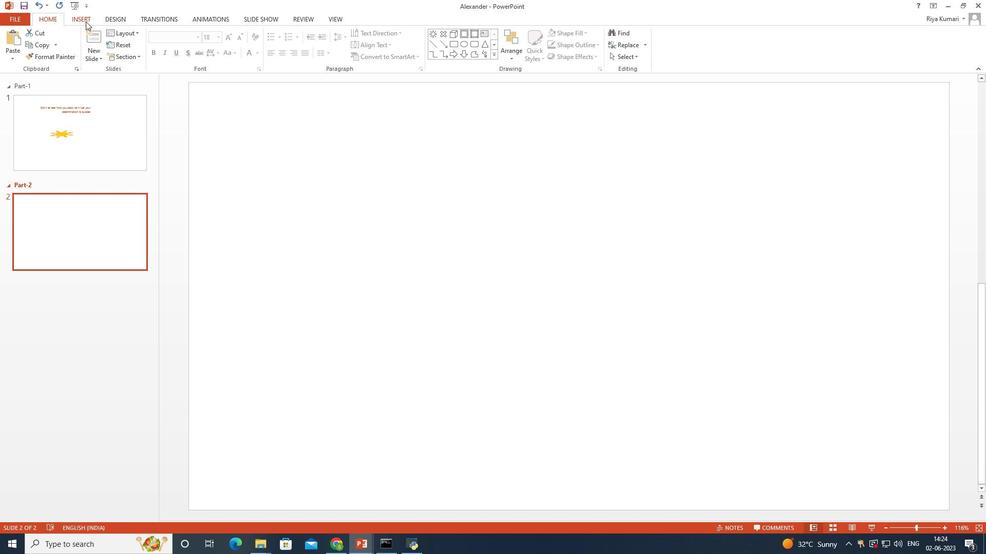 
Action: Mouse moved to (467, 40)
Screenshot: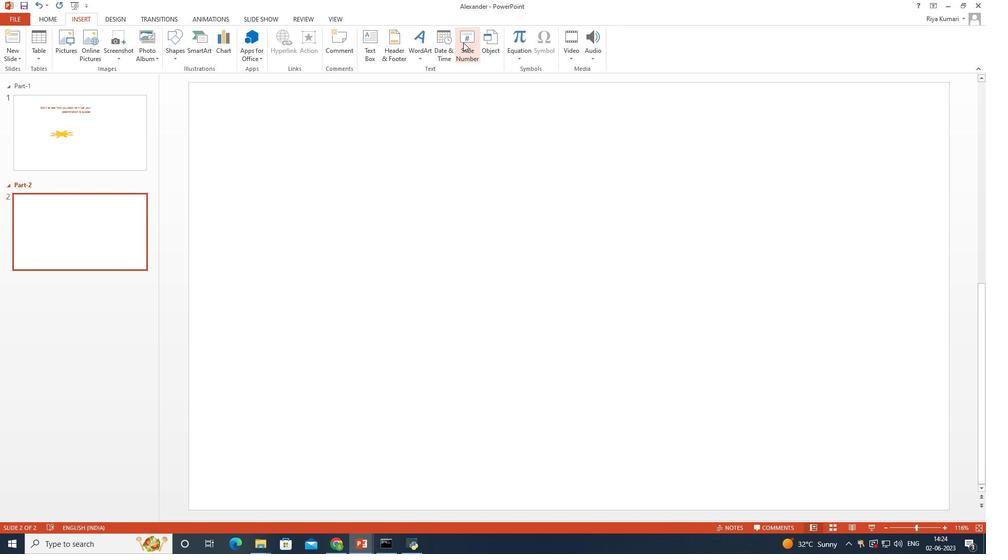 
Action: Mouse pressed left at (467, 40)
Screenshot: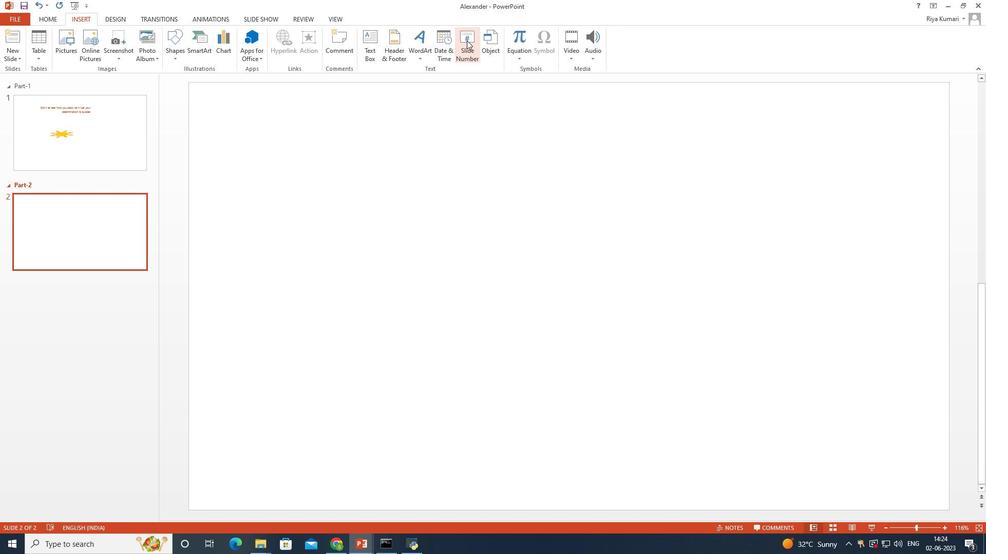 
Action: Mouse moved to (352, 286)
Screenshot: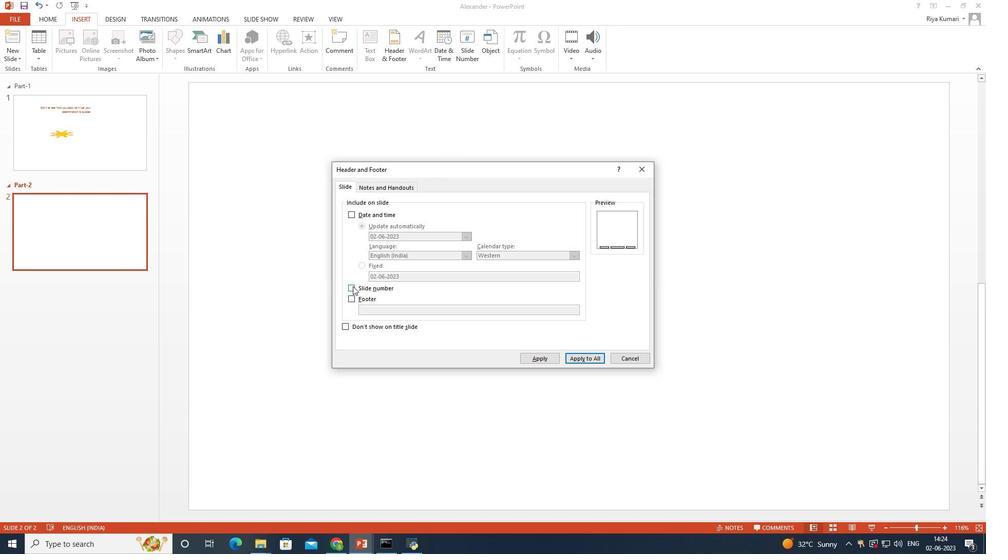 
Action: Mouse pressed left at (352, 286)
Screenshot: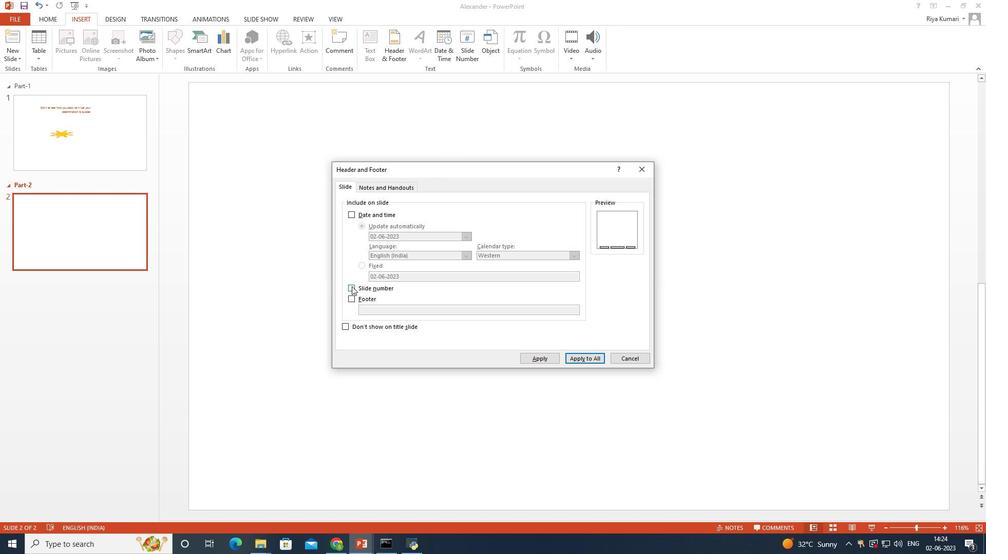 
Action: Mouse moved to (540, 358)
Screenshot: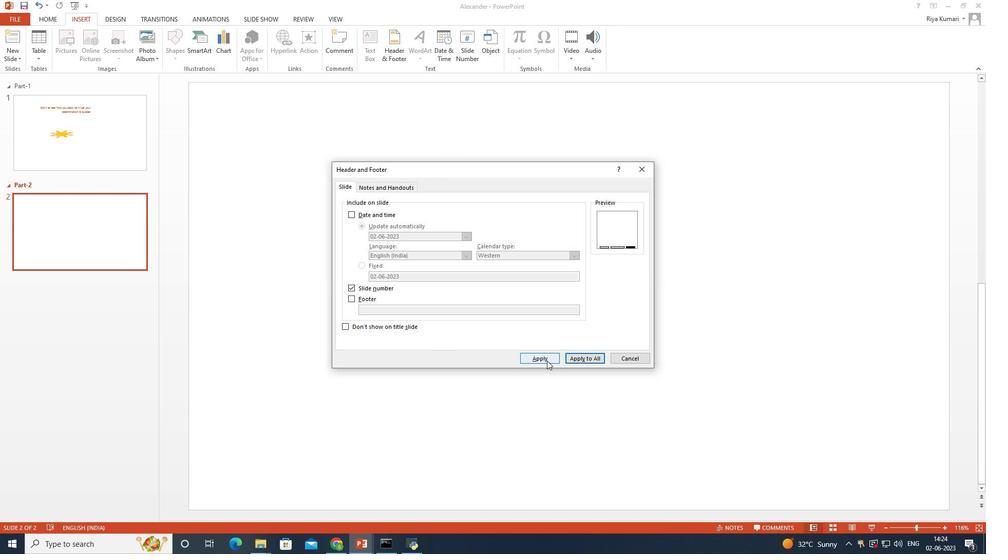 
Action: Mouse pressed left at (540, 358)
Screenshot: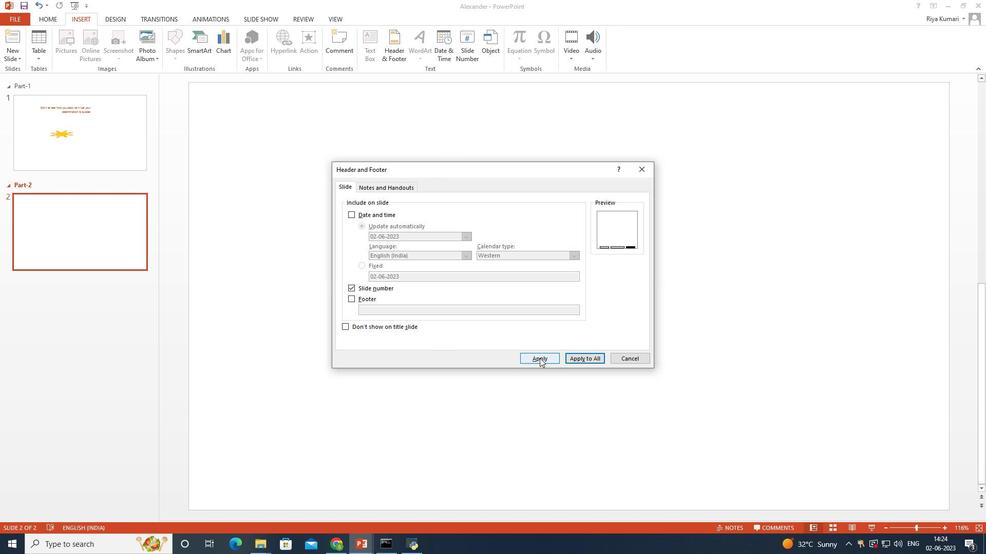 
Action: Mouse moved to (608, 257)
Screenshot: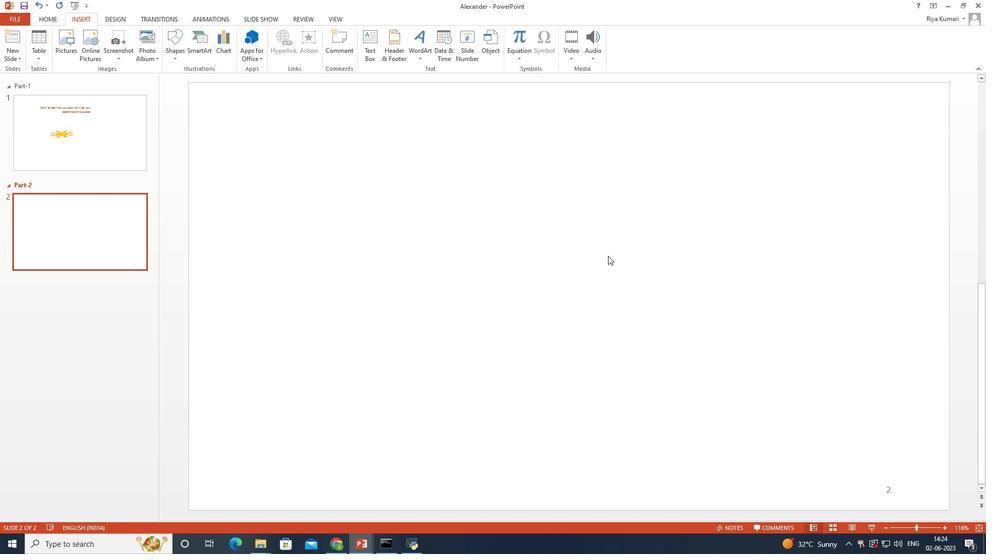 
